 Task: Open Card Public Speaking Event Performance Review in Board Market Analysis for SWOT Analysis and Strategy Development to Workspace Inbound Marketing Agencies and add a team member Softage.1@softage.net, a label Red, a checklist Hotel Management, an attachment from your google drive, a color Red and finally, add a card description 'Conduct customer research for new customer journey mapping and optimization' and a comment 'Given the potential impact of this task on our company brand reputation, let us ensure that we approach it with a focus on quality and excellence.'. Add a start date 'Jan 09, 1900' with a due date 'Jan 16, 1900'
Action: Mouse moved to (743, 209)
Screenshot: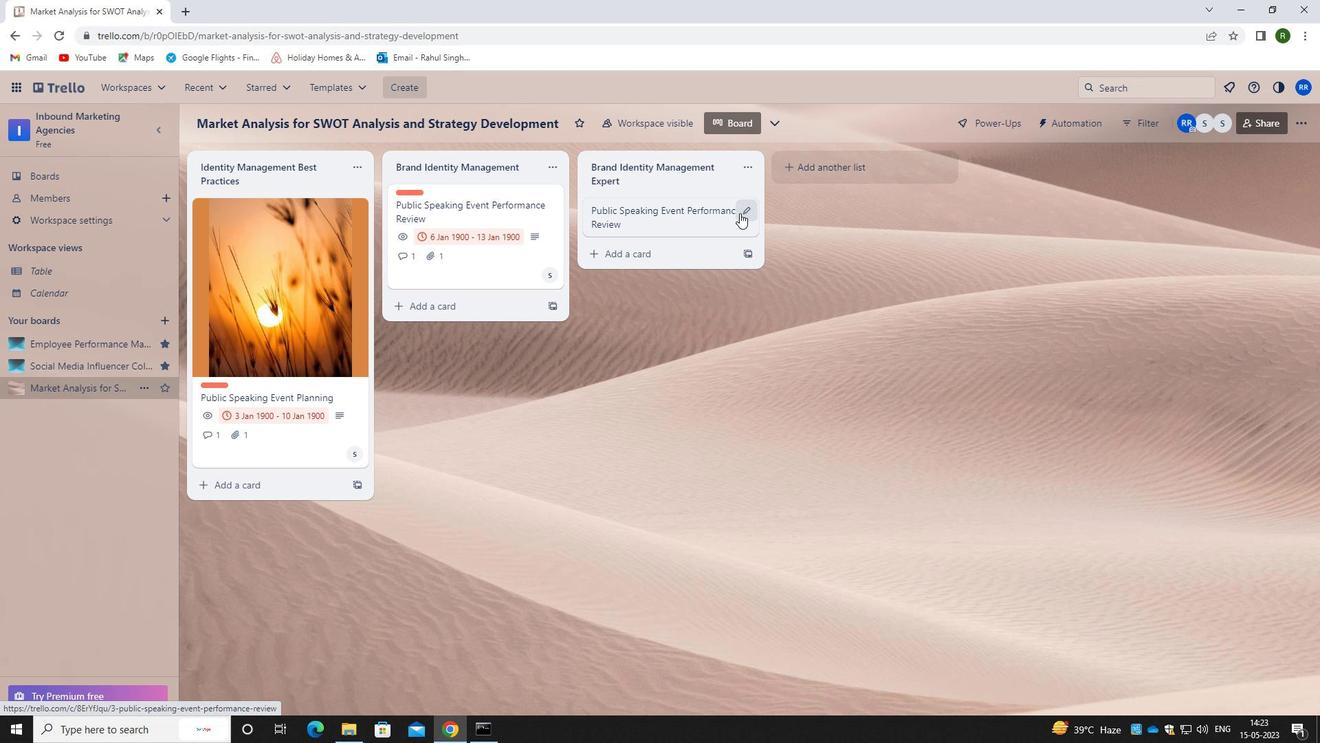 
Action: Mouse pressed left at (743, 209)
Screenshot: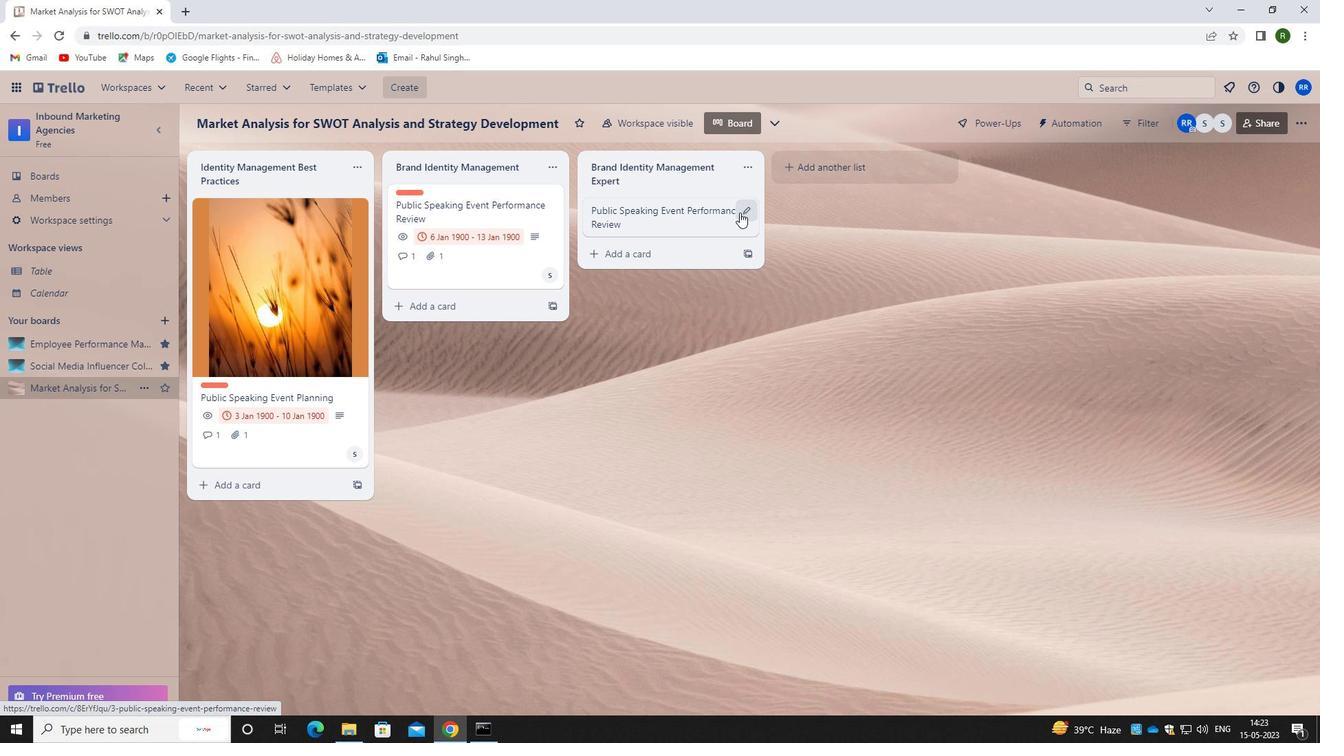 
Action: Mouse moved to (812, 209)
Screenshot: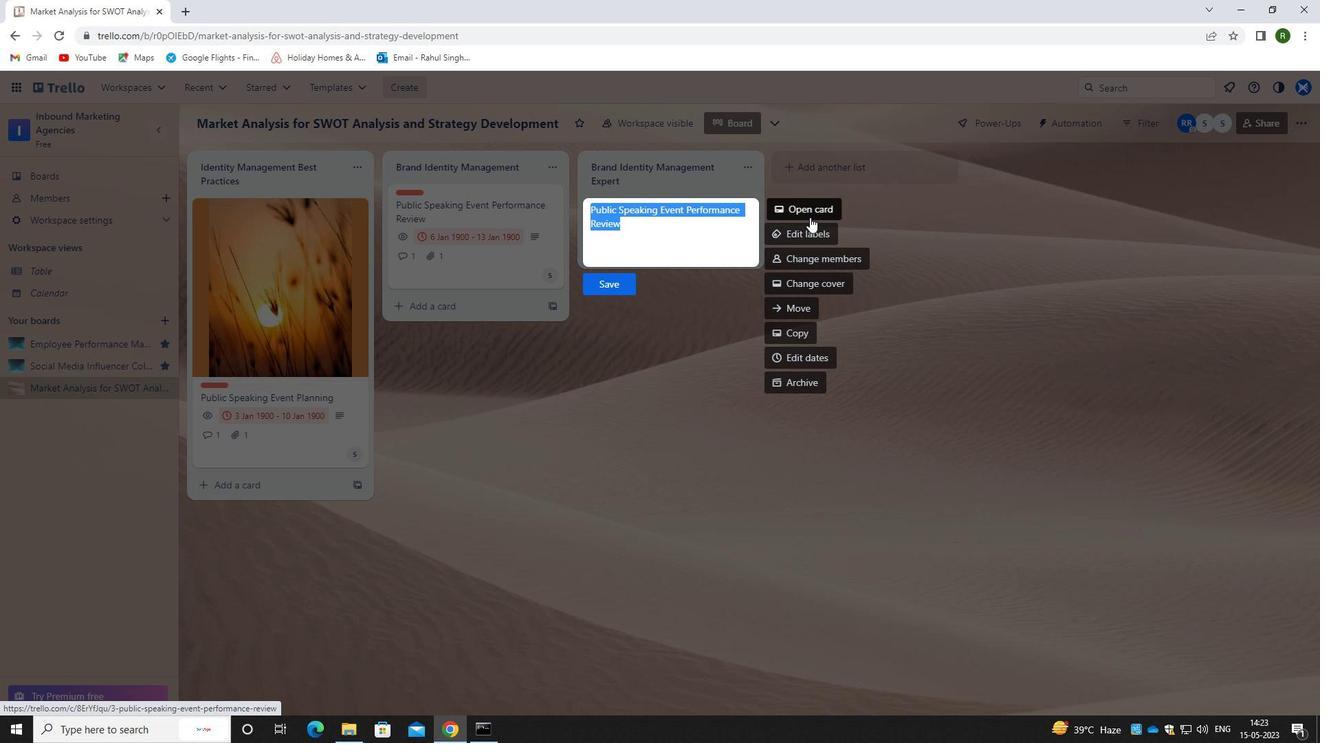 
Action: Mouse pressed left at (812, 209)
Screenshot: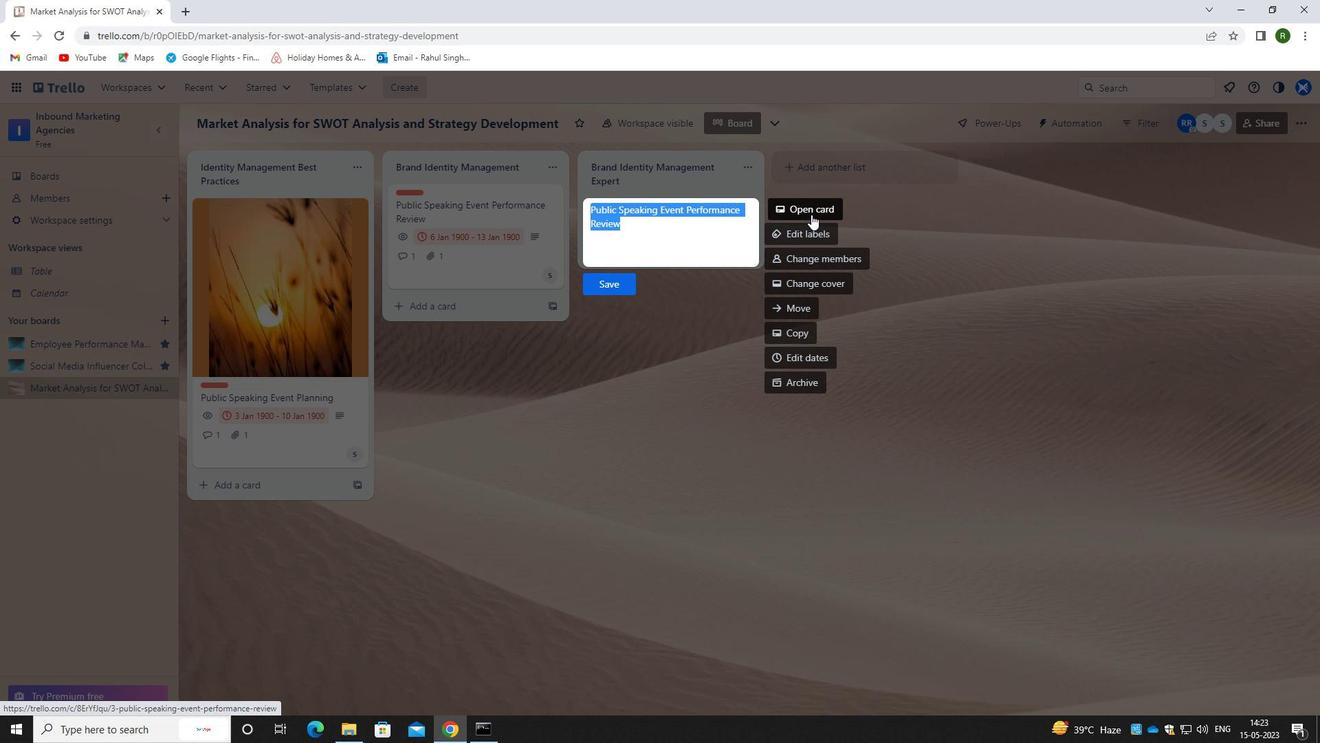 
Action: Mouse moved to (821, 236)
Screenshot: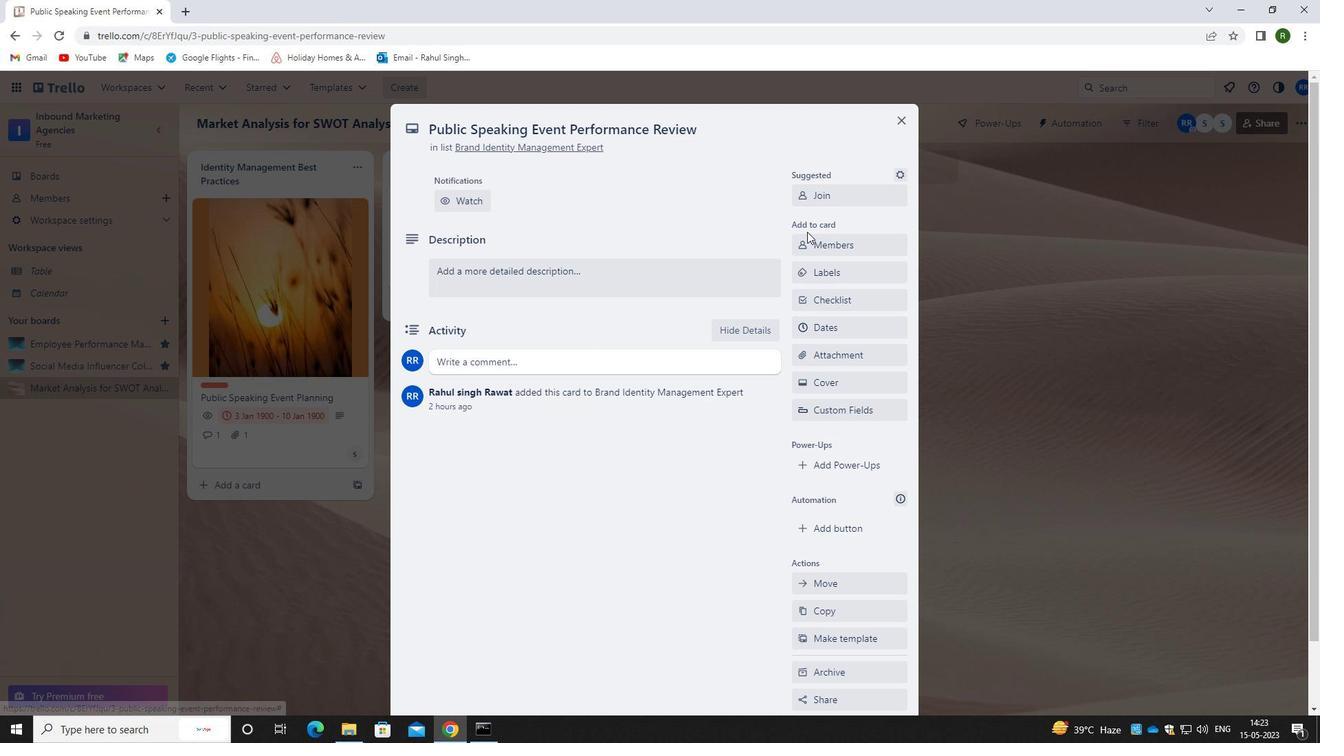 
Action: Mouse pressed left at (821, 236)
Screenshot: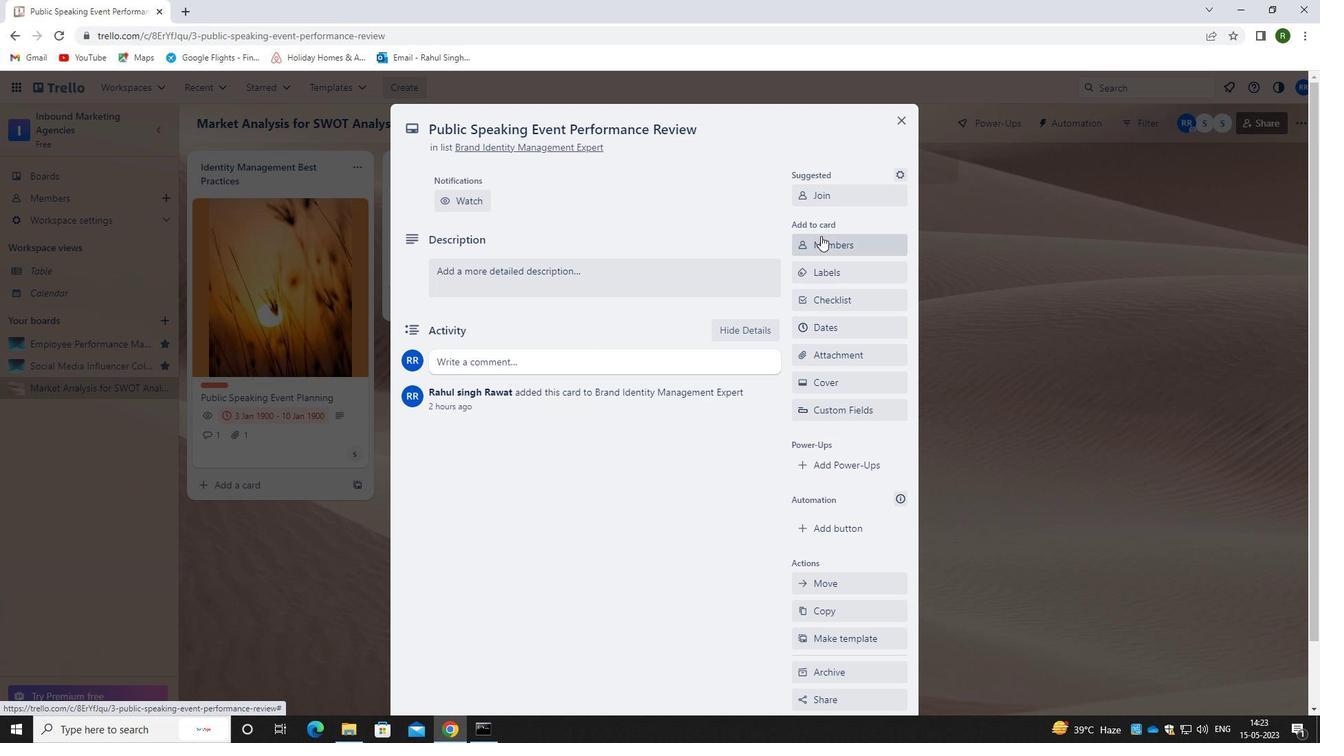 
Action: Mouse moved to (840, 313)
Screenshot: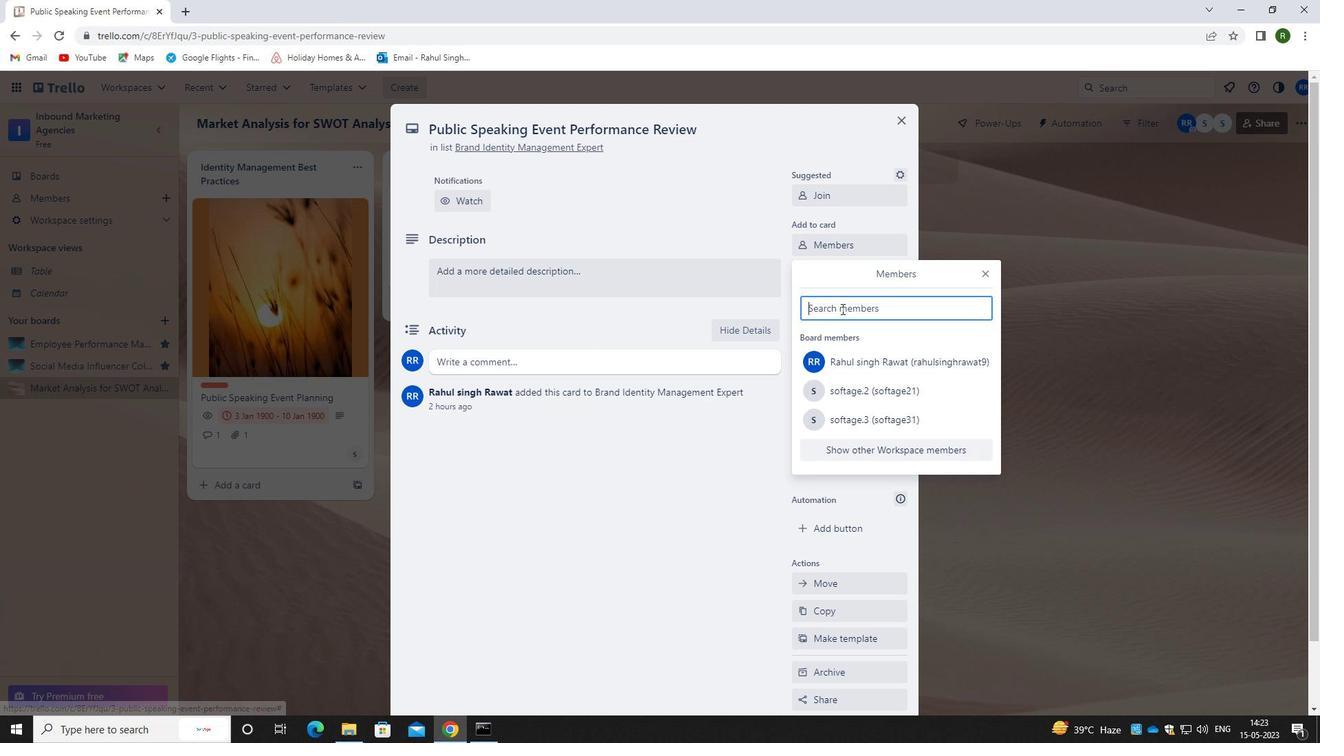 
Action: Key pressed <Key.caps_lock>s<Key.caps_lock>oftage.1<Key.shift>@SOFTAGE.NET
Screenshot: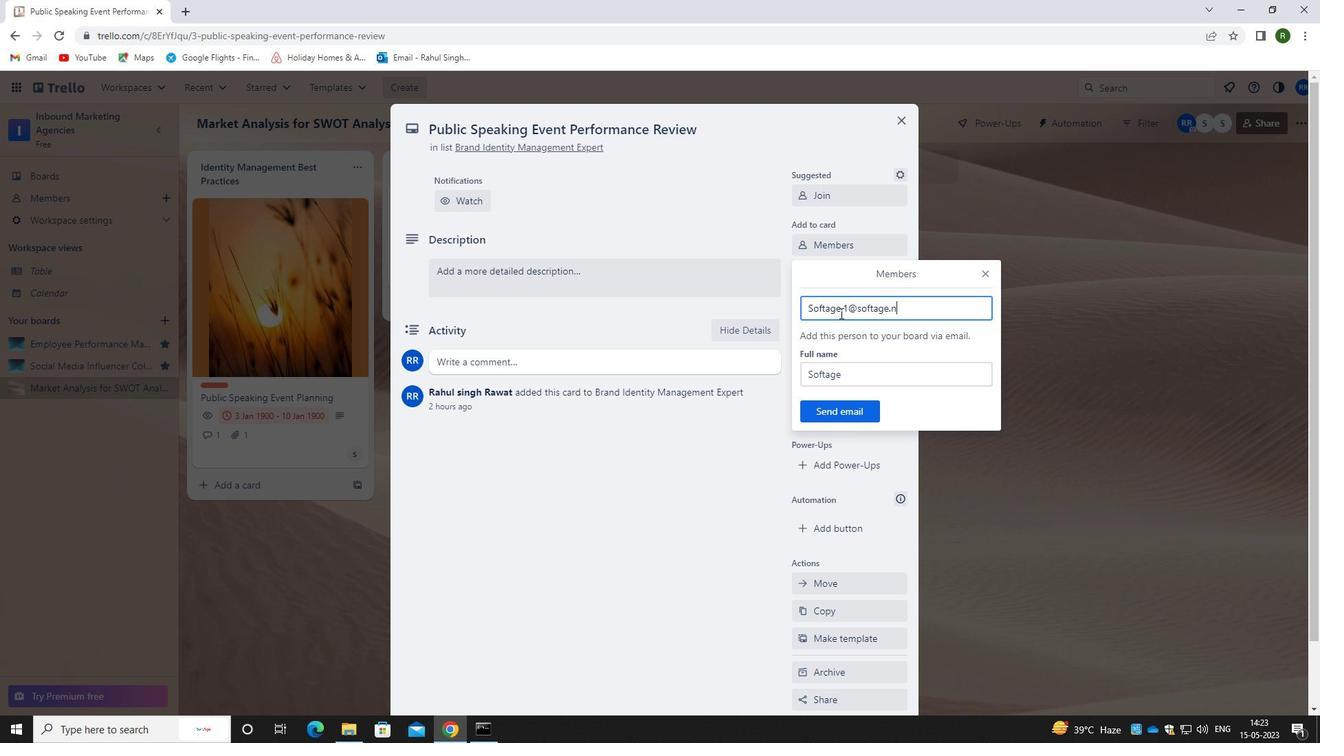 
Action: Mouse moved to (829, 399)
Screenshot: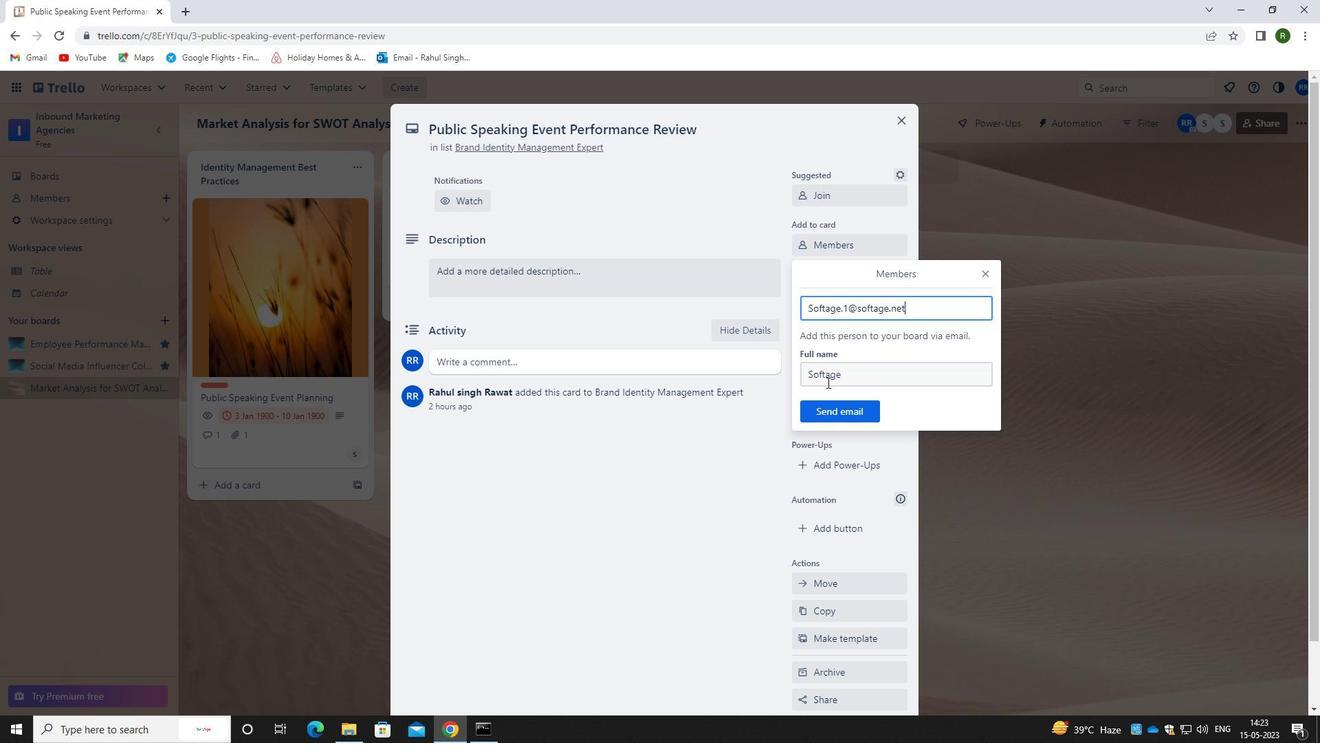 
Action: Mouse pressed left at (829, 399)
Screenshot: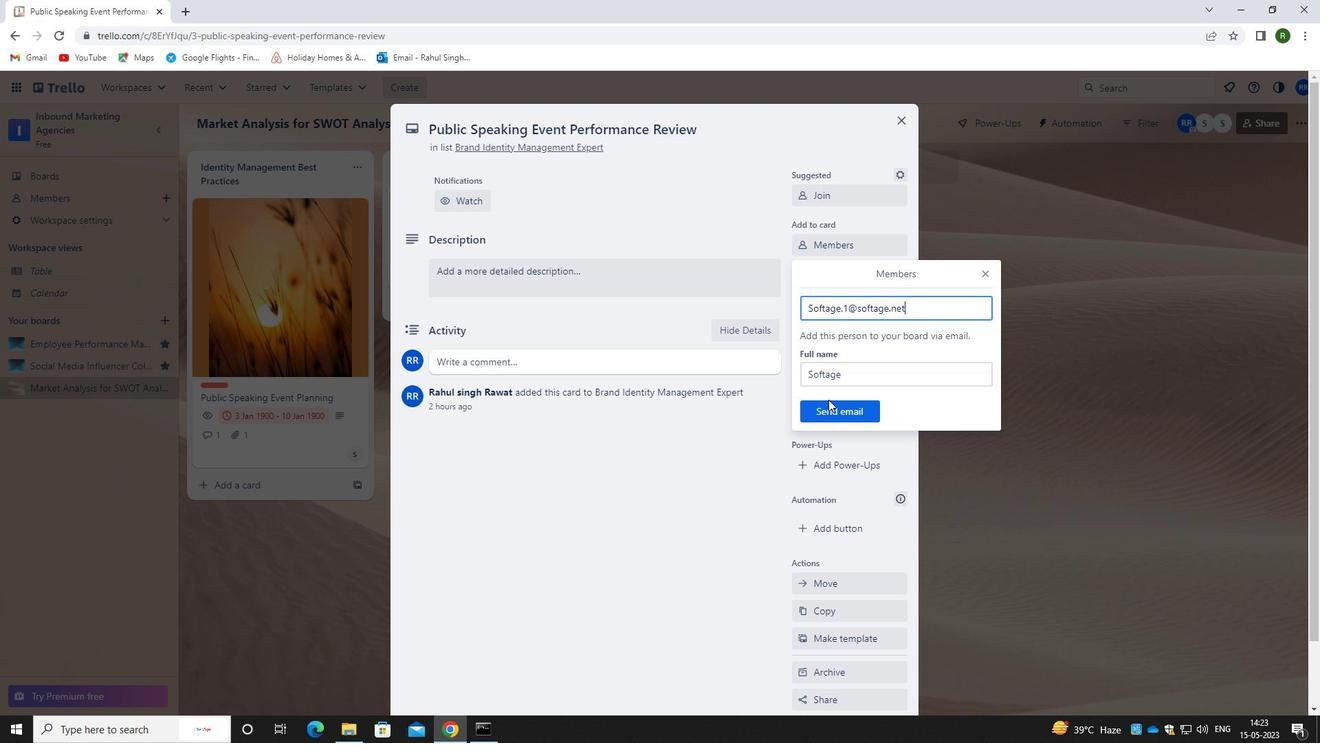 
Action: Mouse moved to (831, 405)
Screenshot: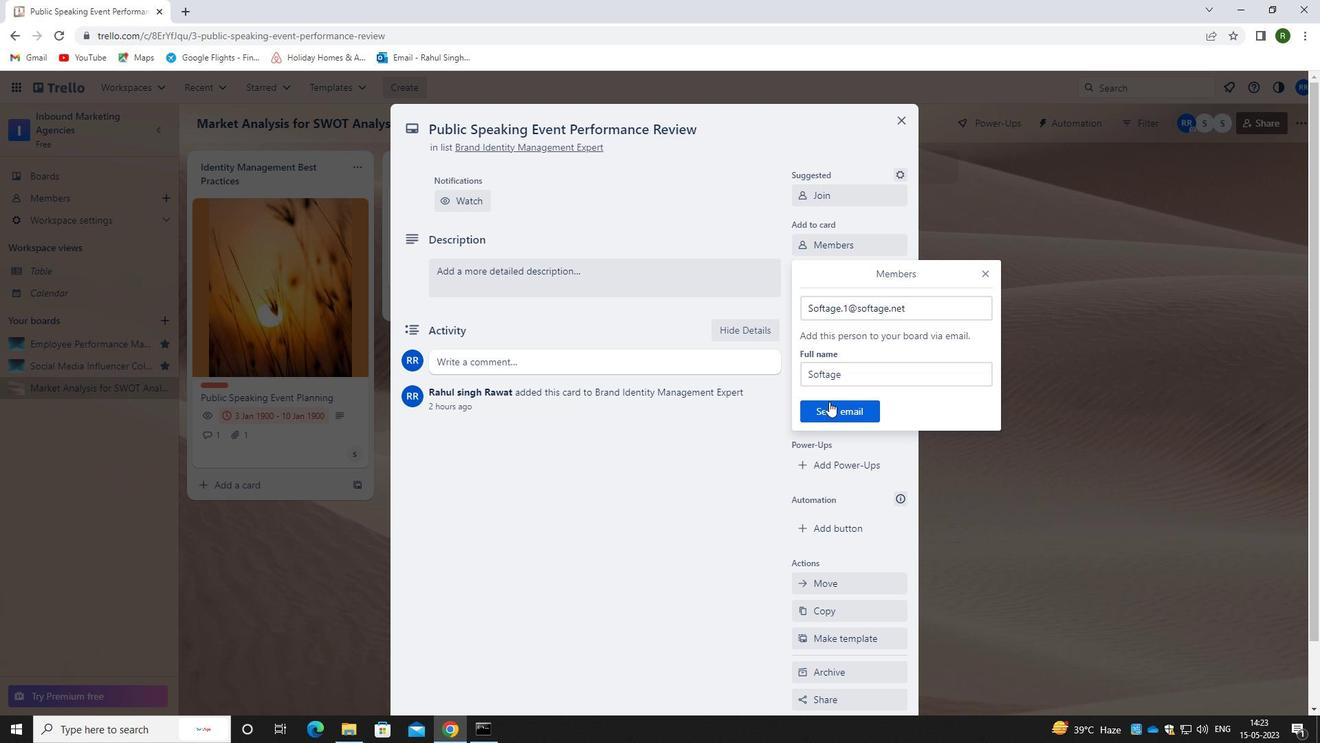 
Action: Mouse pressed left at (831, 405)
Screenshot: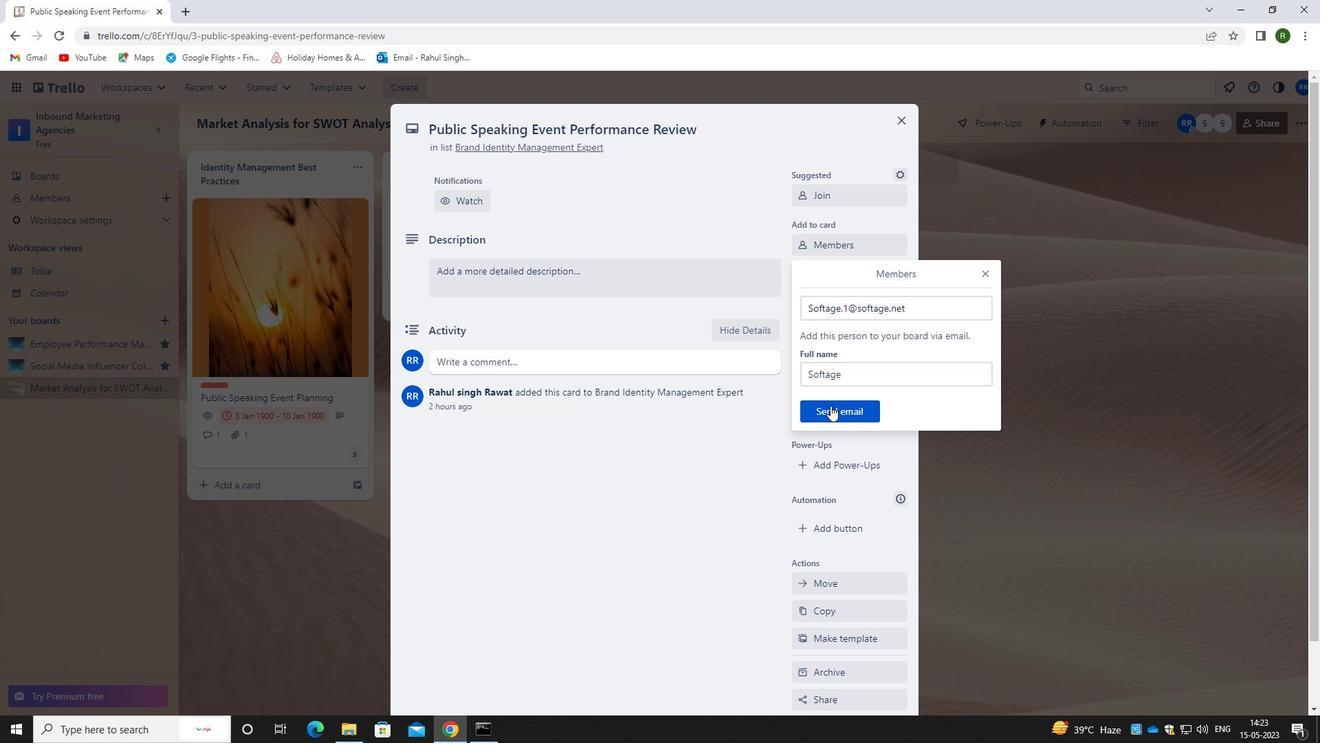 
Action: Mouse moved to (827, 274)
Screenshot: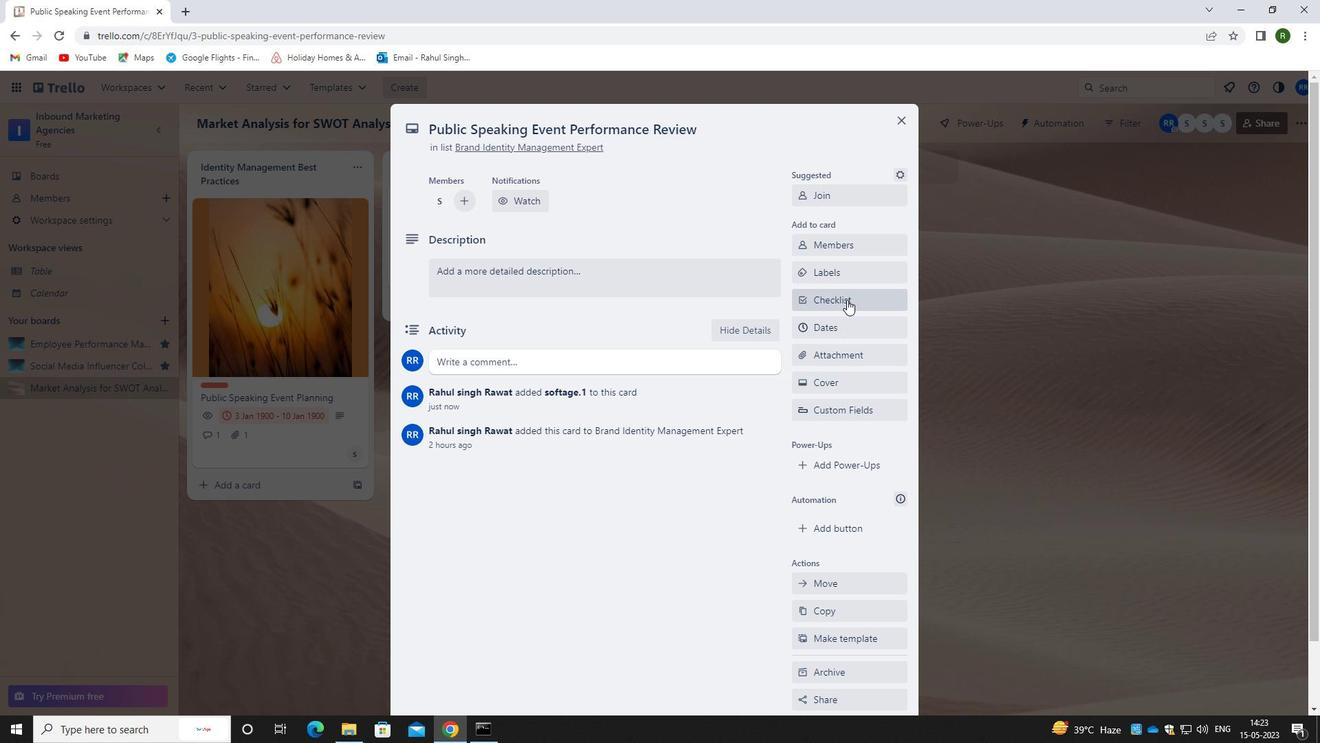 
Action: Mouse pressed left at (827, 274)
Screenshot: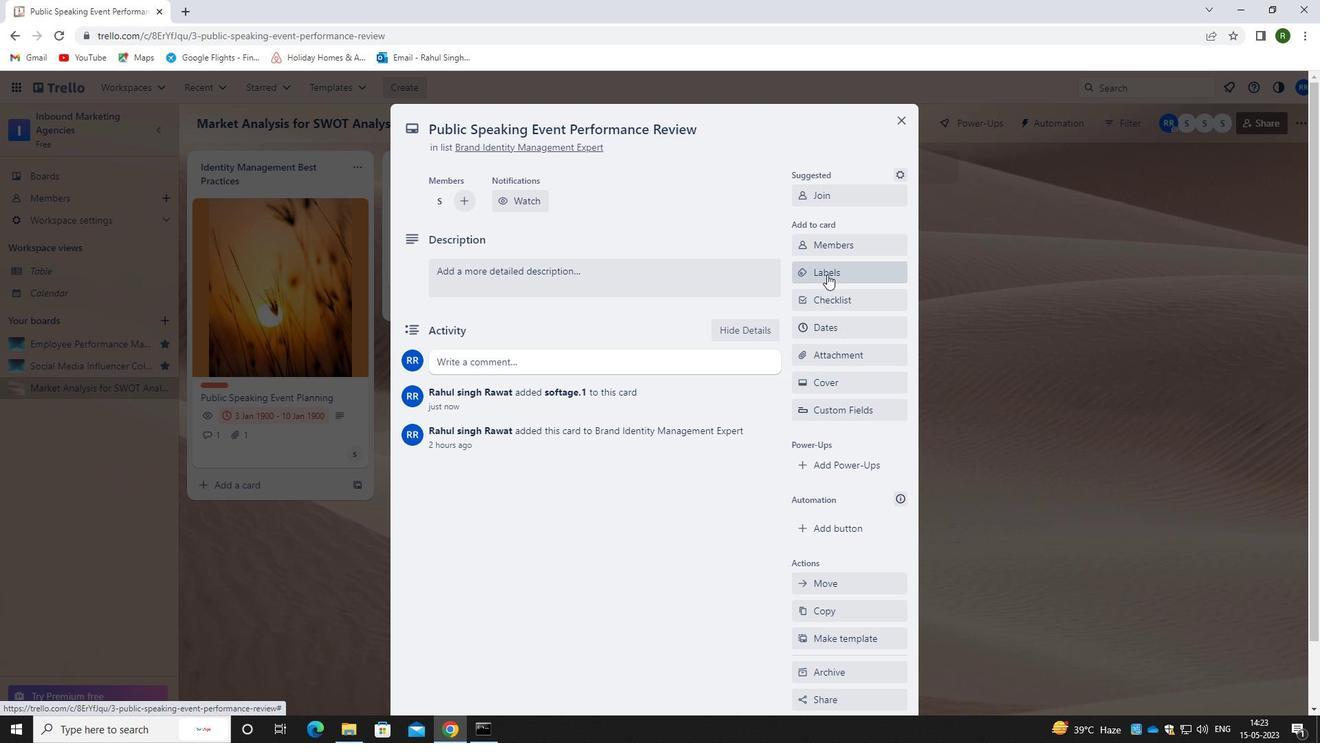 
Action: Mouse moved to (826, 344)
Screenshot: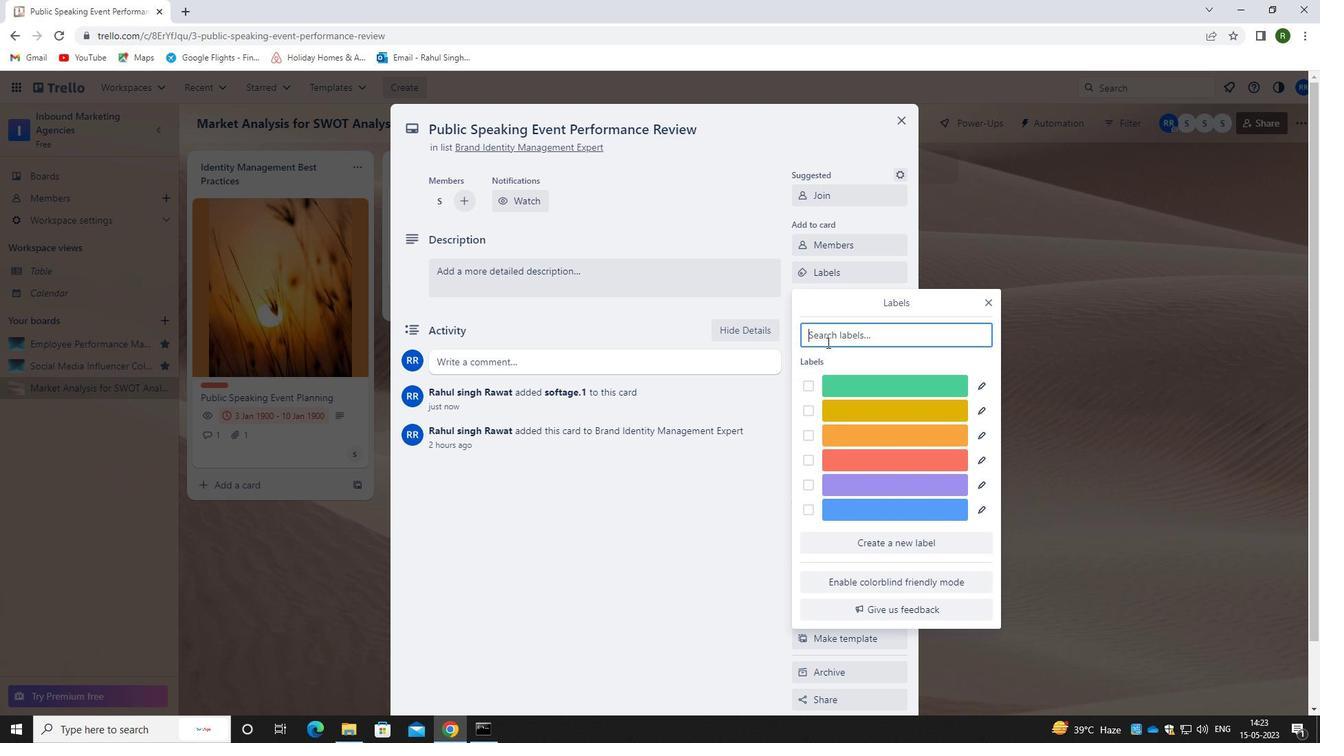 
Action: Key pressed RED
Screenshot: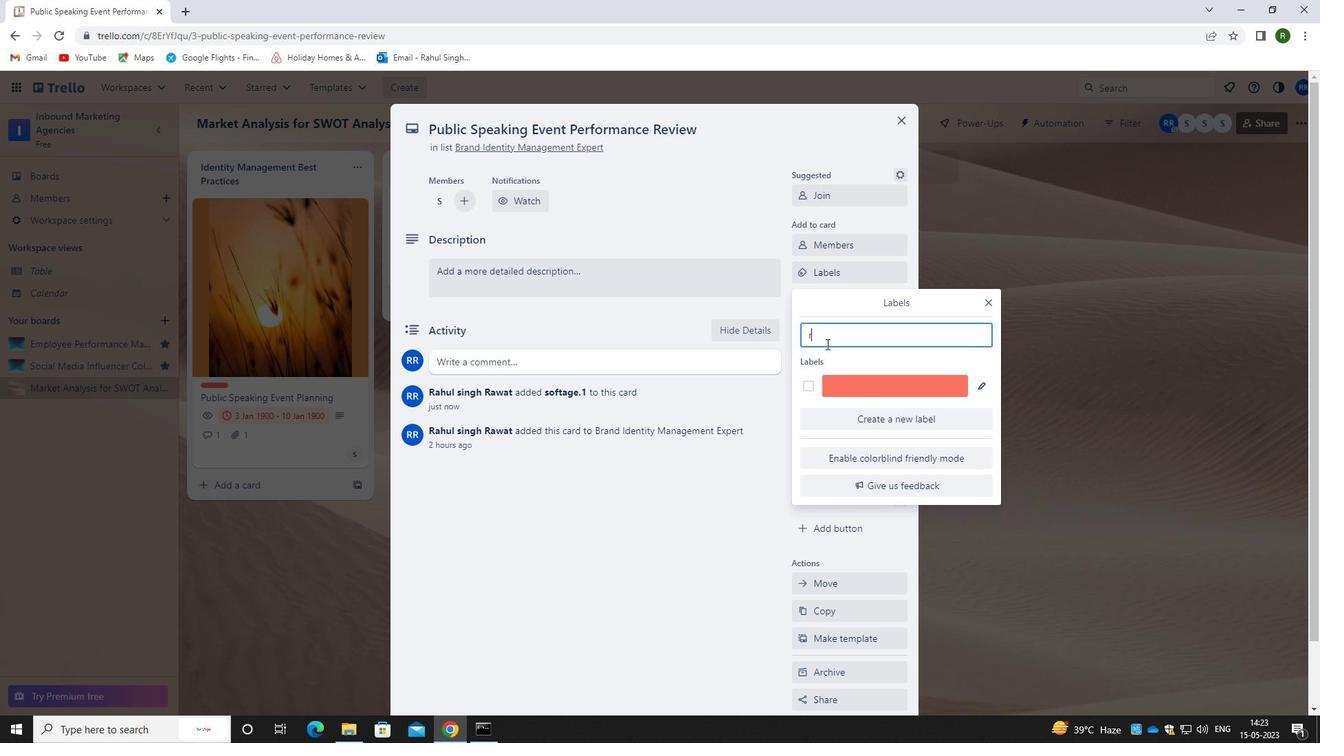 
Action: Mouse moved to (807, 388)
Screenshot: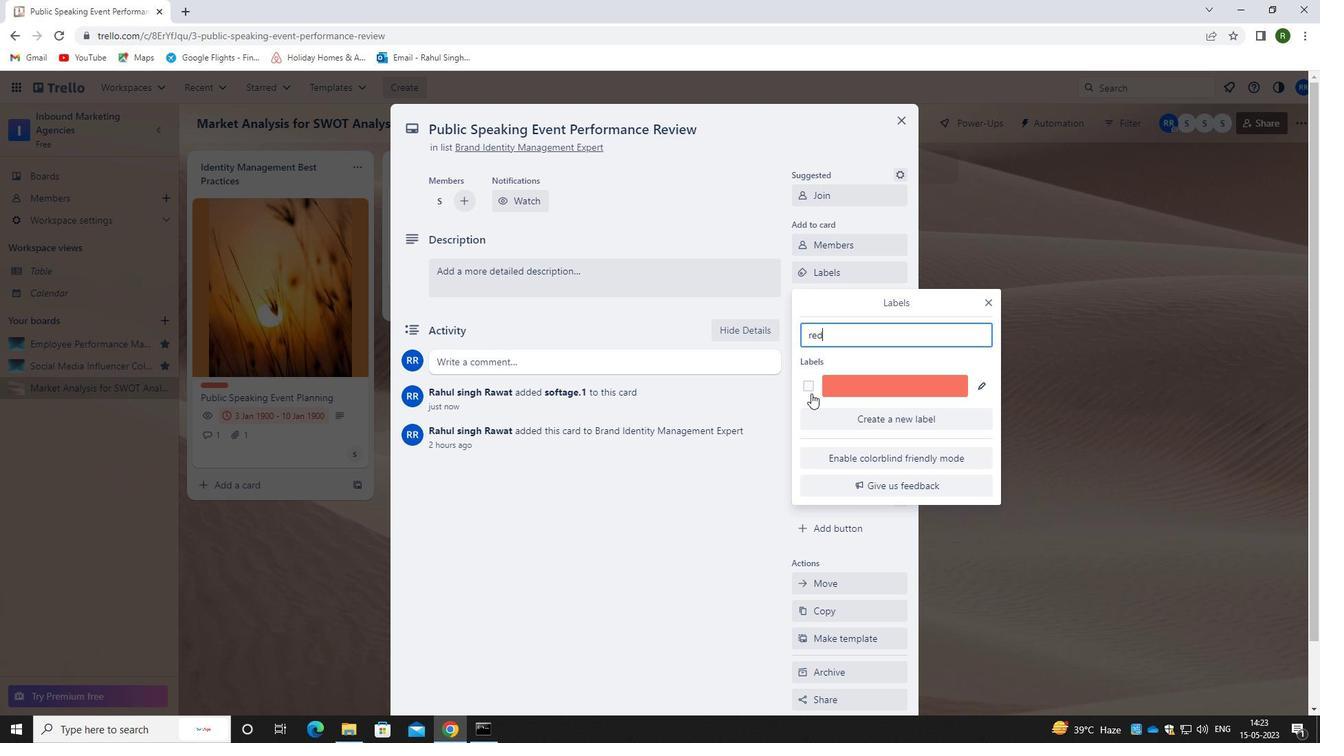 
Action: Mouse pressed left at (807, 388)
Screenshot: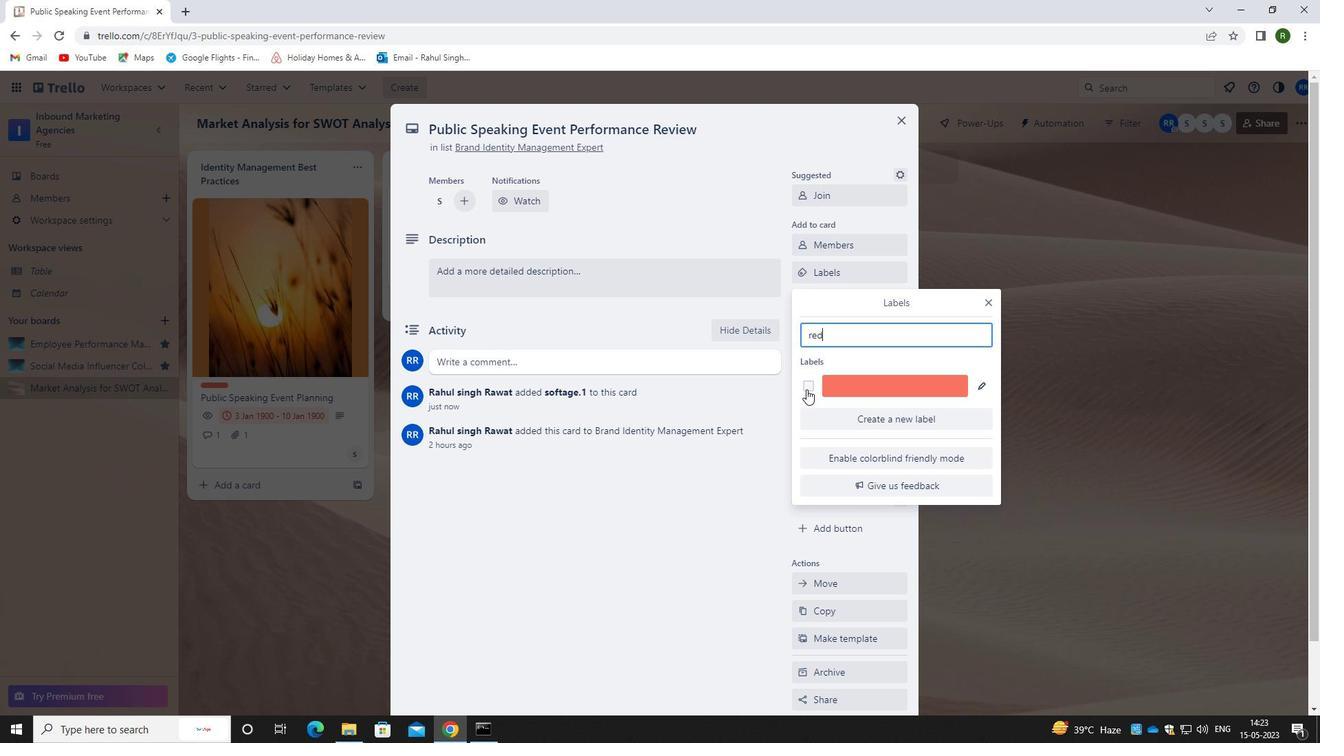 
Action: Mouse moved to (753, 485)
Screenshot: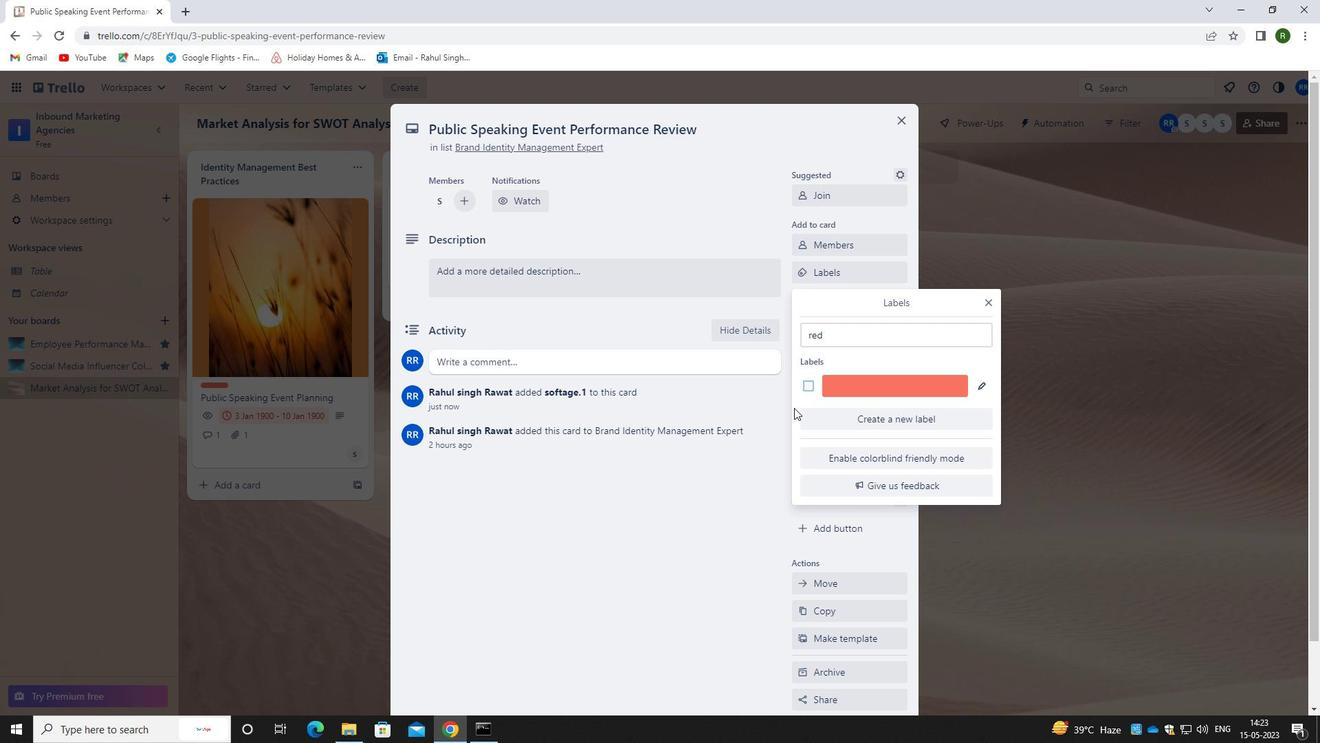 
Action: Mouse pressed left at (753, 485)
Screenshot: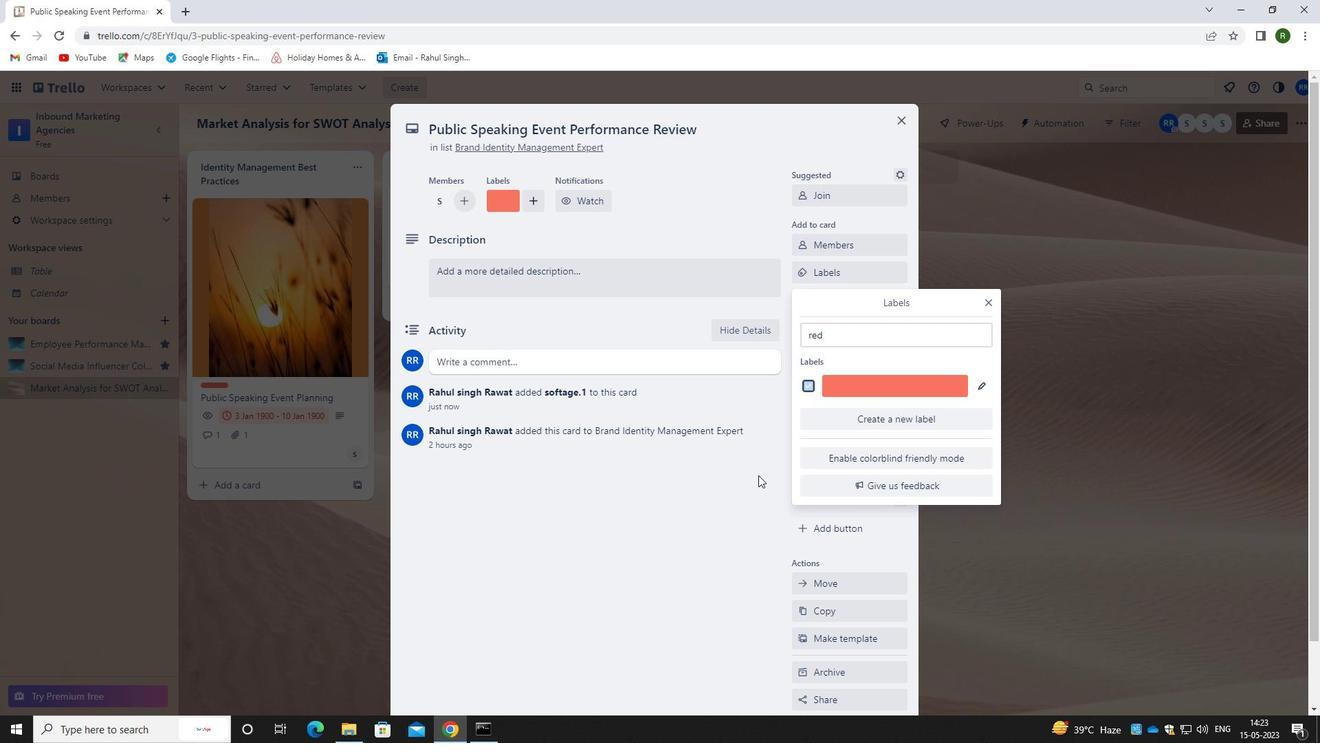 
Action: Mouse moved to (840, 295)
Screenshot: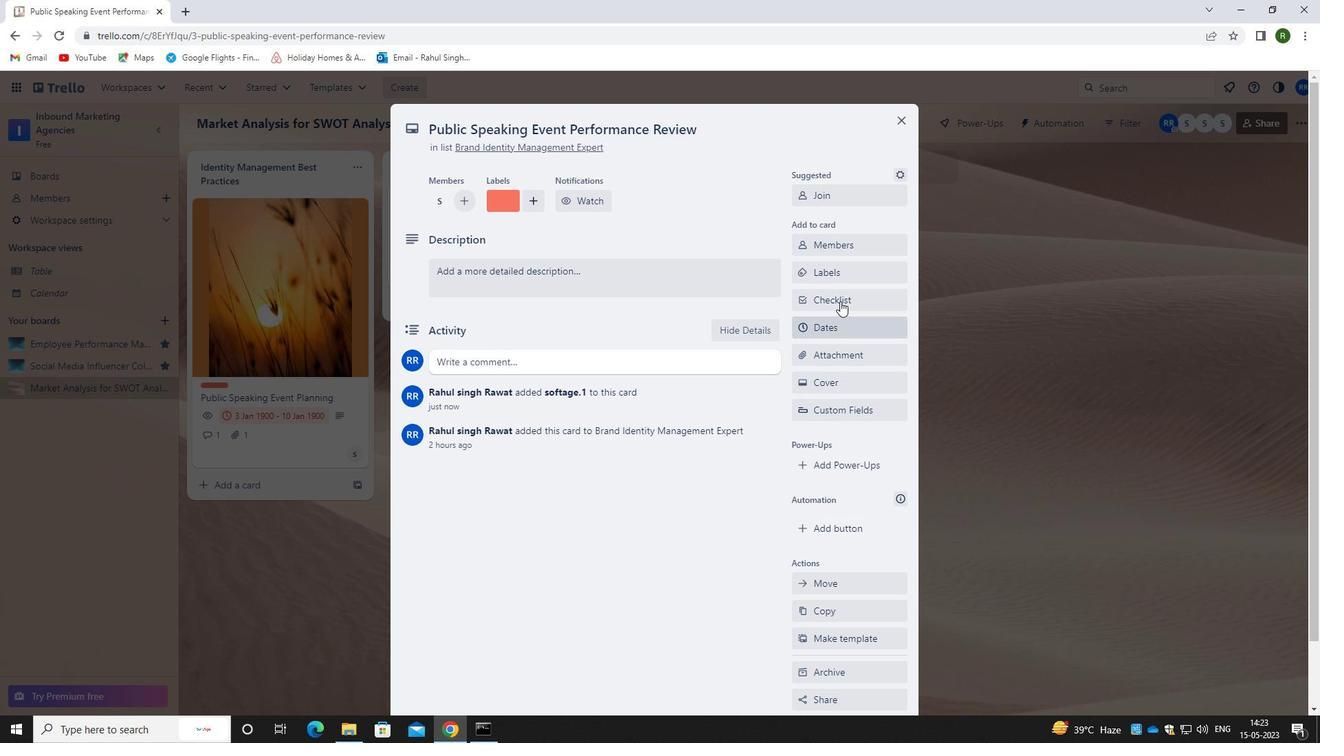 
Action: Mouse pressed left at (840, 295)
Screenshot: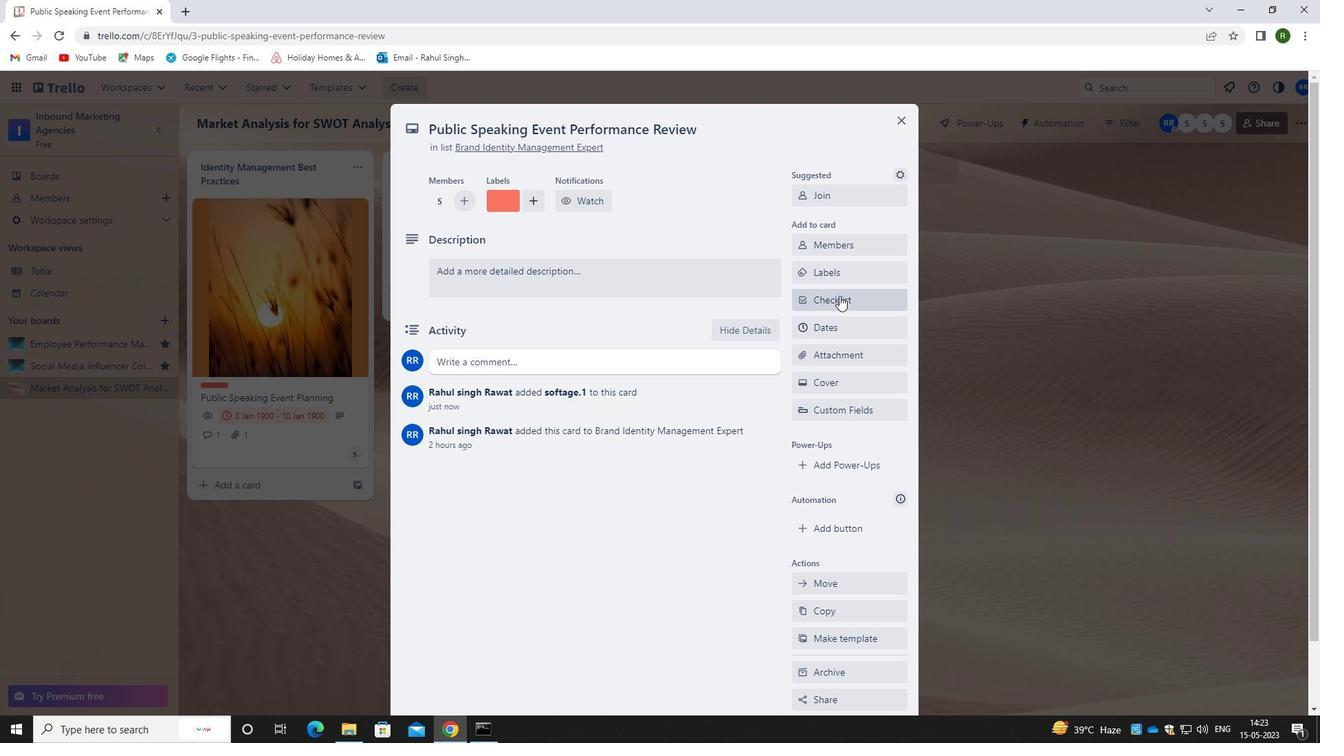 
Action: Mouse moved to (829, 324)
Screenshot: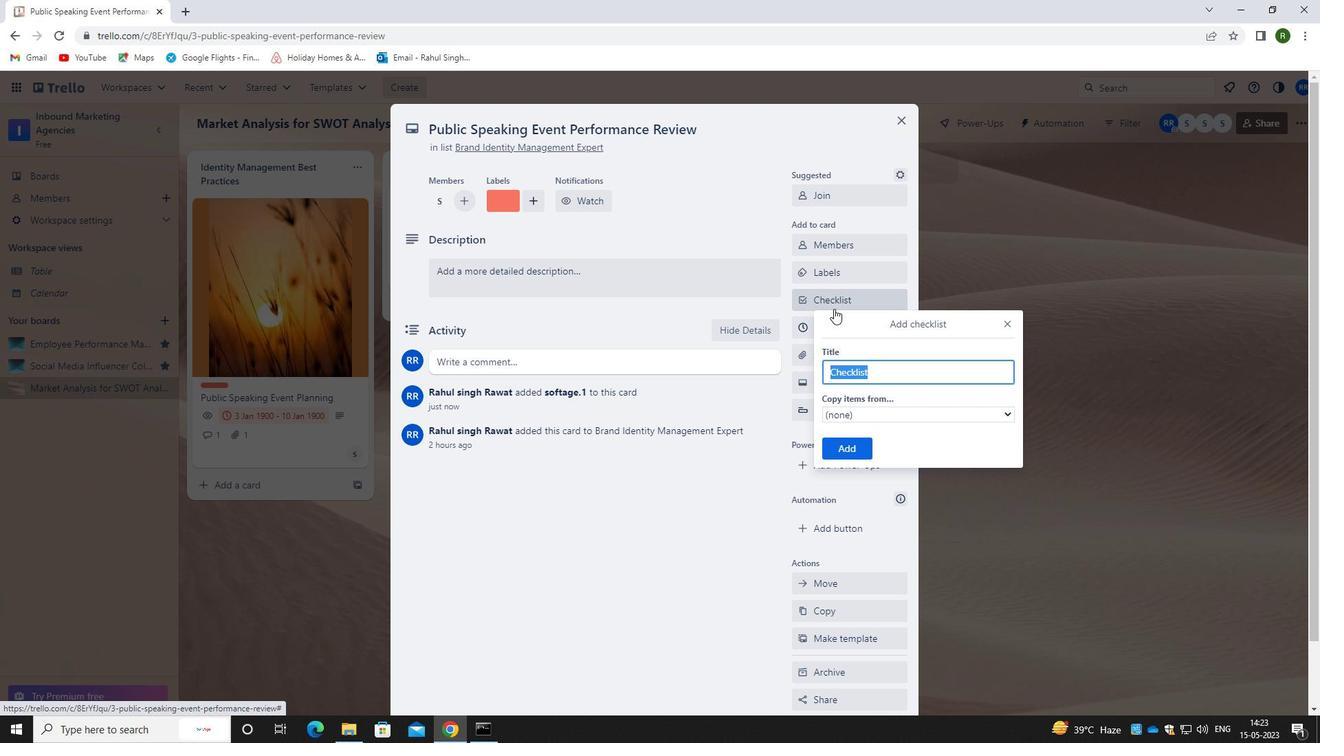 
Action: Key pressed <Key.backspace><Key.caps_lock>H<Key.caps_lock>OTEL<Key.space><Key.caps_lock>M<Key.caps_lock>AN
Screenshot: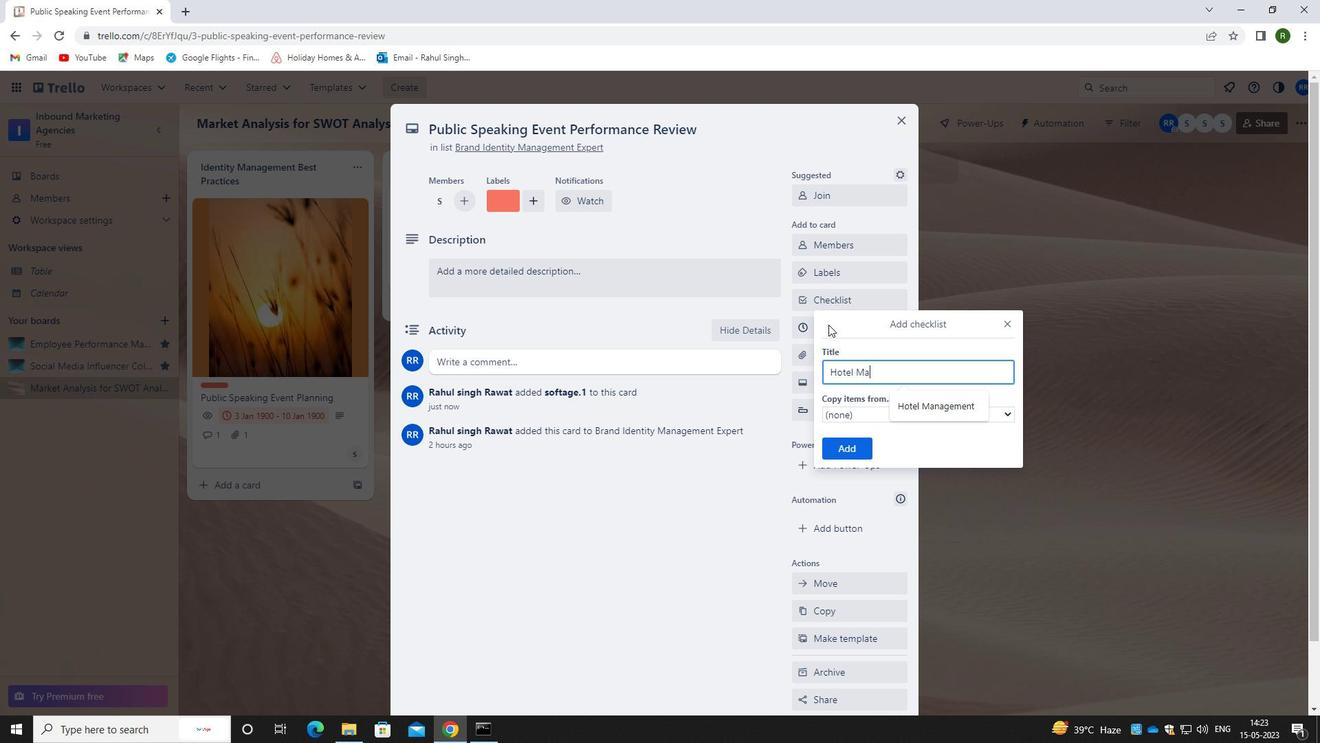 
Action: Mouse moved to (939, 412)
Screenshot: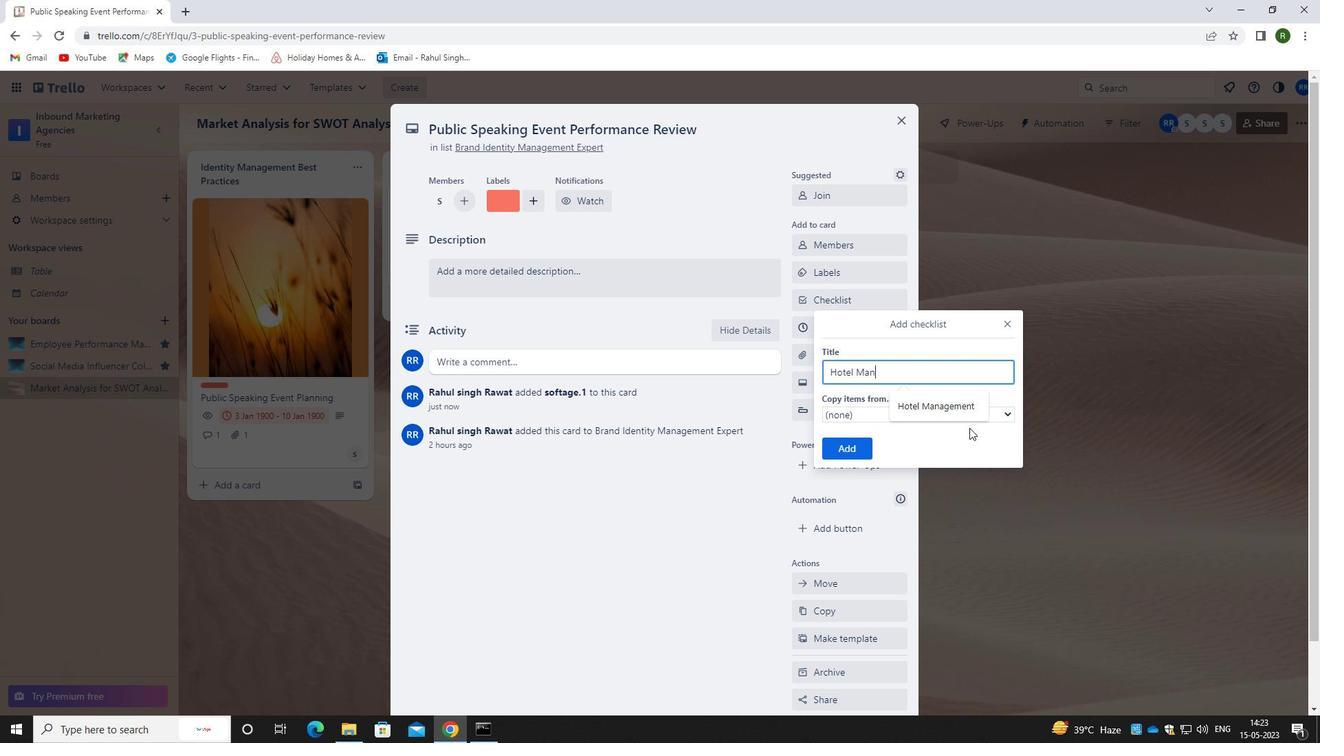 
Action: Mouse pressed left at (939, 412)
Screenshot: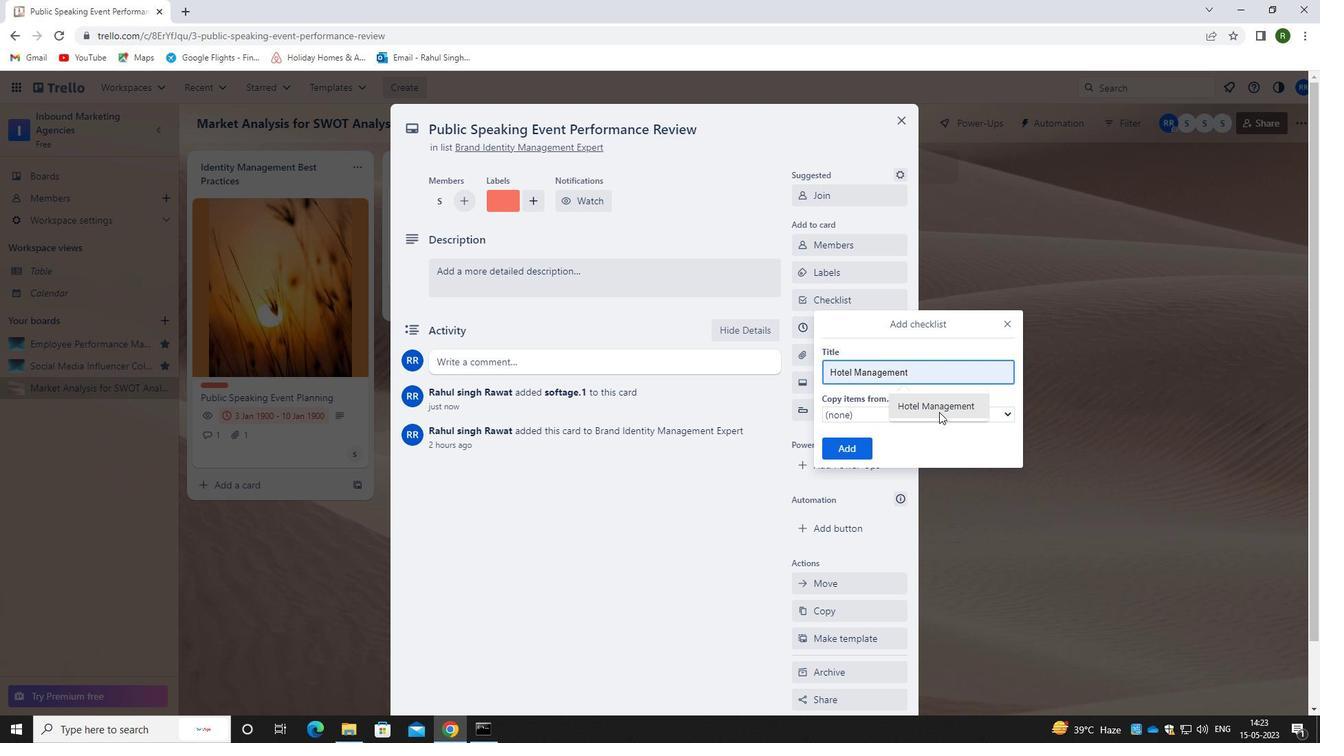 
Action: Mouse moved to (850, 446)
Screenshot: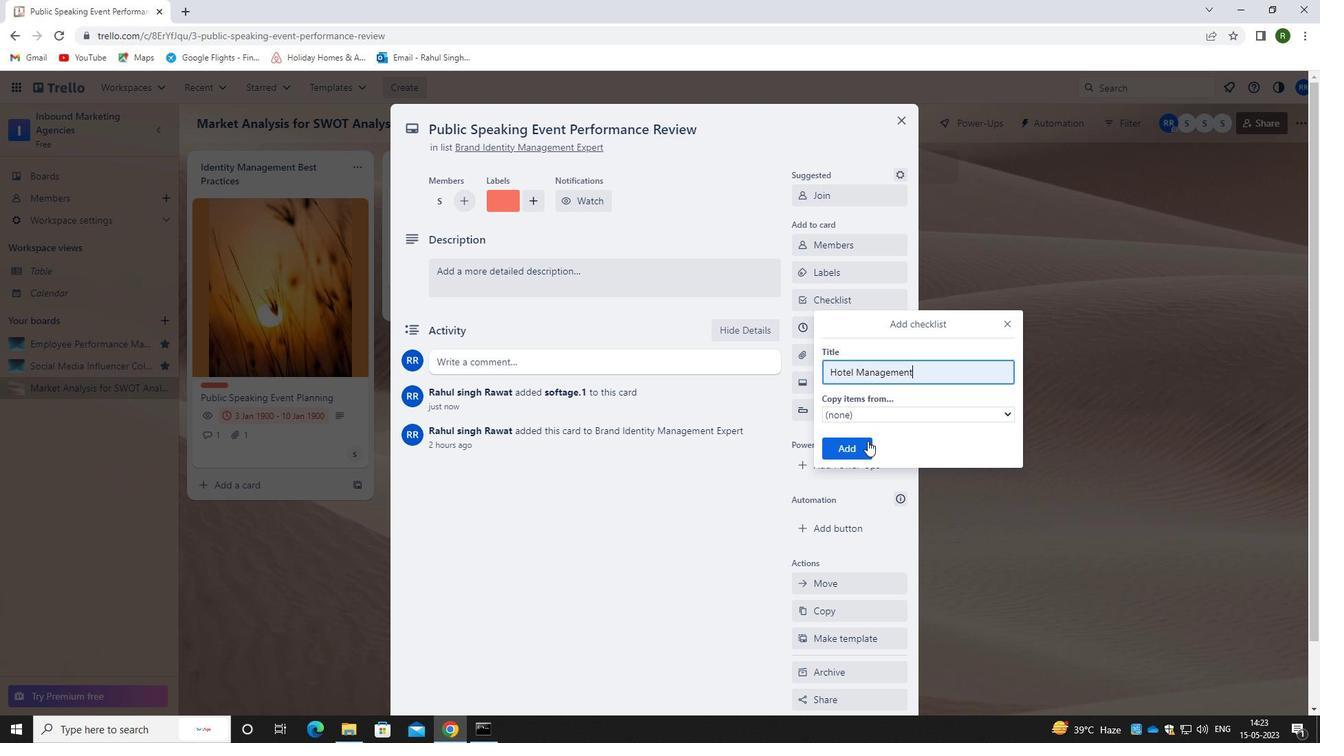 
Action: Mouse pressed left at (850, 446)
Screenshot: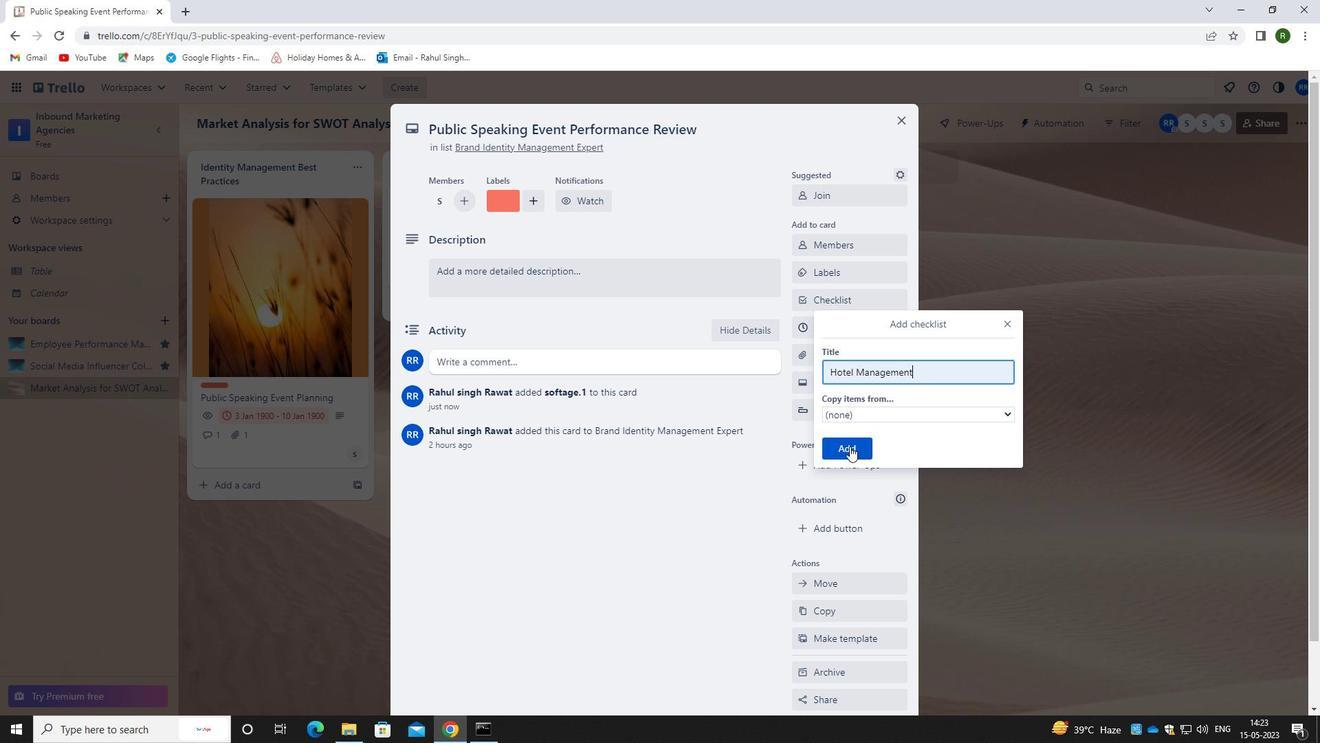 
Action: Mouse moved to (845, 348)
Screenshot: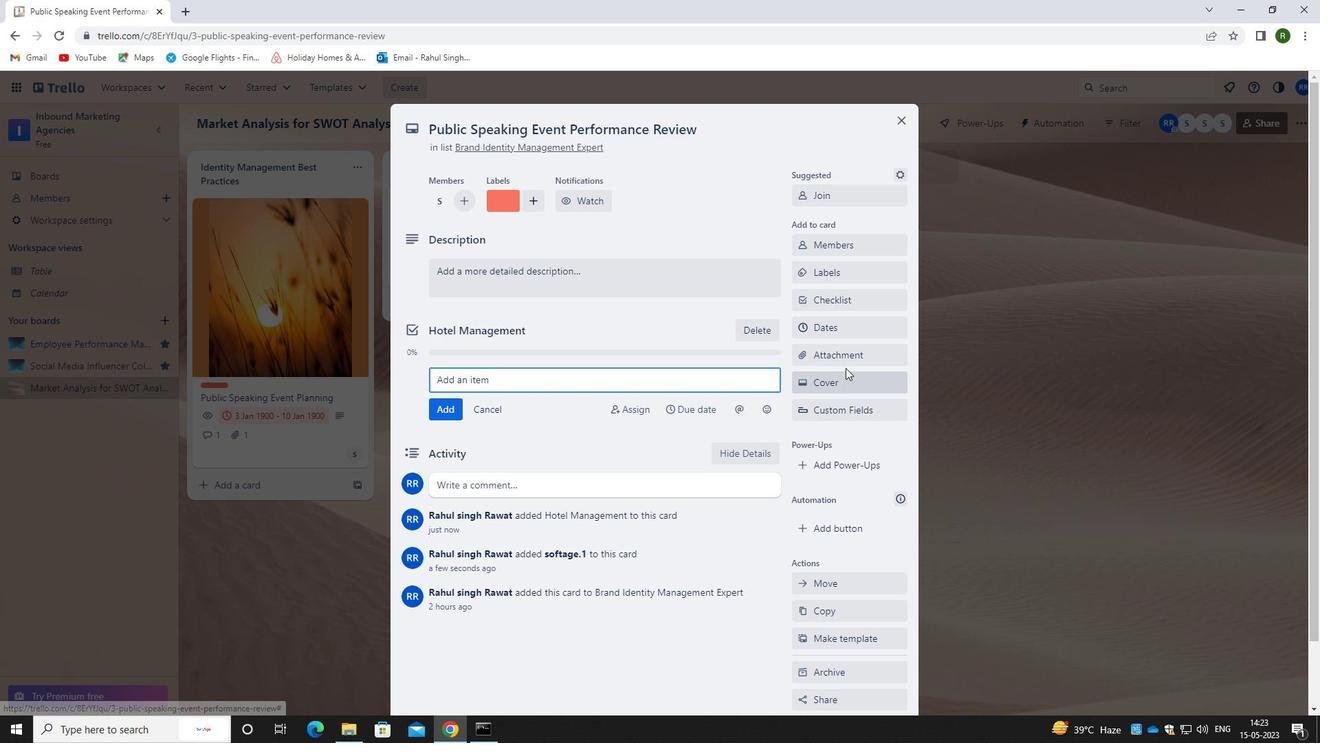 
Action: Mouse pressed left at (845, 348)
Screenshot: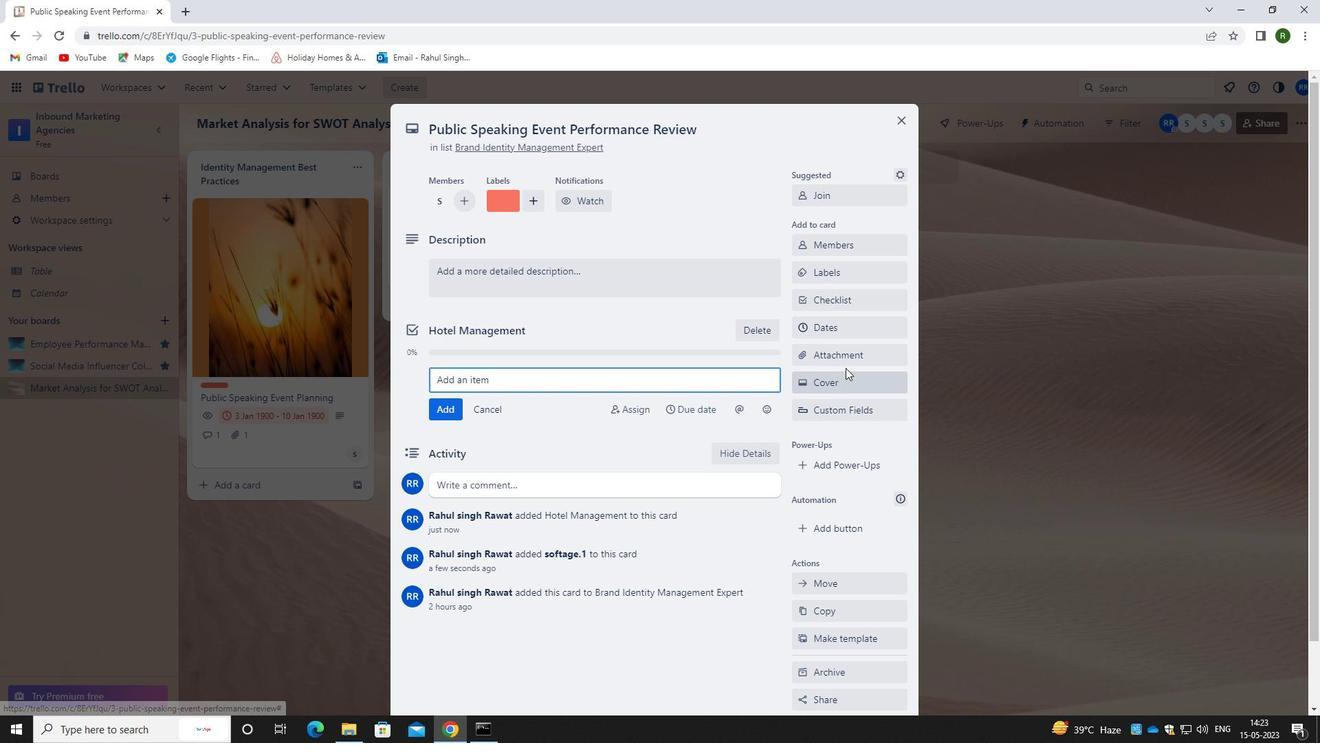 
Action: Mouse moved to (846, 459)
Screenshot: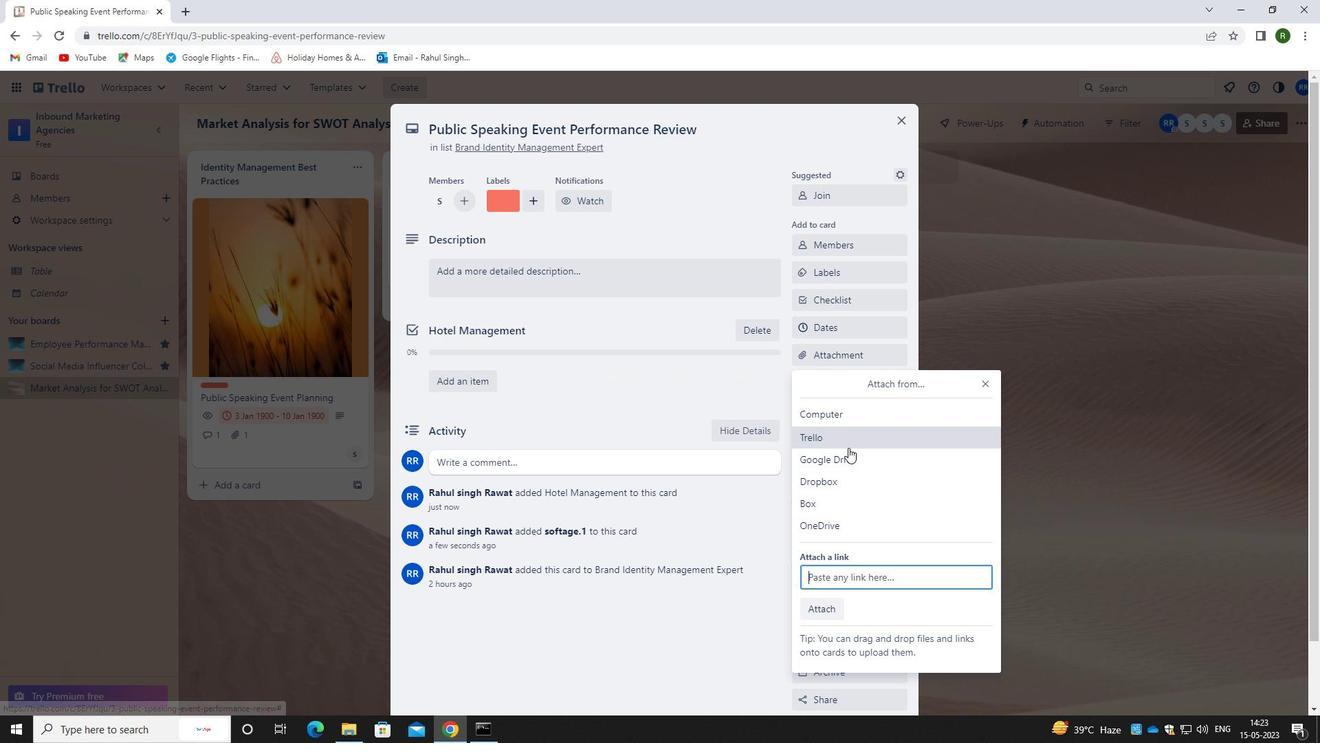 
Action: Mouse pressed left at (846, 459)
Screenshot: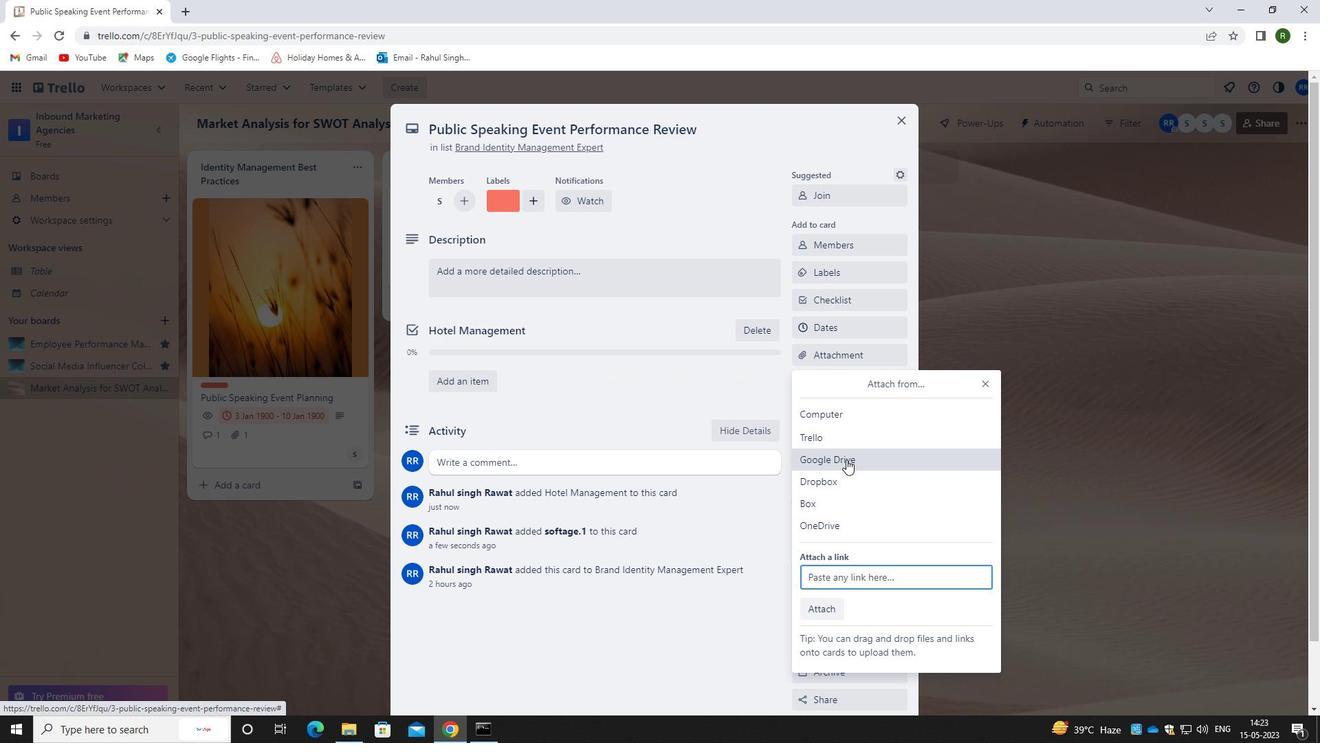 
Action: Mouse moved to (390, 516)
Screenshot: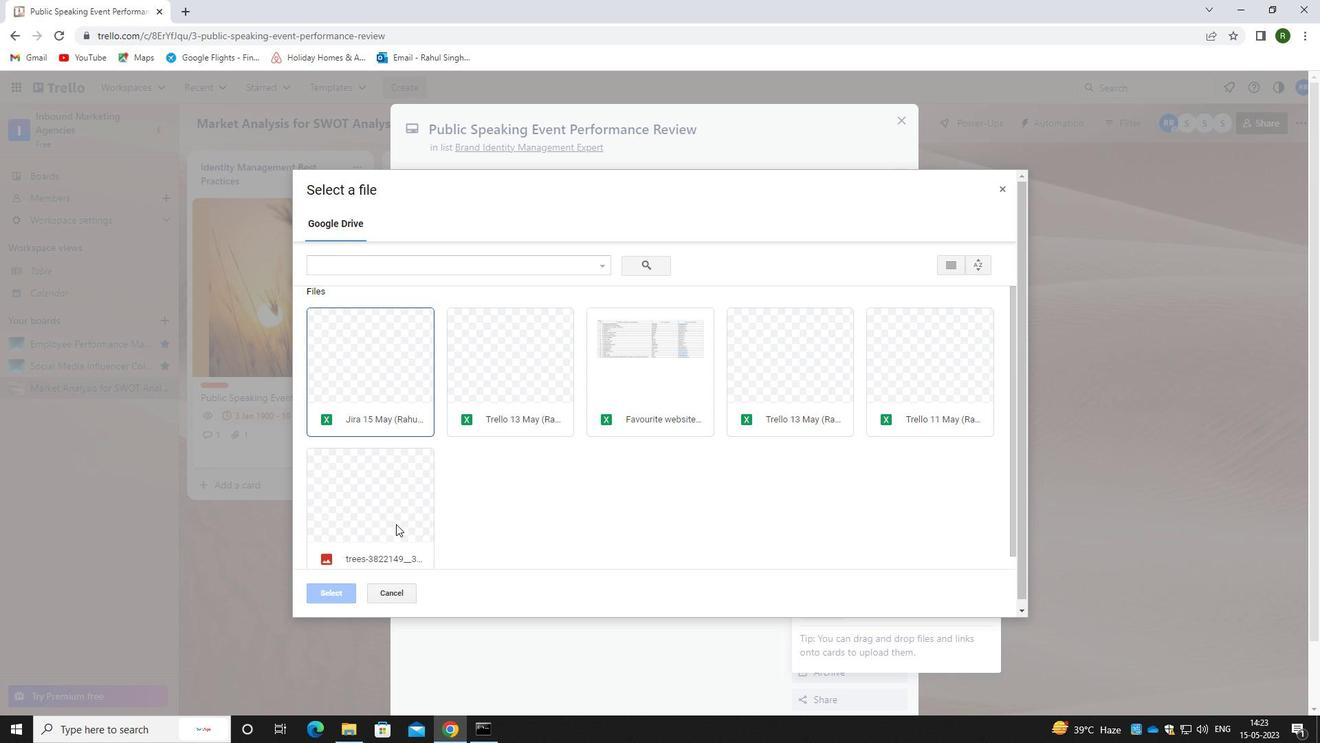 
Action: Mouse pressed left at (390, 516)
Screenshot: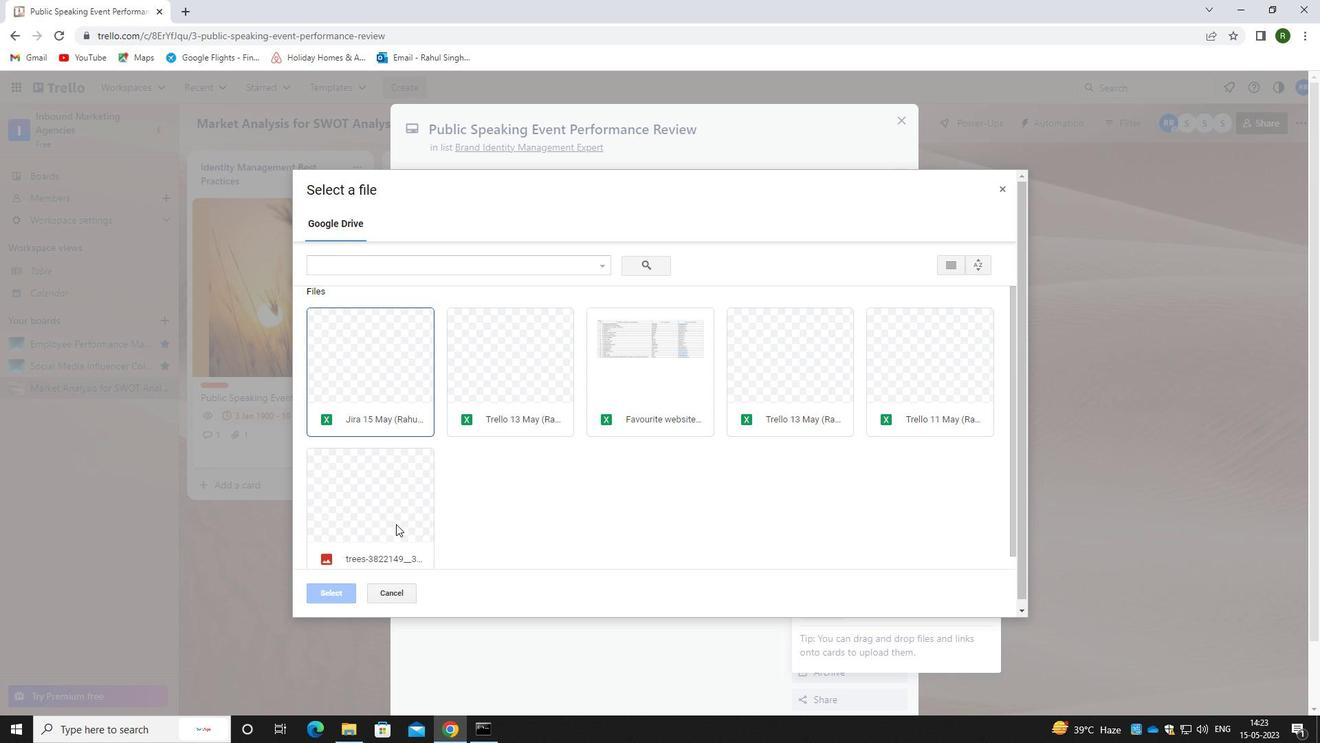 
Action: Mouse moved to (321, 595)
Screenshot: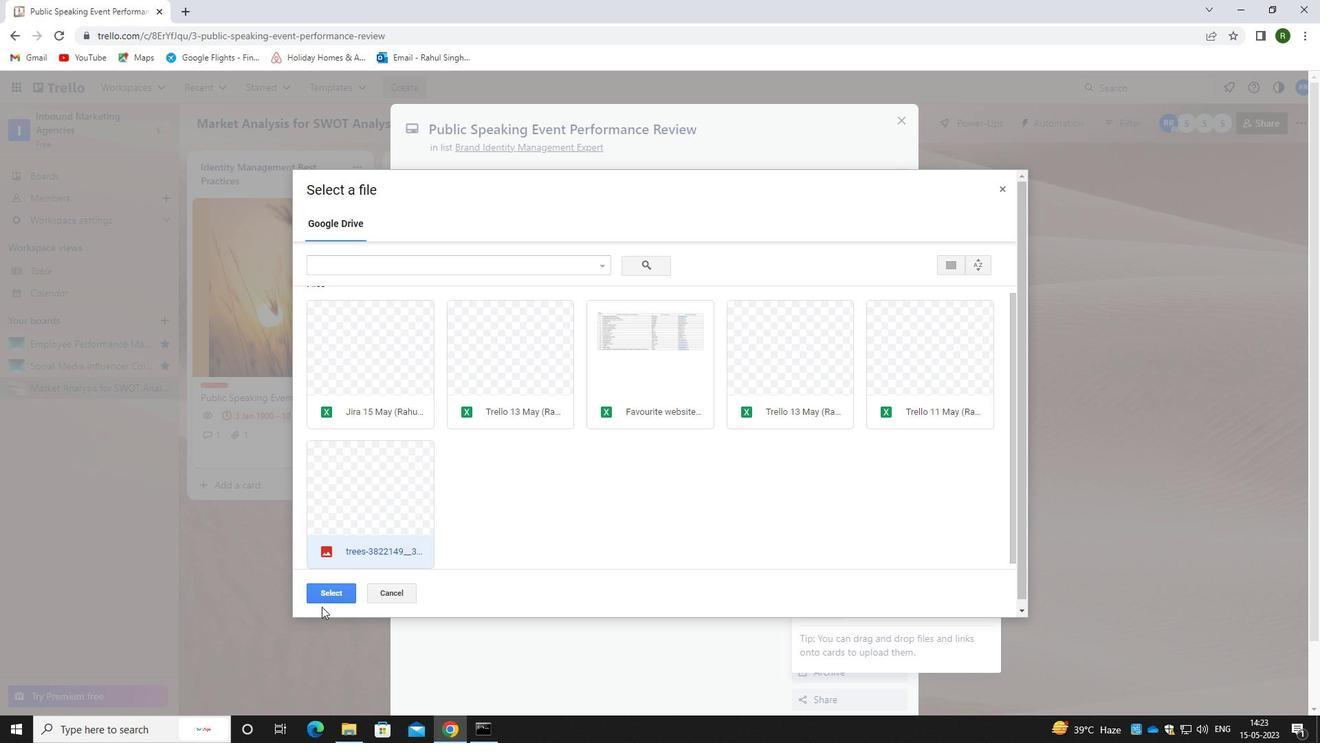 
Action: Mouse pressed left at (321, 595)
Screenshot: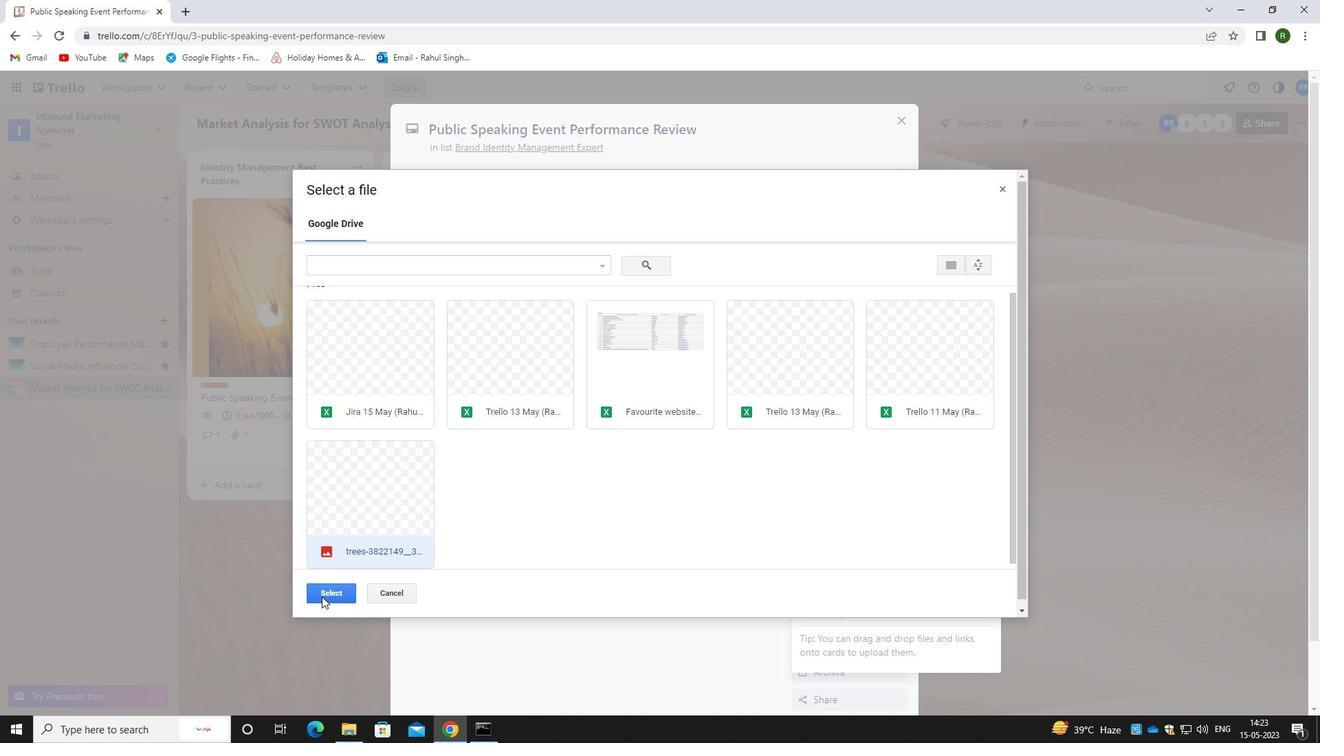 
Action: Mouse moved to (575, 281)
Screenshot: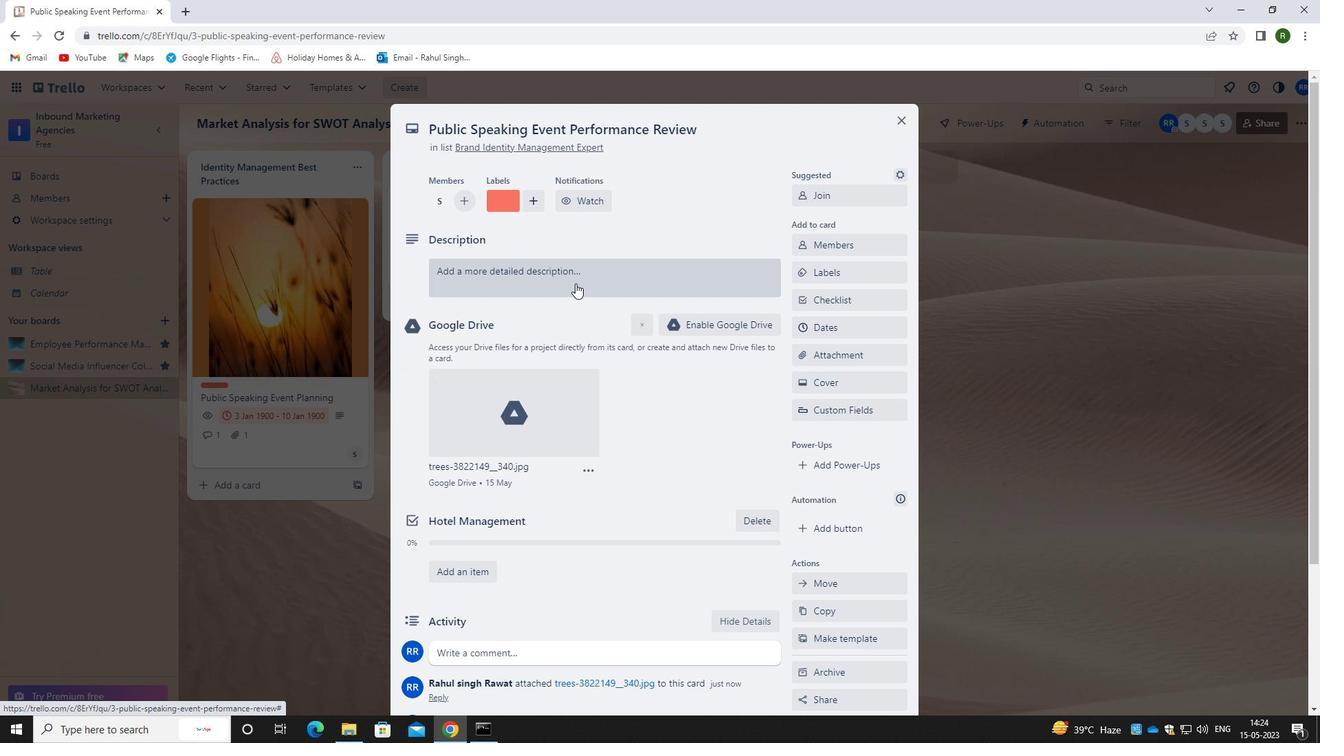 
Action: Mouse pressed left at (575, 281)
Screenshot: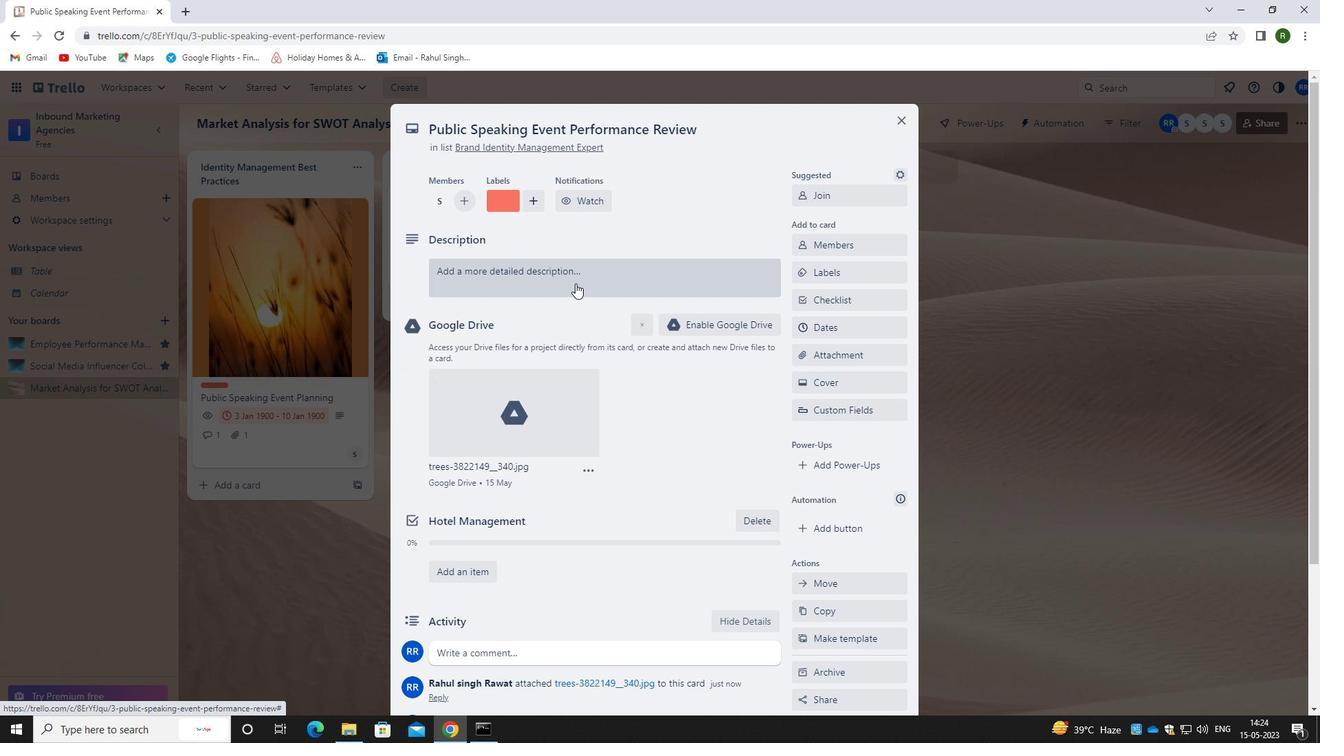 
Action: Mouse moved to (565, 352)
Screenshot: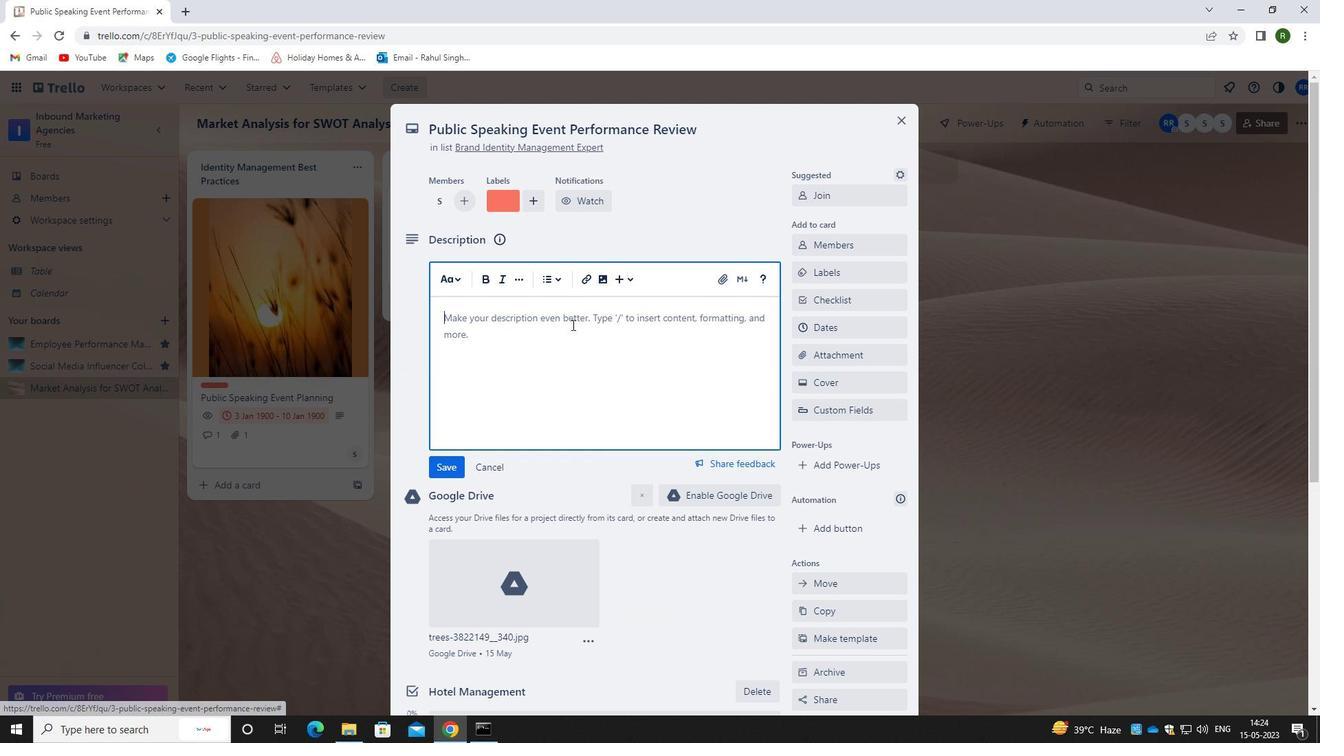 
Action: Mouse pressed left at (565, 352)
Screenshot: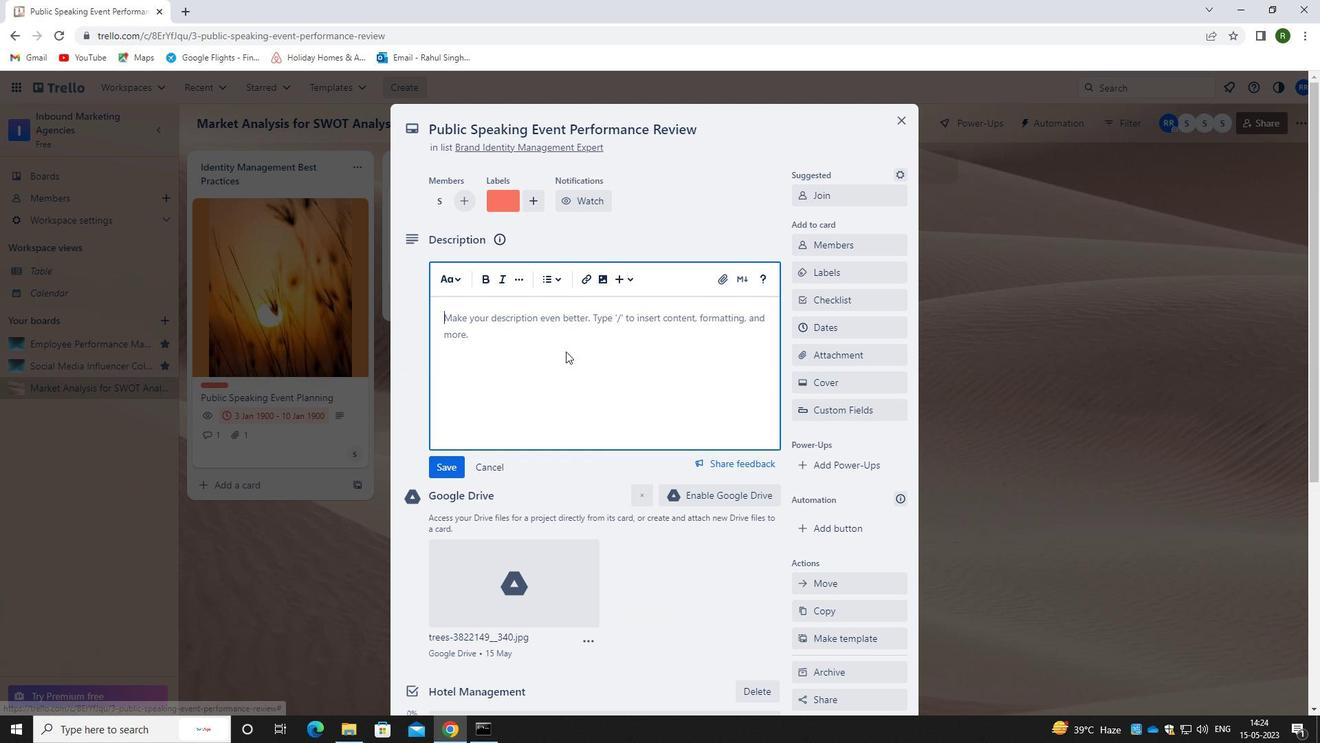 
Action: Key pressed <Key.caps_lock>C<Key.caps_lock>ONDUCT<Key.space>CUSTOMER<Key.space>RESER<Key.backspace>ARCH<Key.space>FOR<Key.space>NW<Key.backspace>EW<Key.space>CUSTOMER<Key.space>JOUN<Key.backspace>RNET<Key.backspace>Y<Key.space>MAPPING<Key.space>AND<Key.space>OPTIMIZATION.
Screenshot: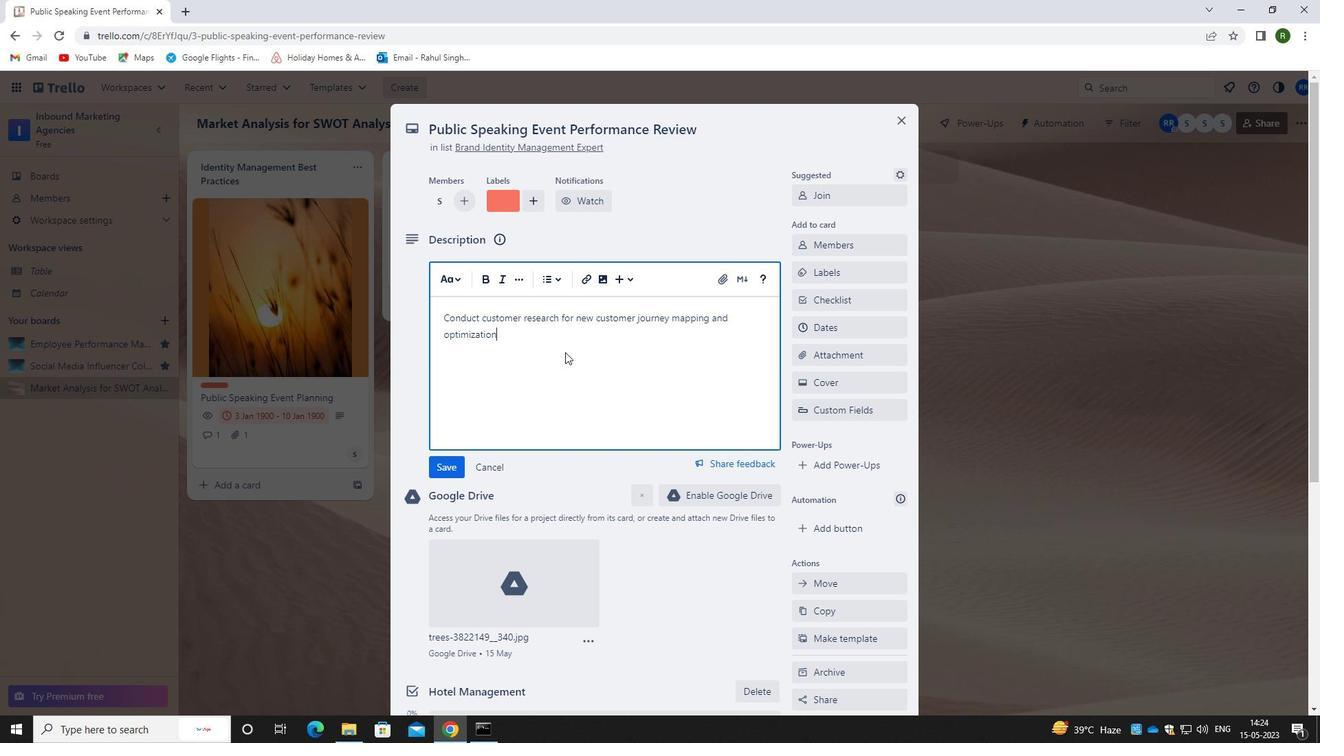 
Action: Mouse moved to (438, 474)
Screenshot: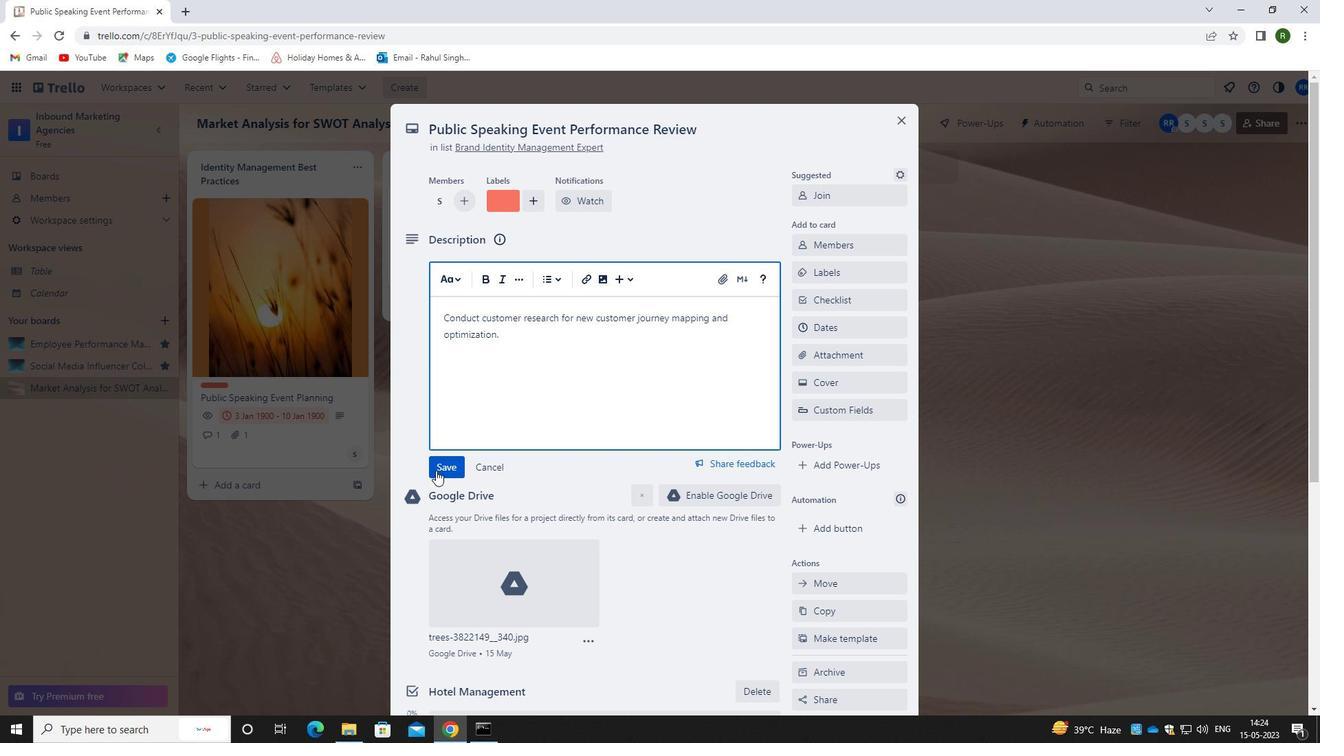 
Action: Mouse pressed left at (438, 474)
Screenshot: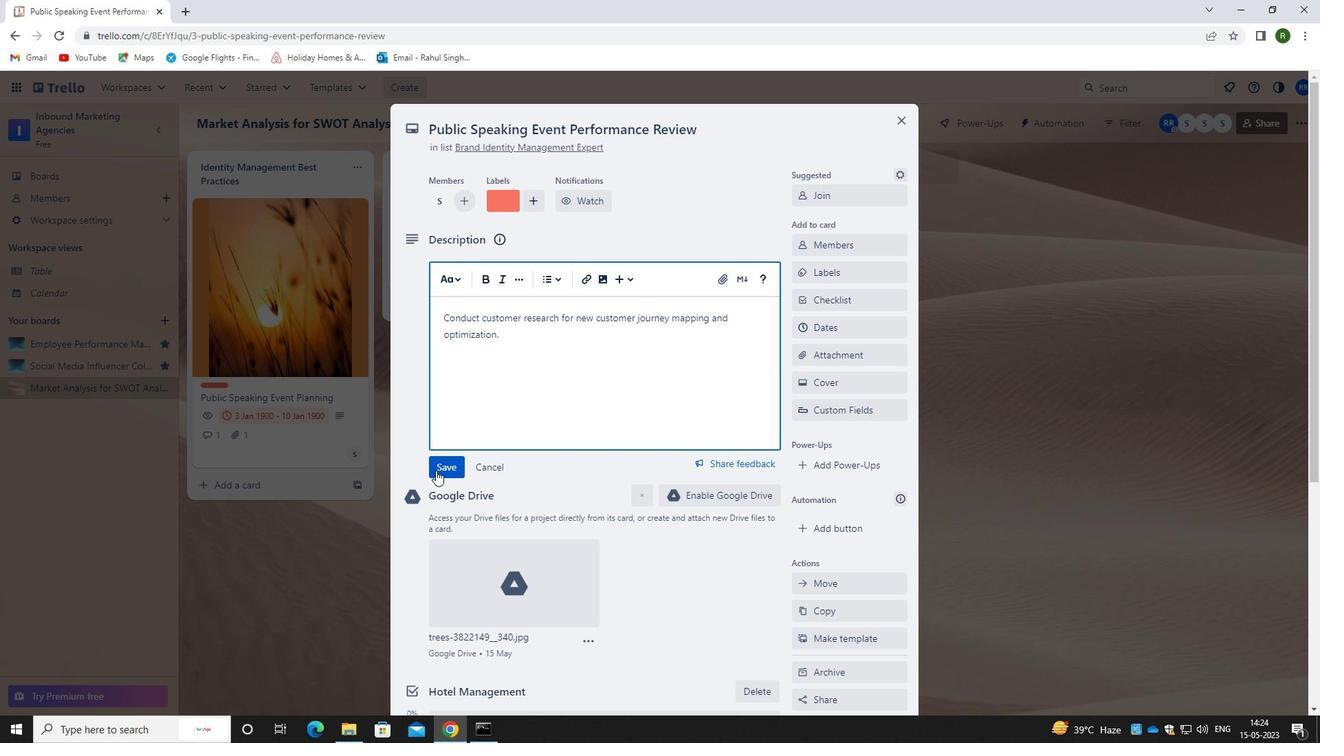 
Action: Mouse moved to (602, 393)
Screenshot: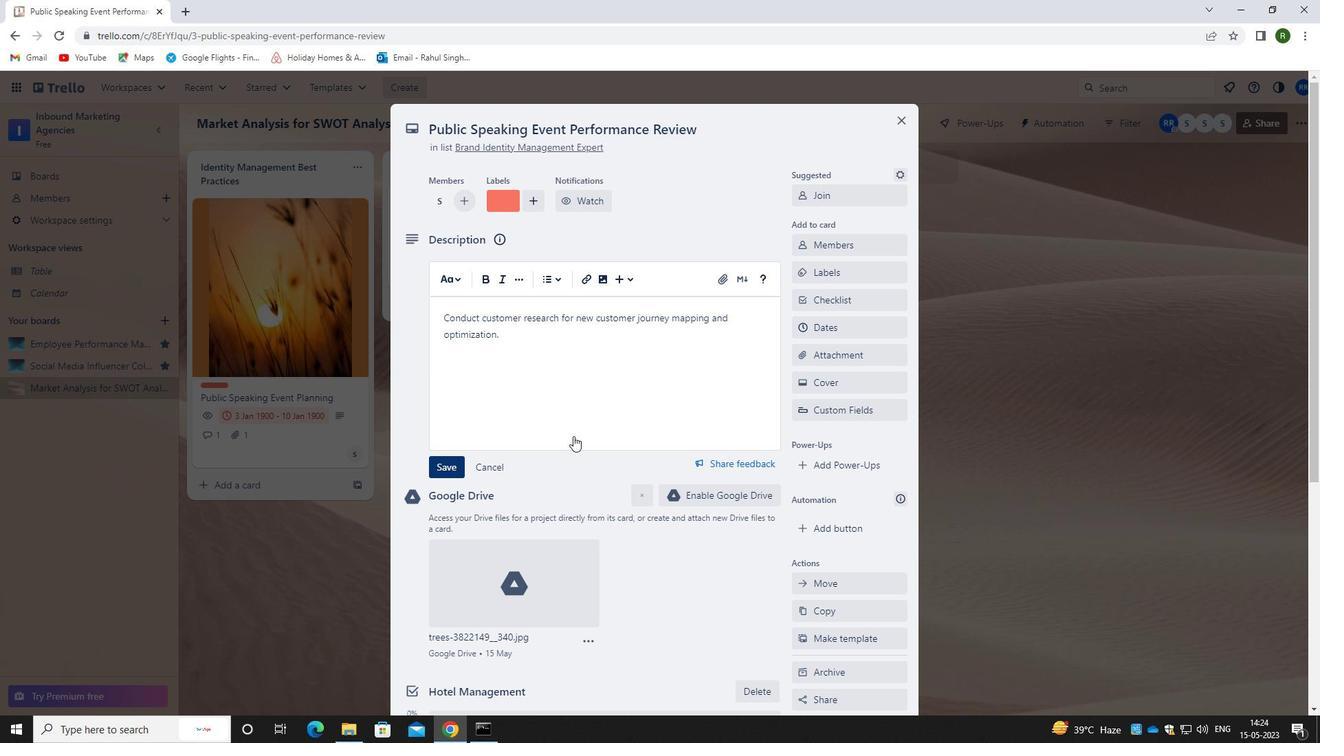 
Action: Mouse scrolled (602, 392) with delta (0, 0)
Screenshot: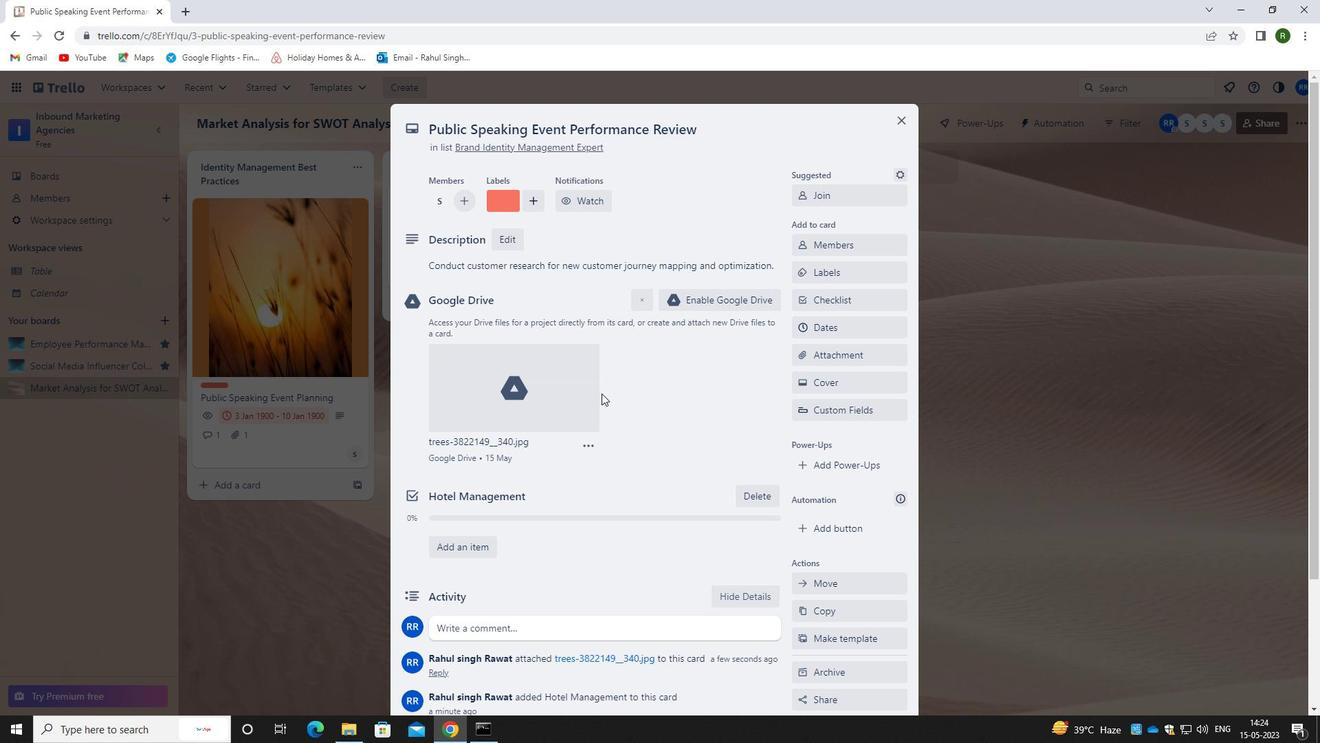 
Action: Mouse scrolled (602, 392) with delta (0, 0)
Screenshot: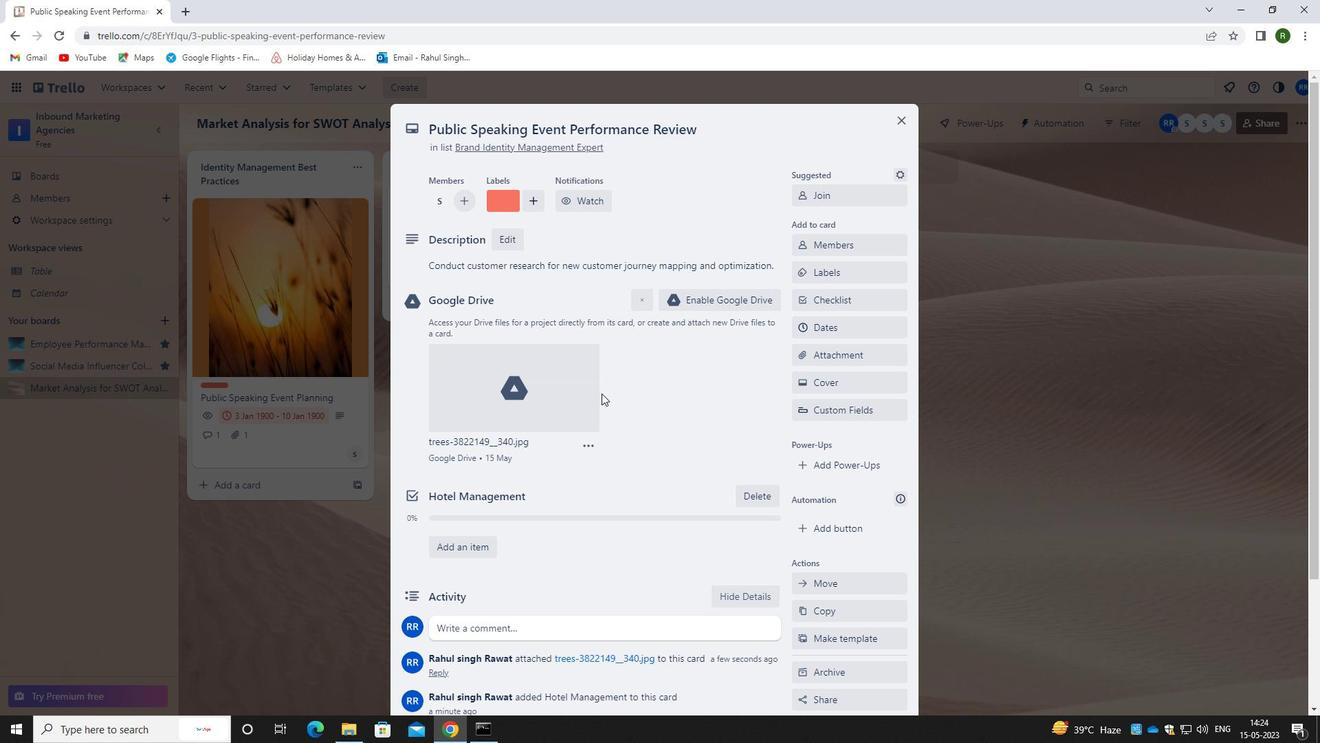 
Action: Mouse moved to (551, 493)
Screenshot: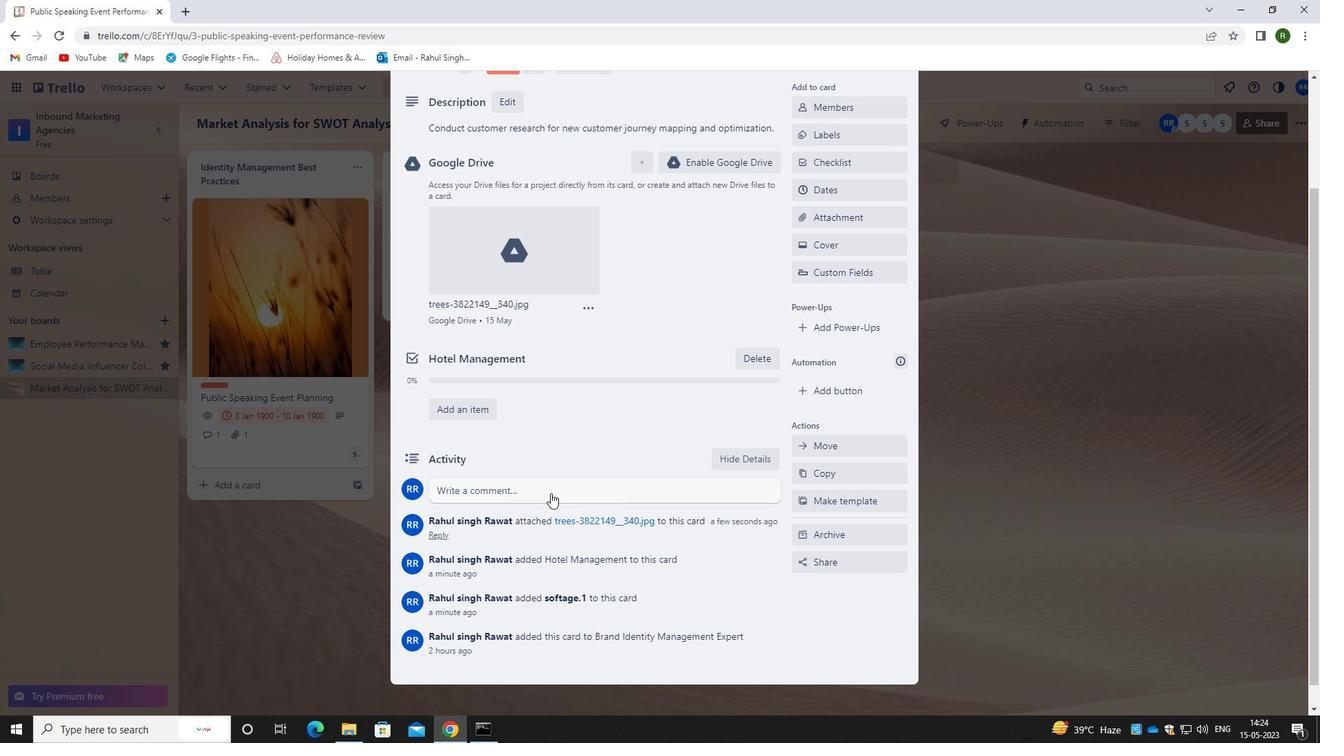 
Action: Mouse pressed left at (551, 493)
Screenshot: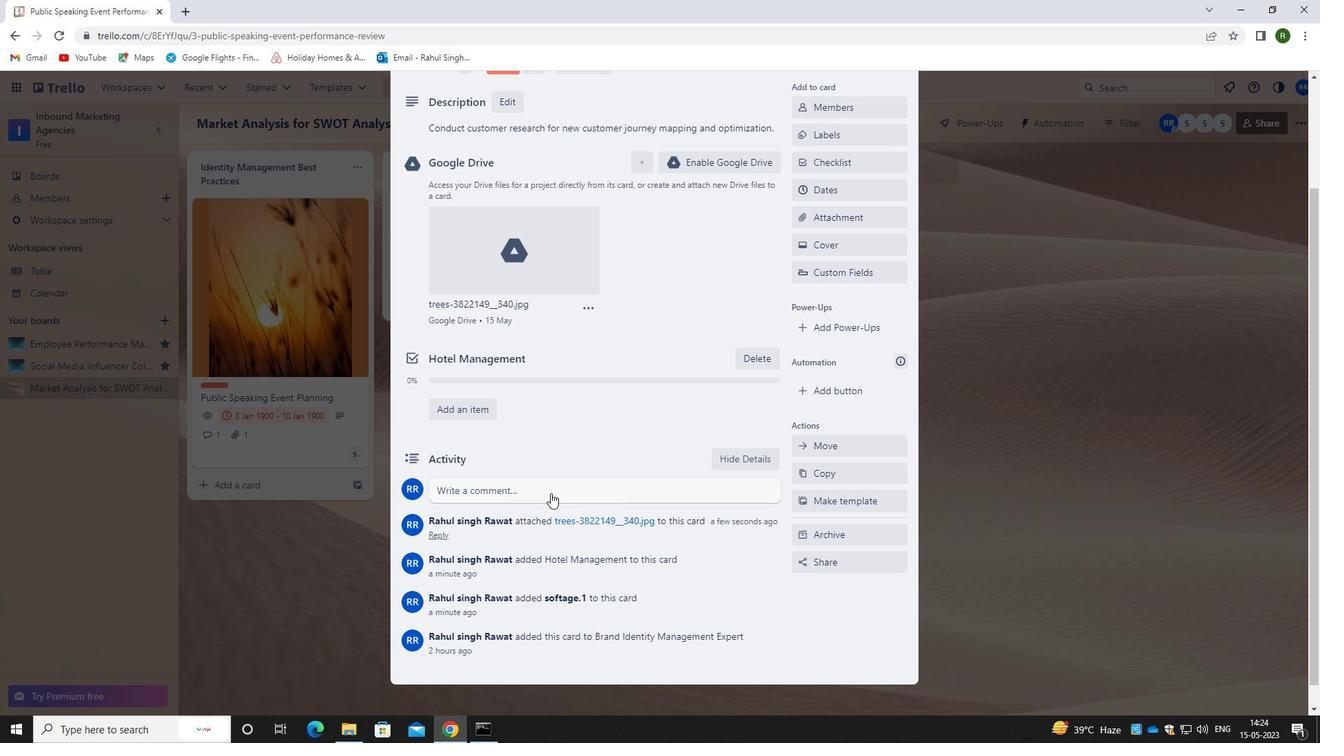 
Action: Mouse moved to (524, 542)
Screenshot: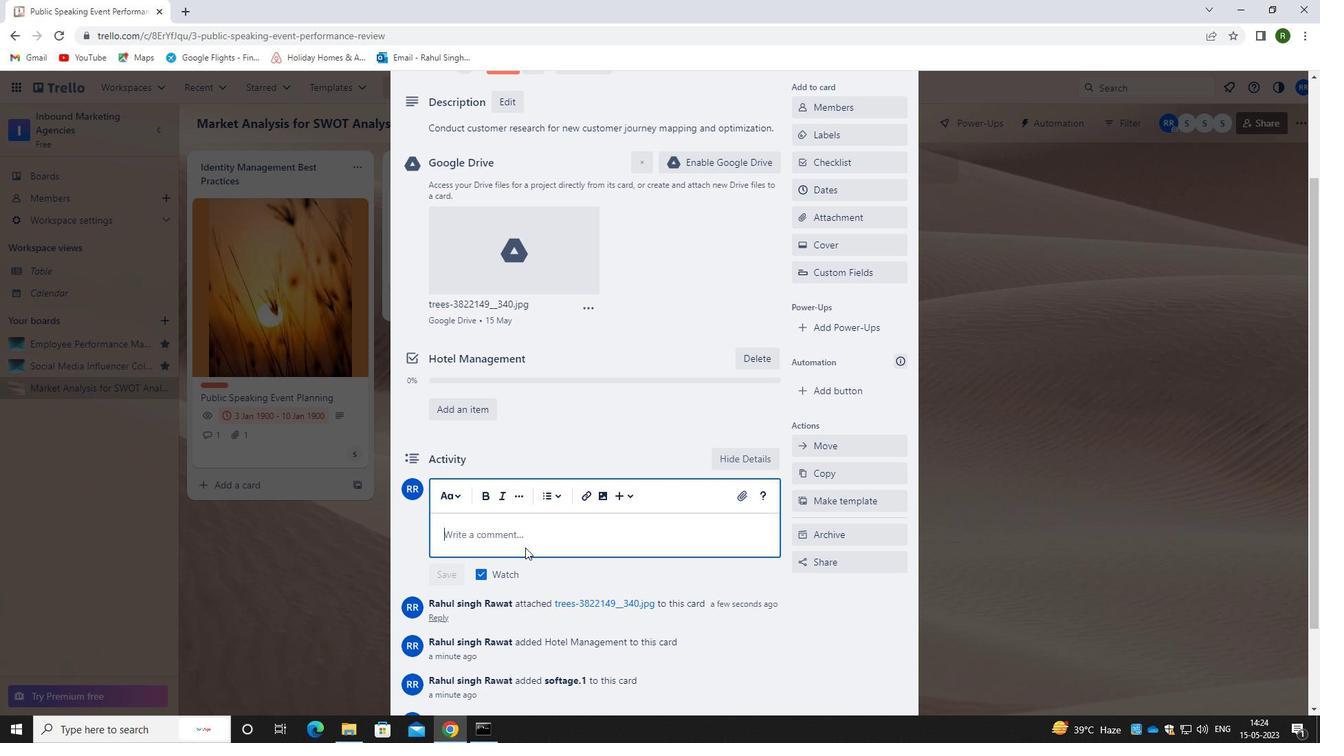 
Action: Mouse pressed left at (524, 542)
Screenshot: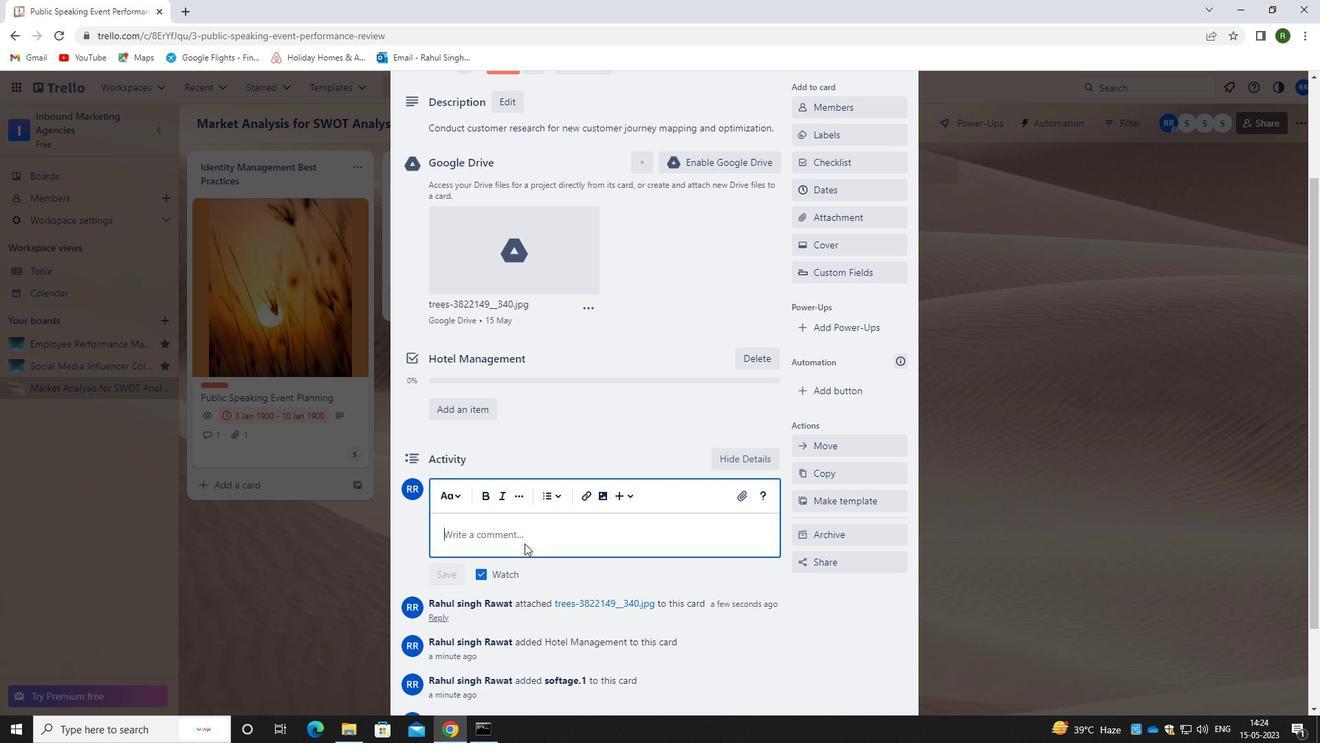 
Action: Mouse scrolled (524, 543) with delta (0, 0)
Screenshot: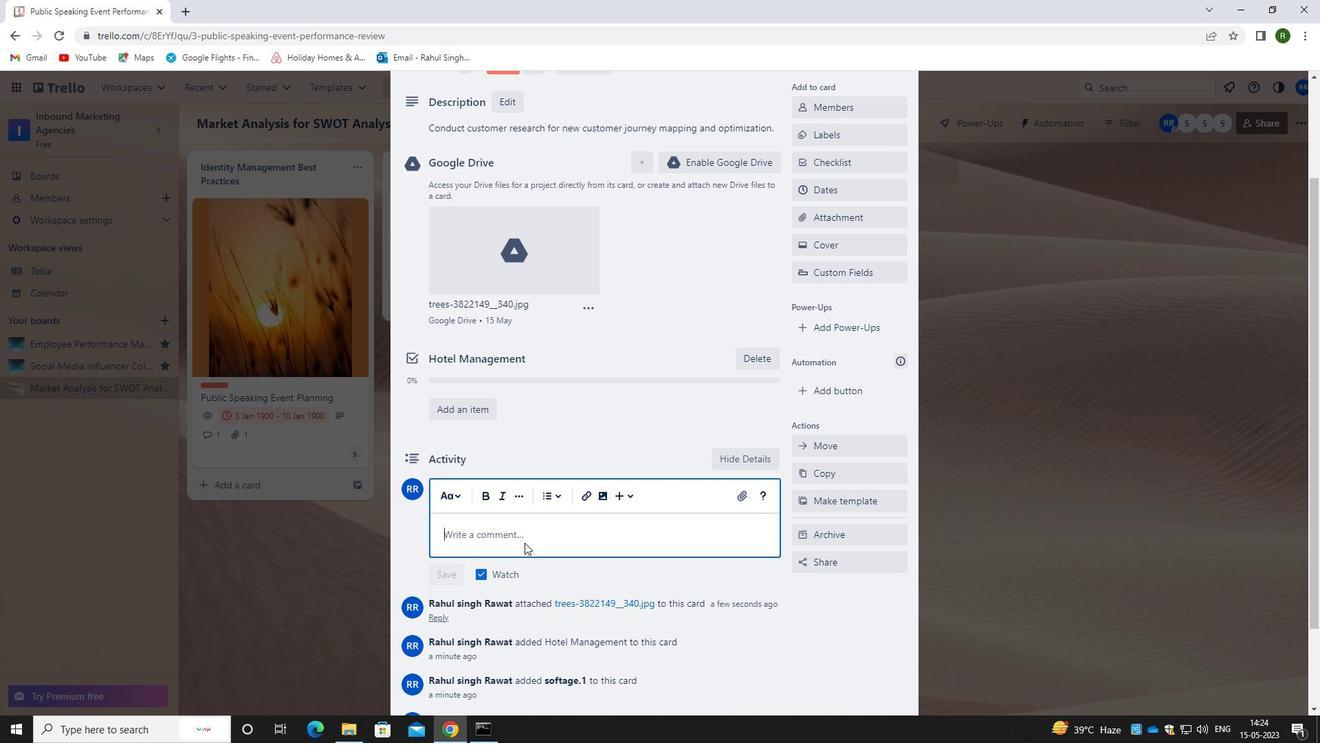 
Action: Mouse moved to (509, 594)
Screenshot: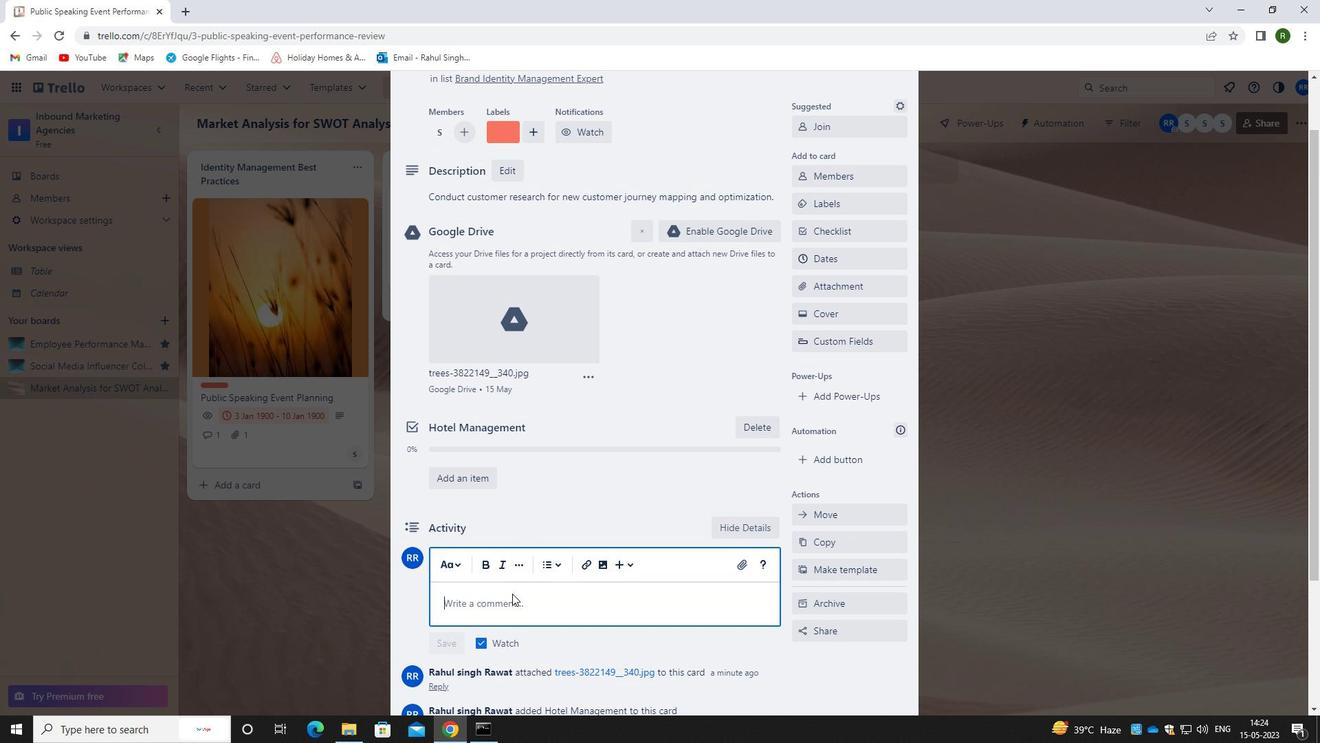 
Action: Key pressed <Key.caps_lock>G<Key.caps_lock>IVEN<Key.space>THE<Key.space>POTENTIAL<Key.space>IMPACT<Key.space>OF<Key.space>THIS<Key.space>TASK<Key.space>ON<Key.space>OUR<Key.space>COMPANY<Key.space>BRAND<Key.space>REPUTATION,<Key.space>LET<Key.space>US<Key.space>ENSURE<Key.space>THAT<Key.space>WE<Key.space>APPROACH<Key.space>IT<Key.space>WITH<Key.space>A<Key.space>FOCUS<Key.space>ON<Key.space>QUALITY<Key.space>AND<Key.space>EXV<Key.backspace>CELLENCE.
Screenshot: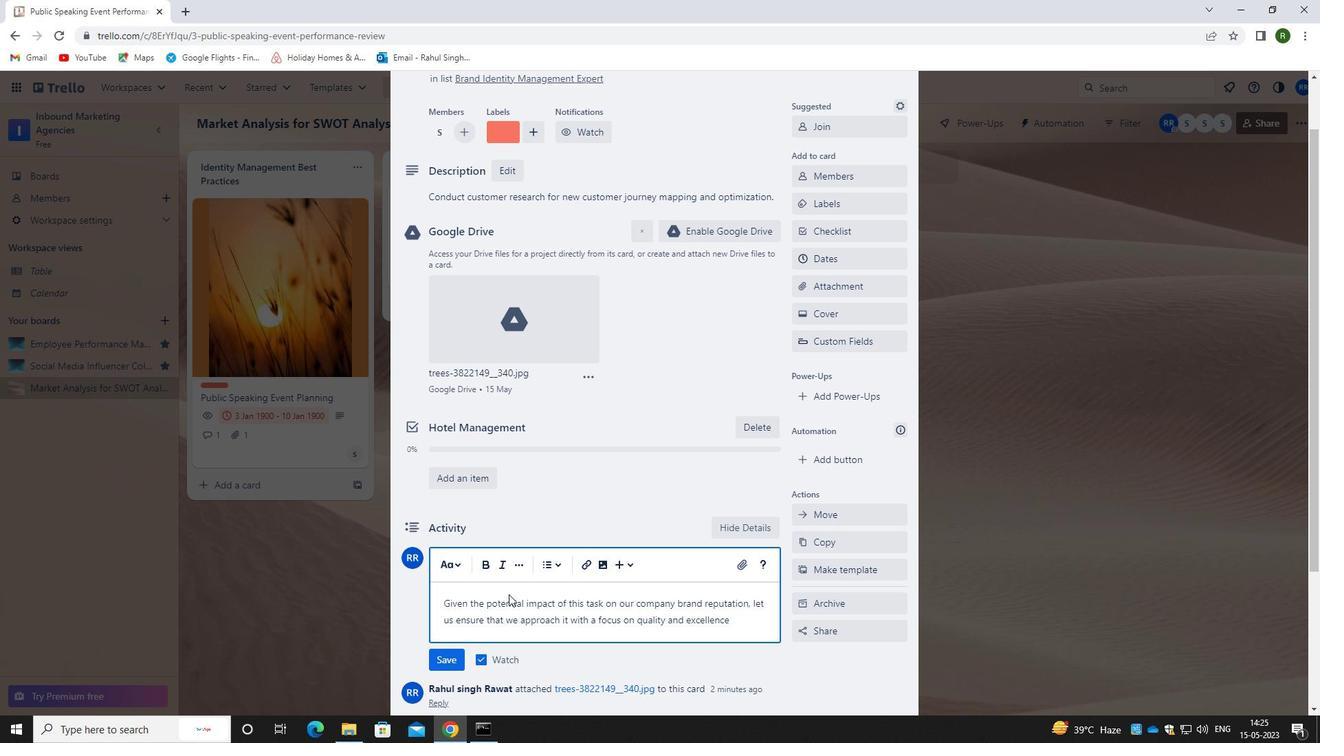 
Action: Mouse moved to (584, 505)
Screenshot: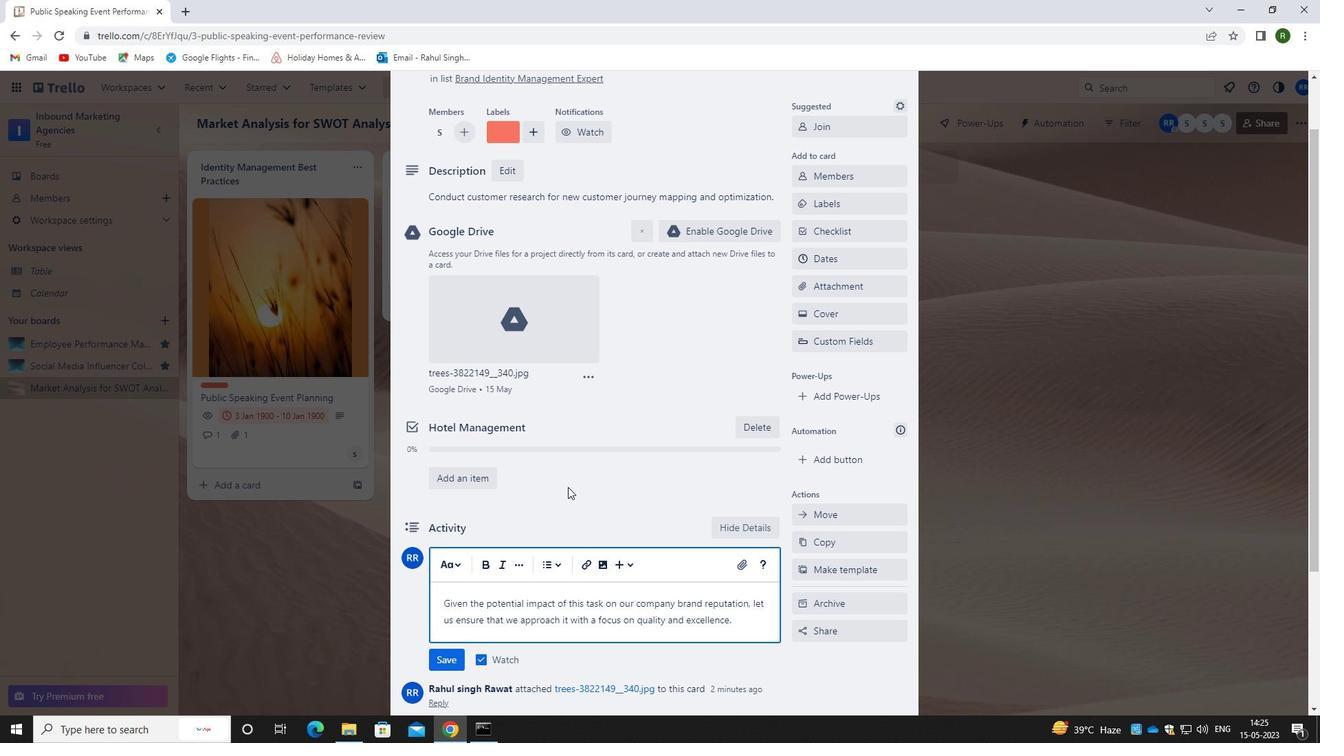 
Action: Mouse scrolled (584, 504) with delta (0, 0)
Screenshot: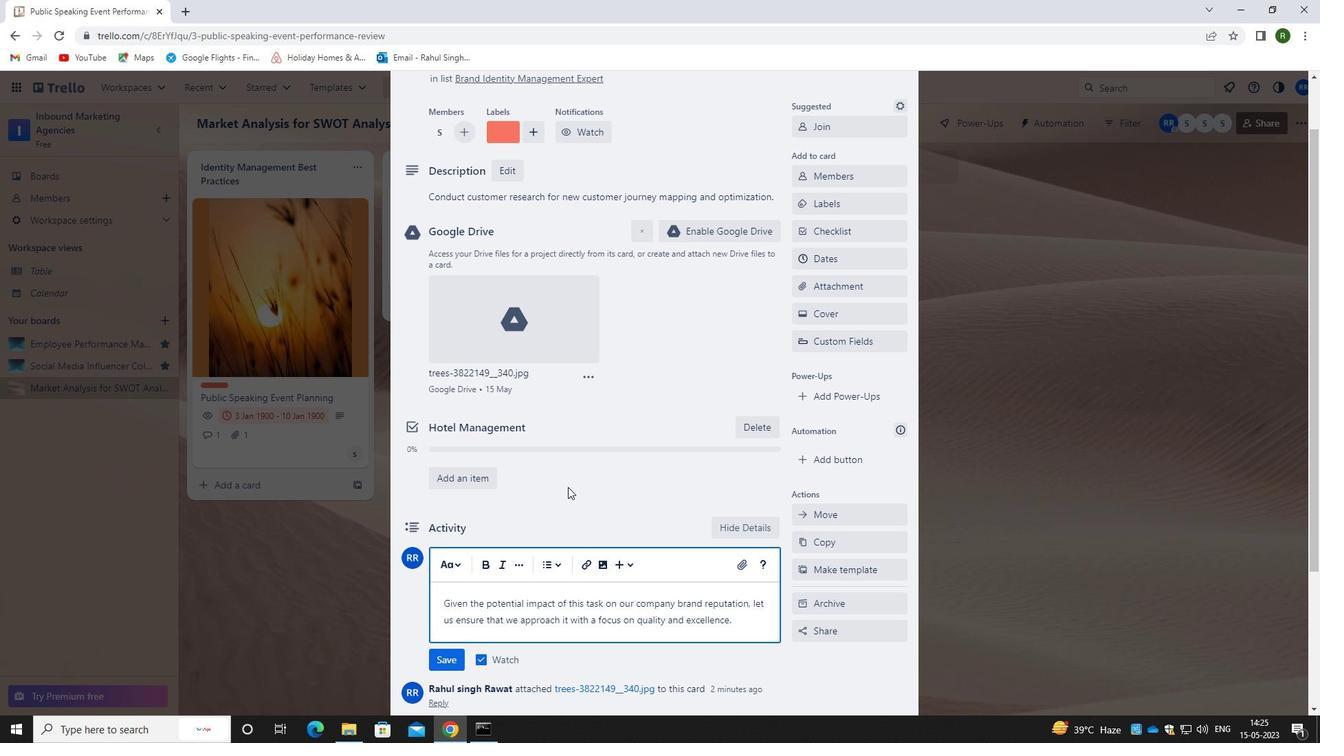 
Action: Mouse moved to (586, 507)
Screenshot: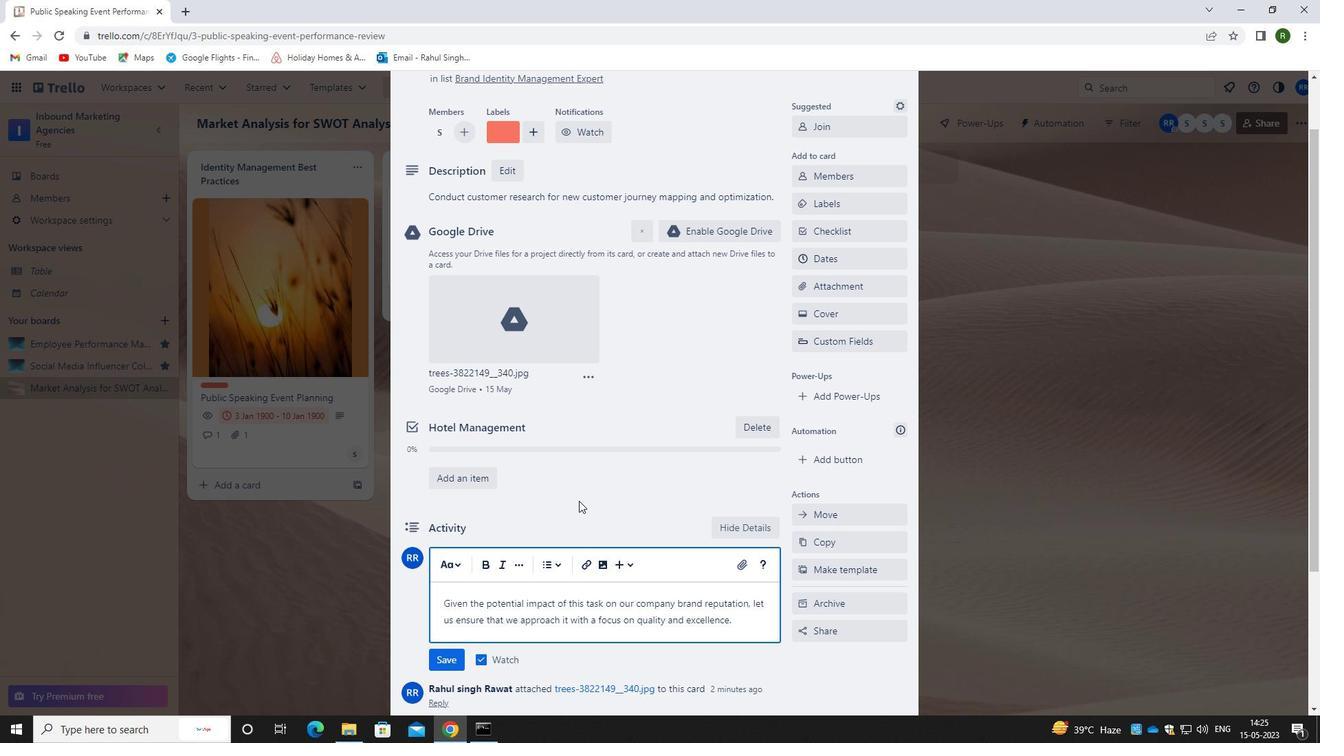 
Action: Mouse scrolled (586, 507) with delta (0, 0)
Screenshot: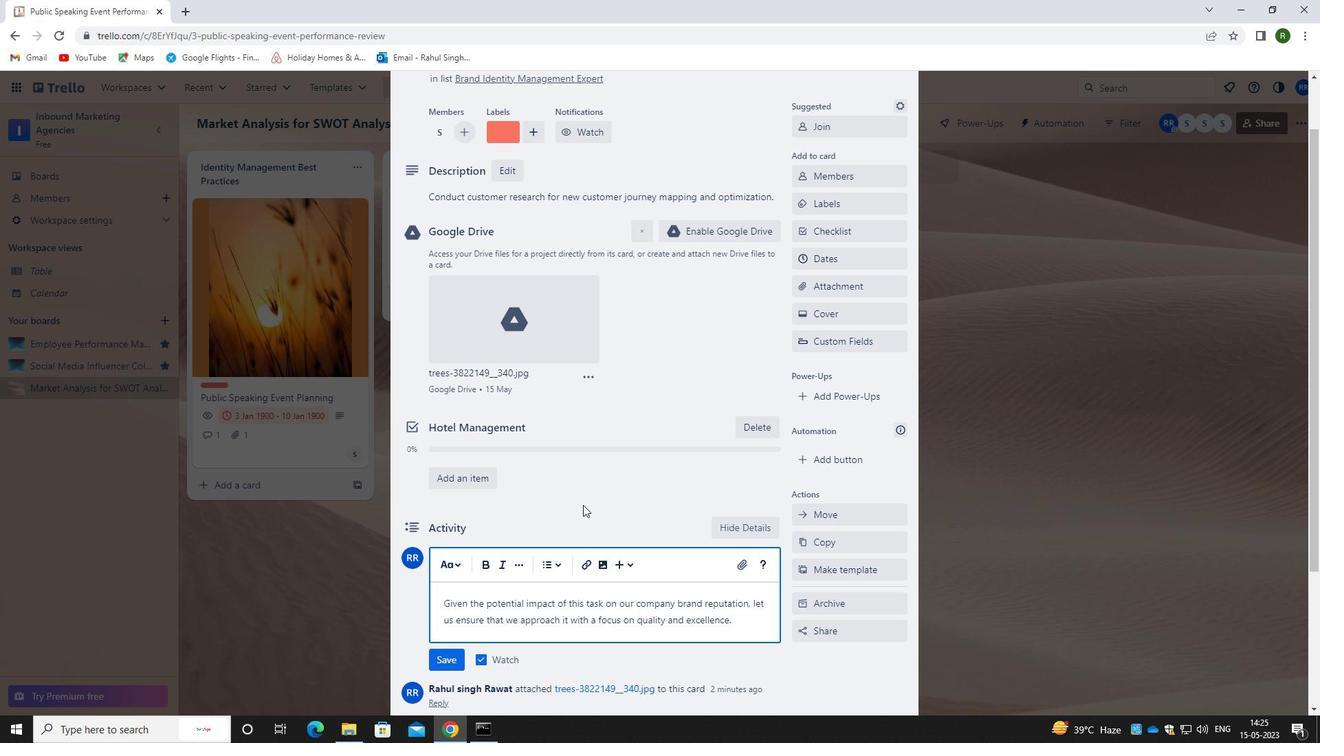 
Action: Mouse moved to (448, 517)
Screenshot: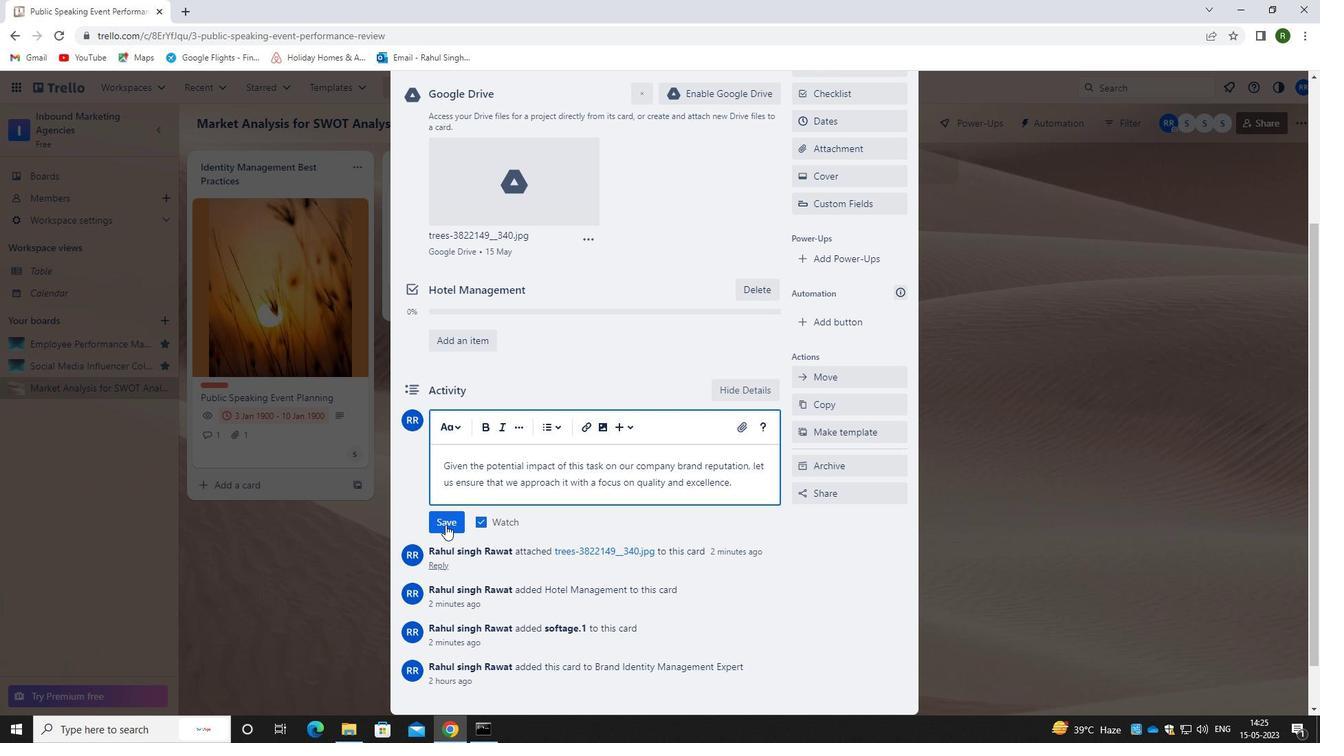 
Action: Mouse pressed left at (448, 517)
Screenshot: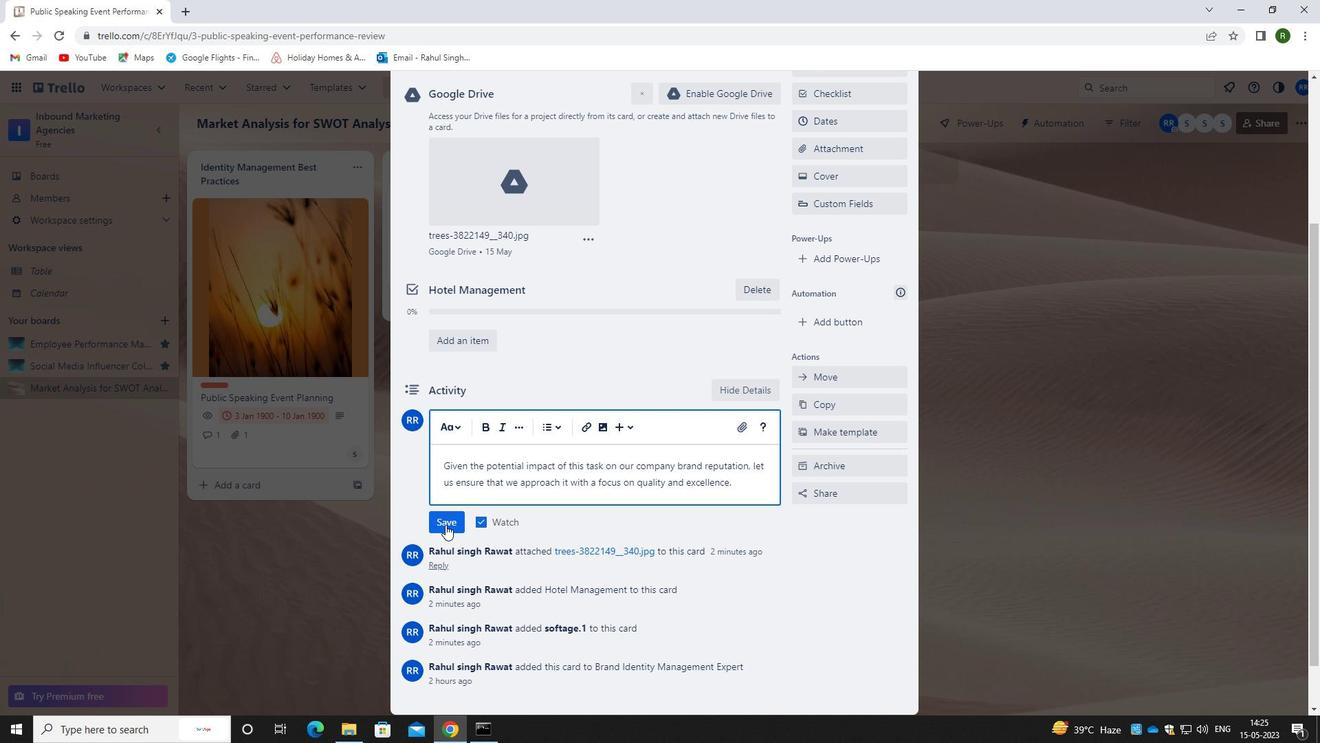 
Action: Mouse moved to (719, 489)
Screenshot: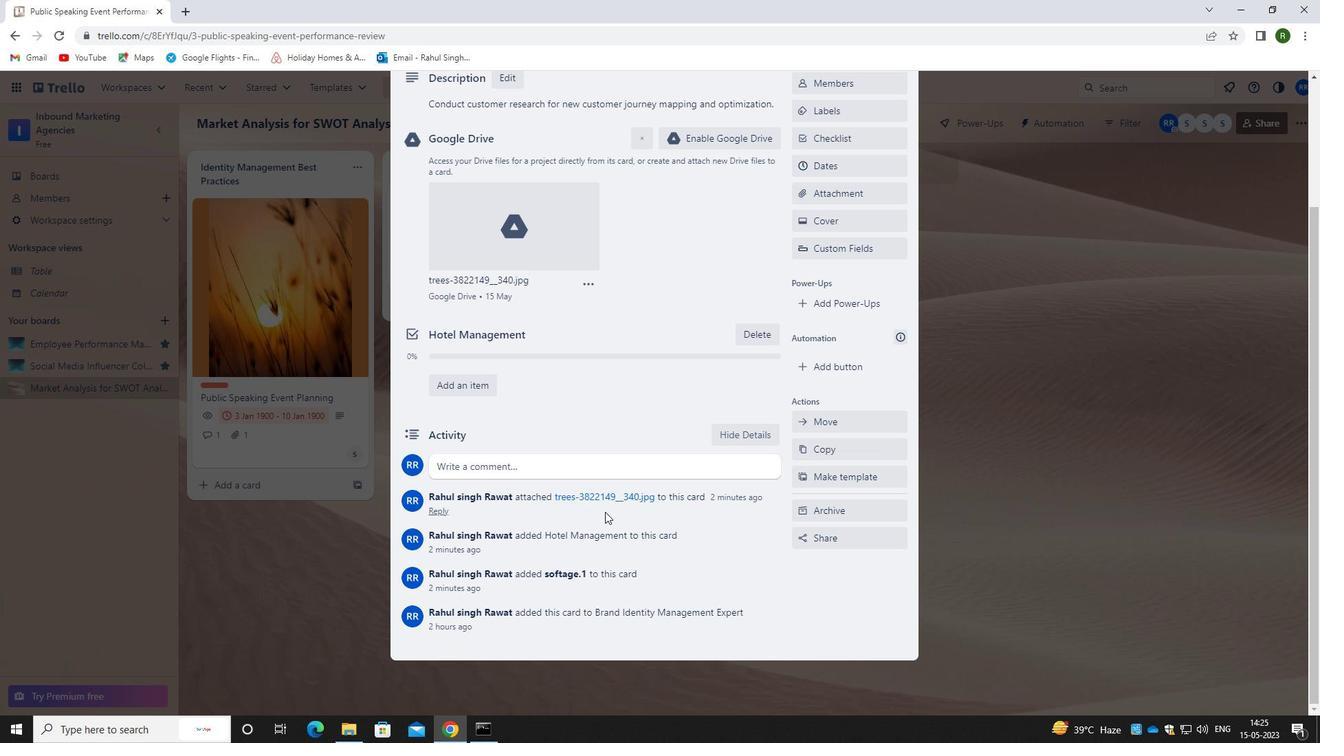 
Action: Mouse scrolled (719, 489) with delta (0, 0)
Screenshot: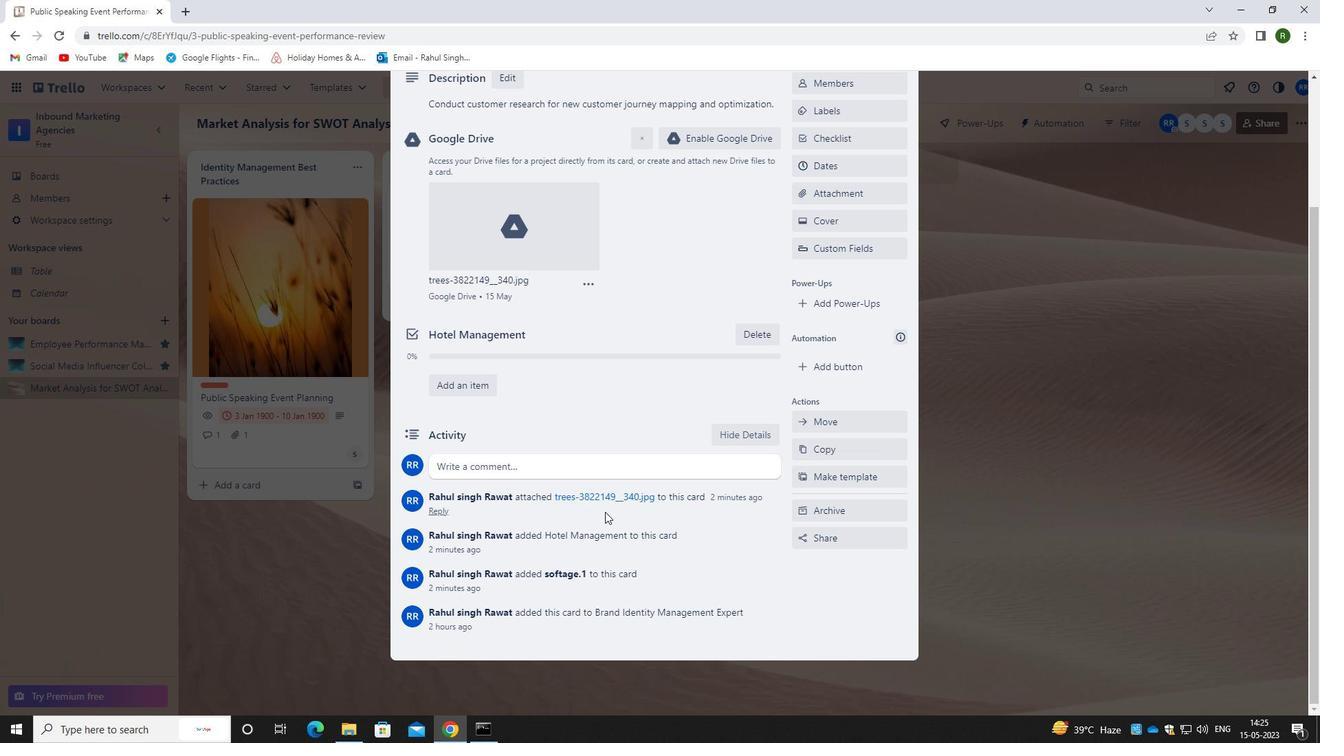 
Action: Mouse moved to (720, 488)
Screenshot: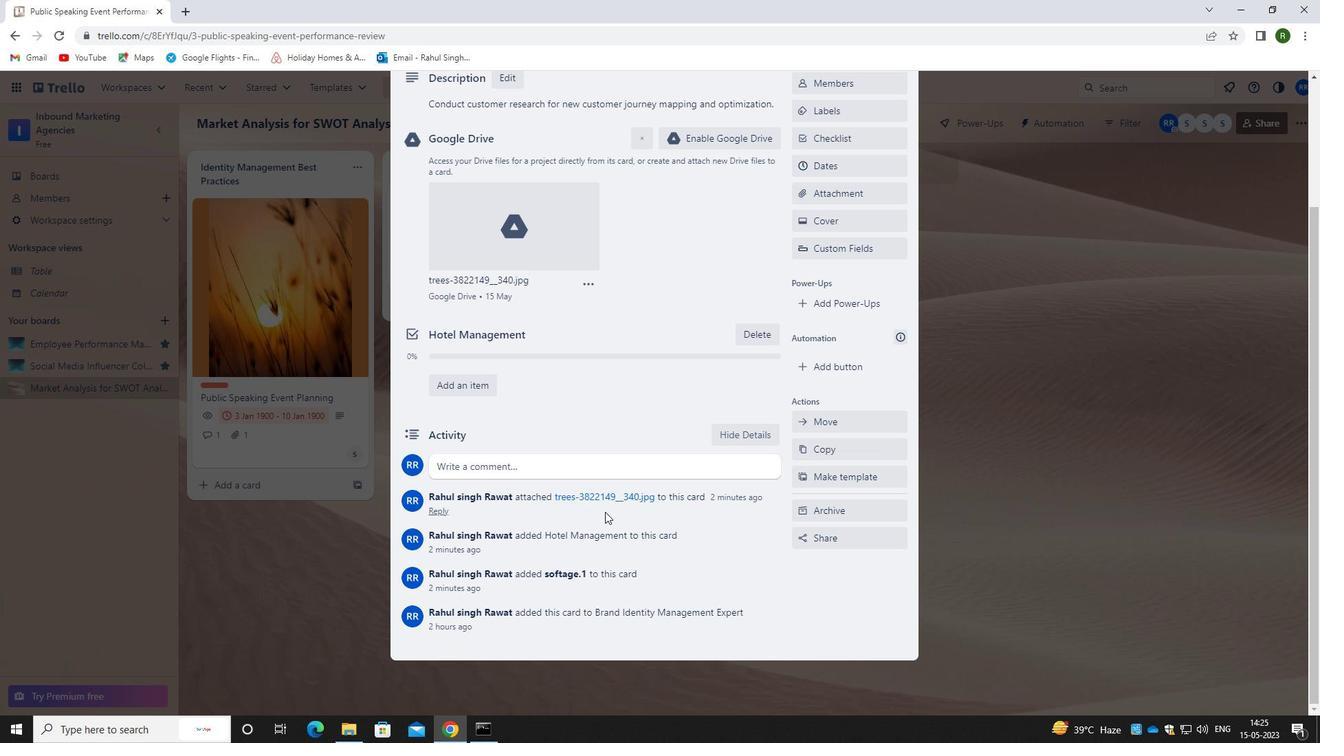 
Action: Mouse scrolled (720, 489) with delta (0, 0)
Screenshot: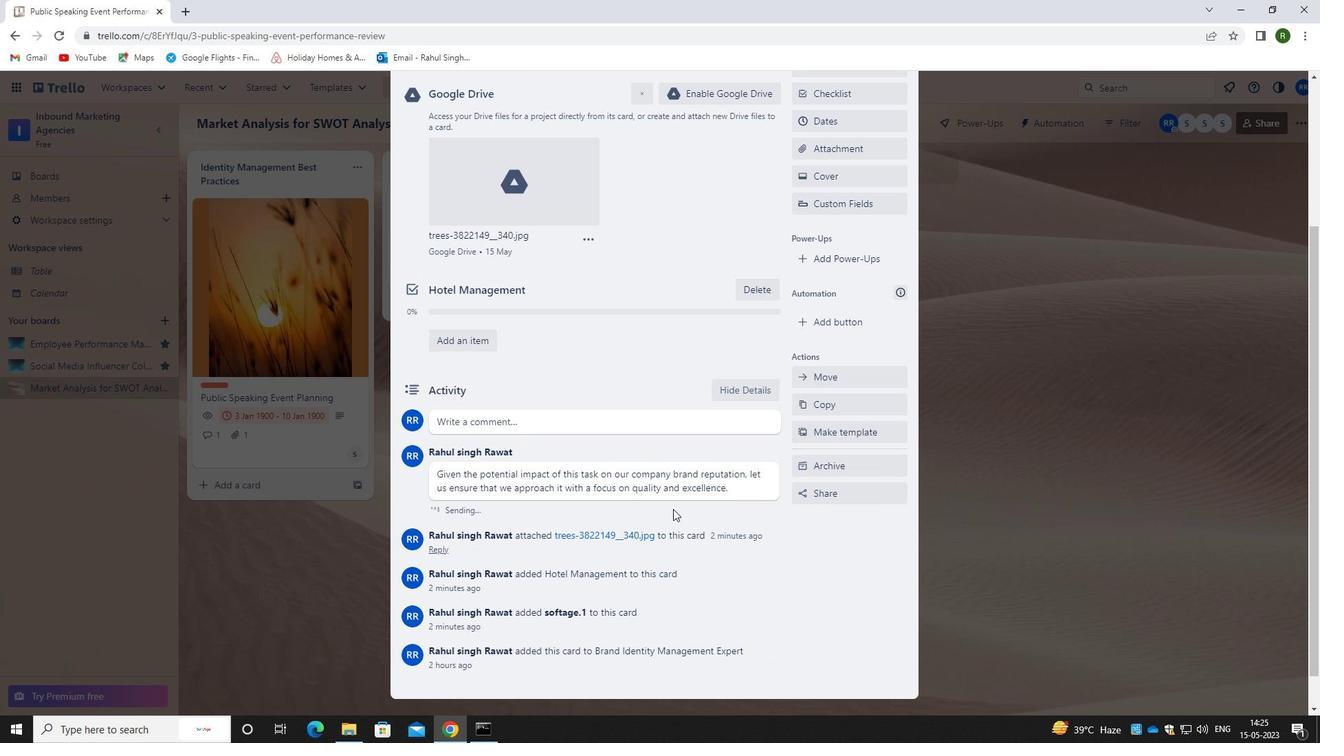 
Action: Mouse moved to (721, 487)
Screenshot: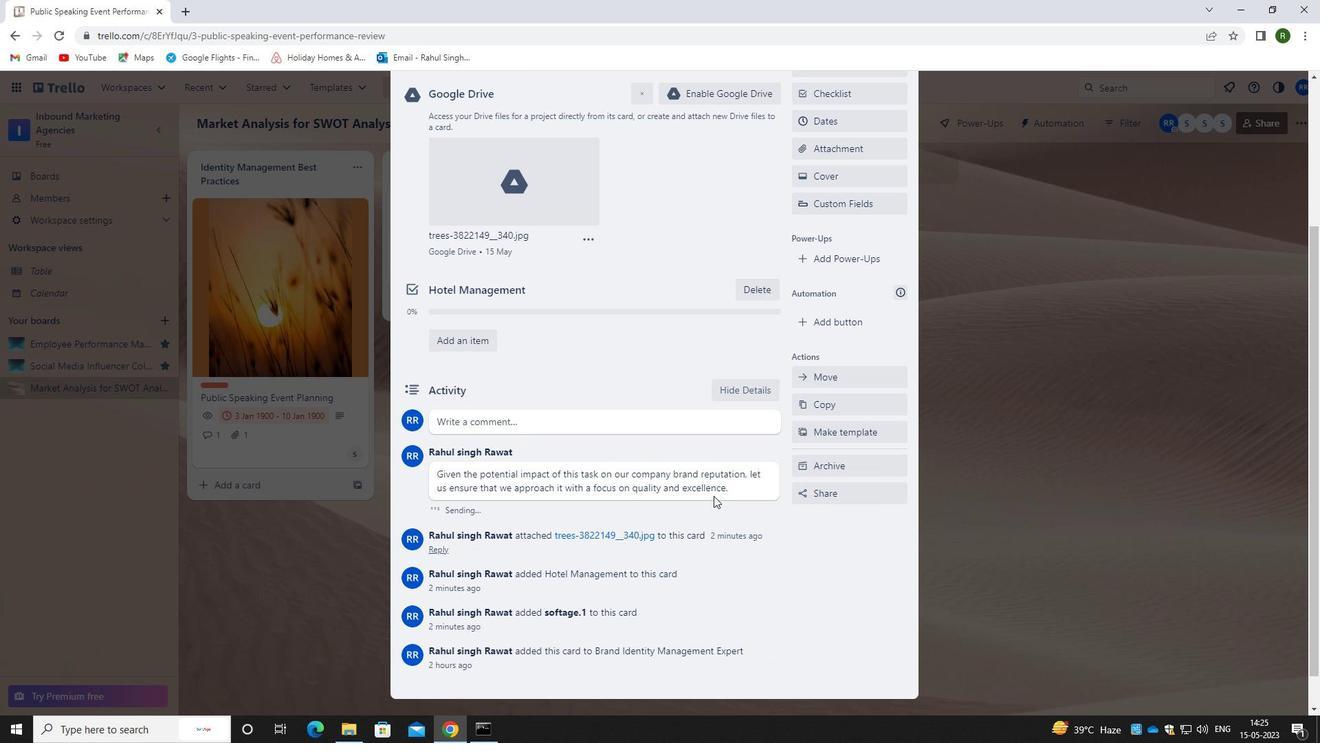
Action: Mouse scrolled (721, 488) with delta (0, 0)
Screenshot: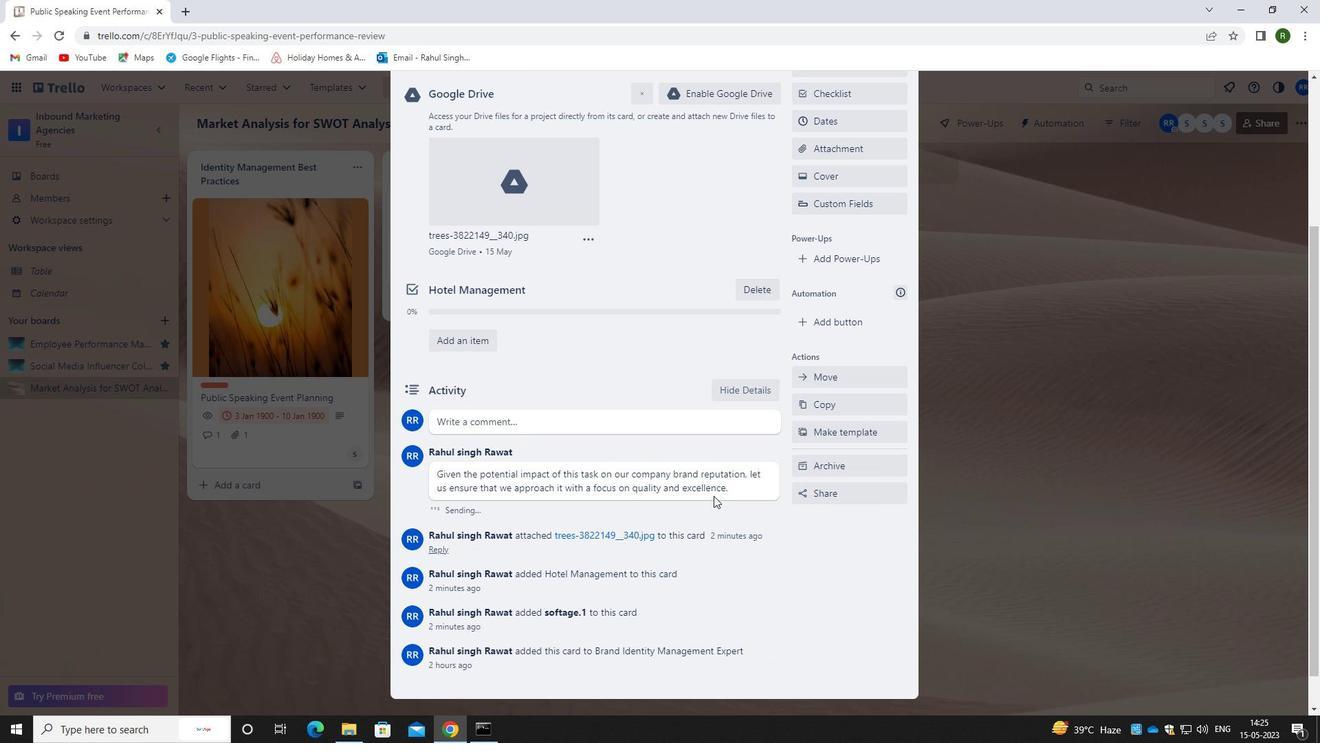 
Action: Mouse moved to (837, 323)
Screenshot: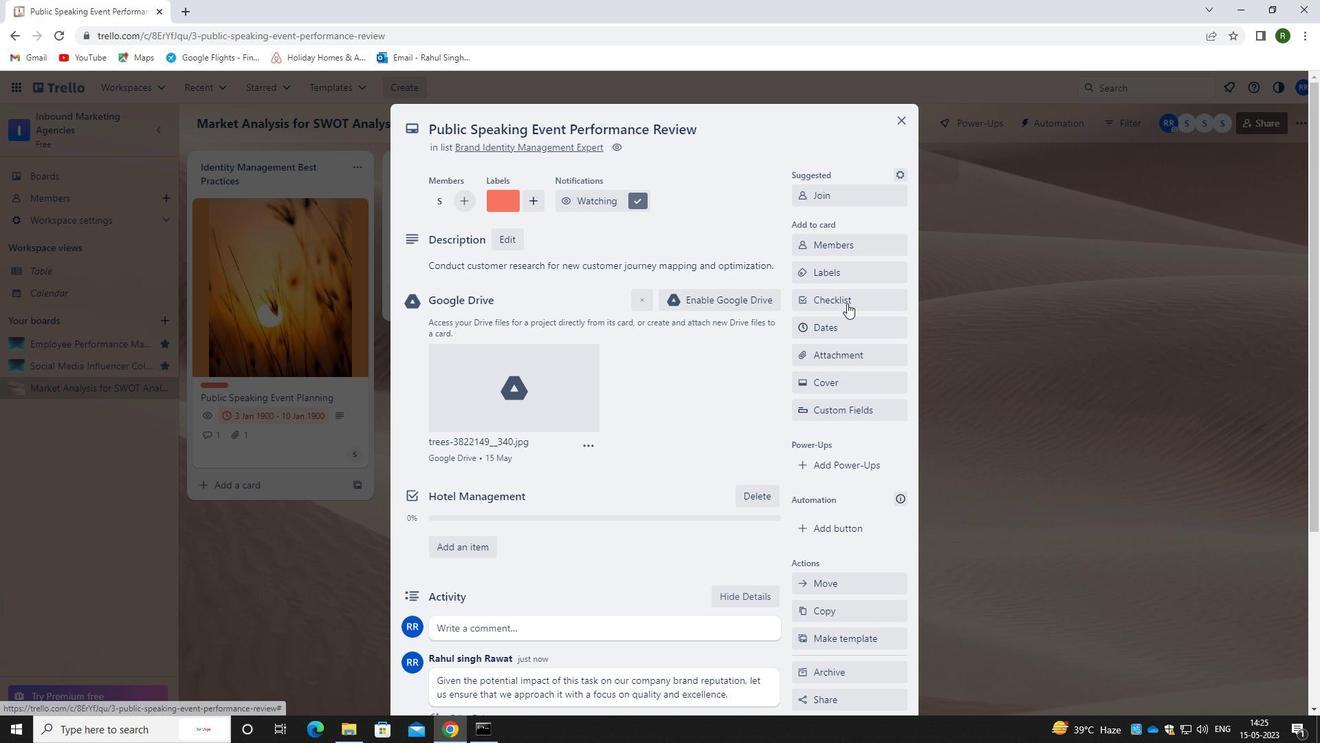 
Action: Mouse pressed left at (837, 323)
Screenshot: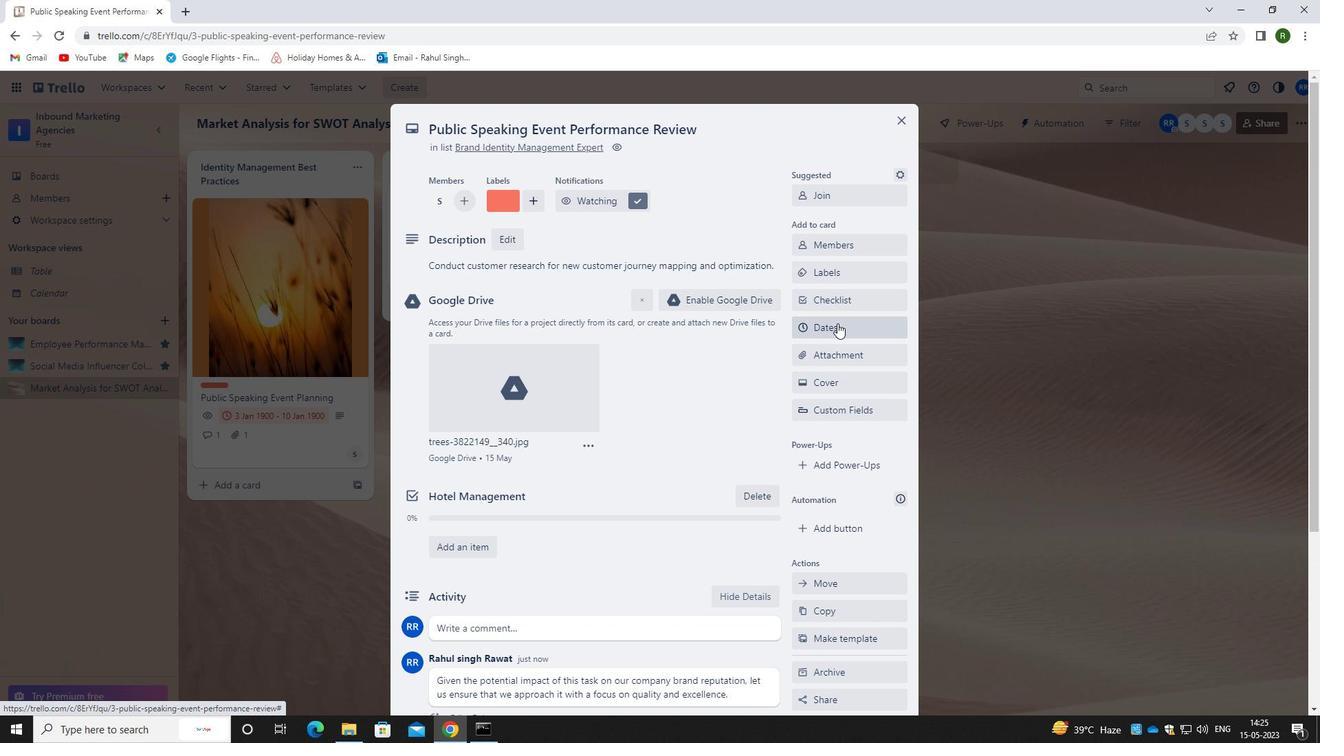 
Action: Mouse moved to (806, 368)
Screenshot: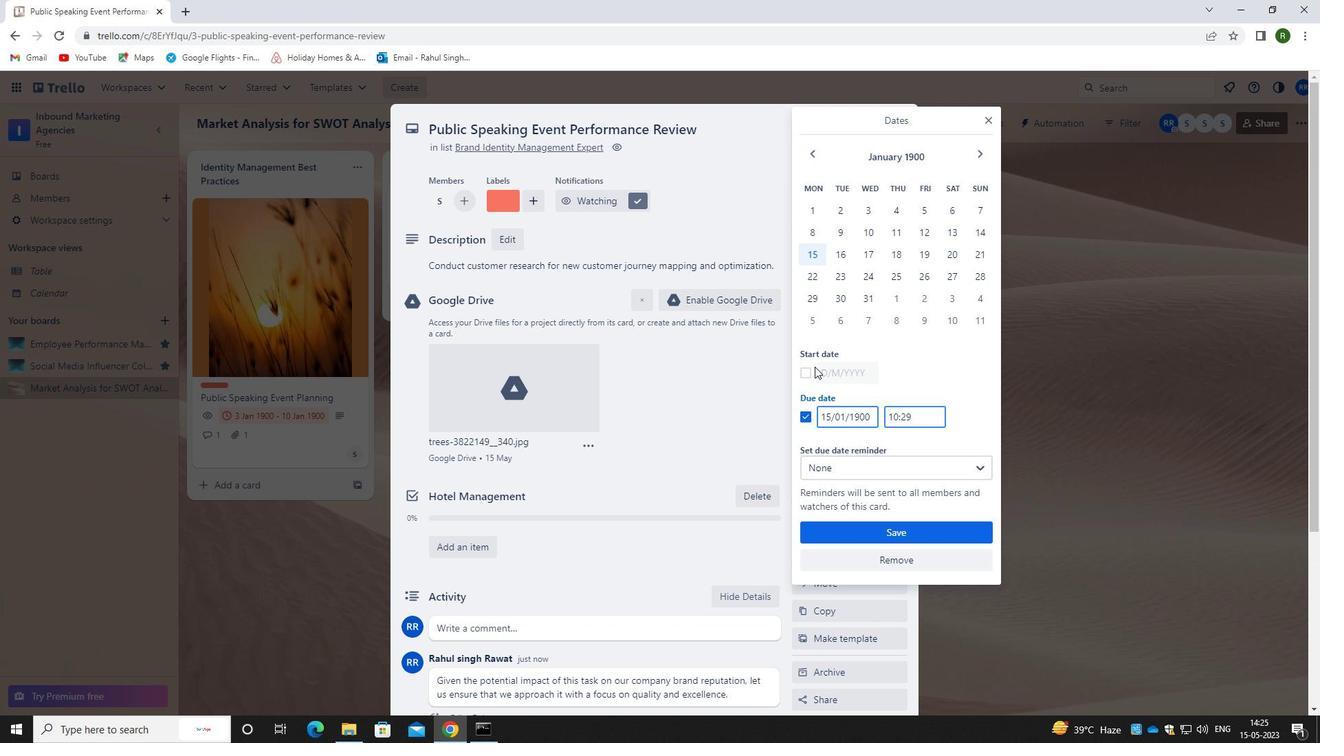 
Action: Mouse pressed left at (806, 368)
Screenshot: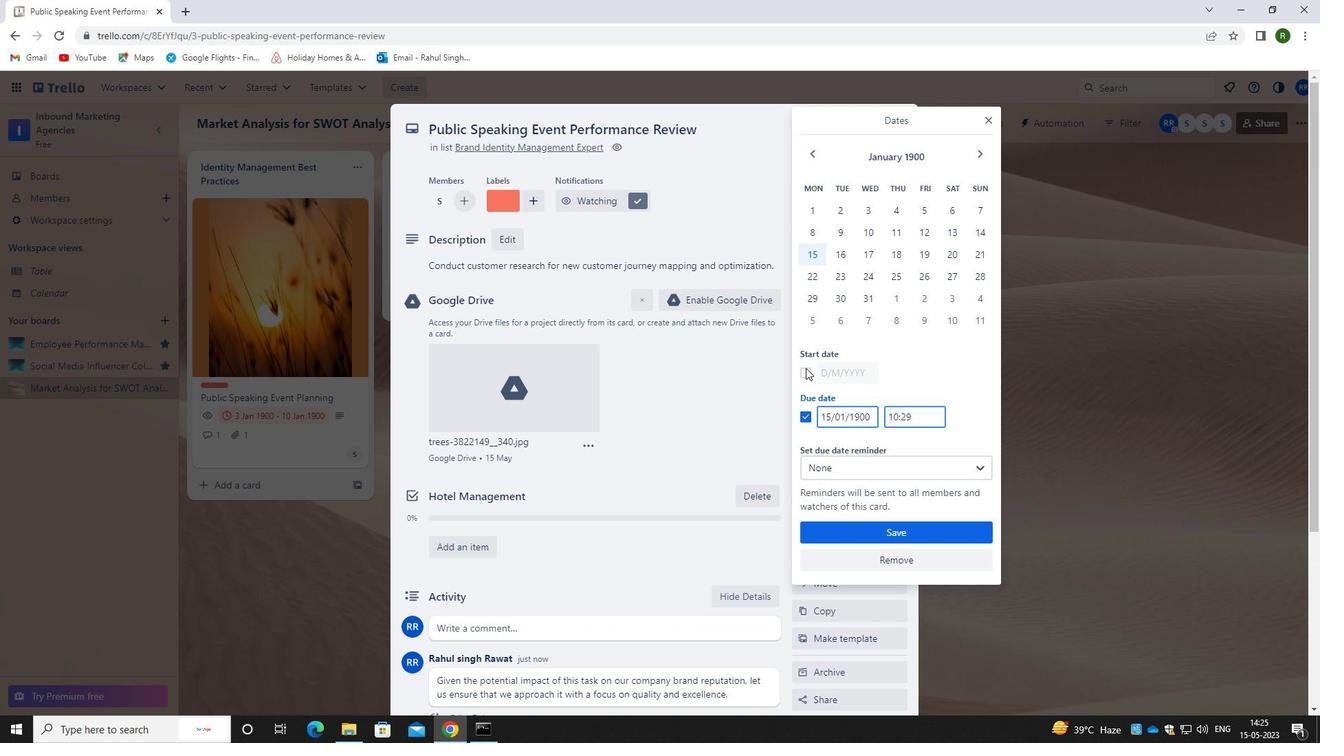 
Action: Mouse moved to (873, 369)
Screenshot: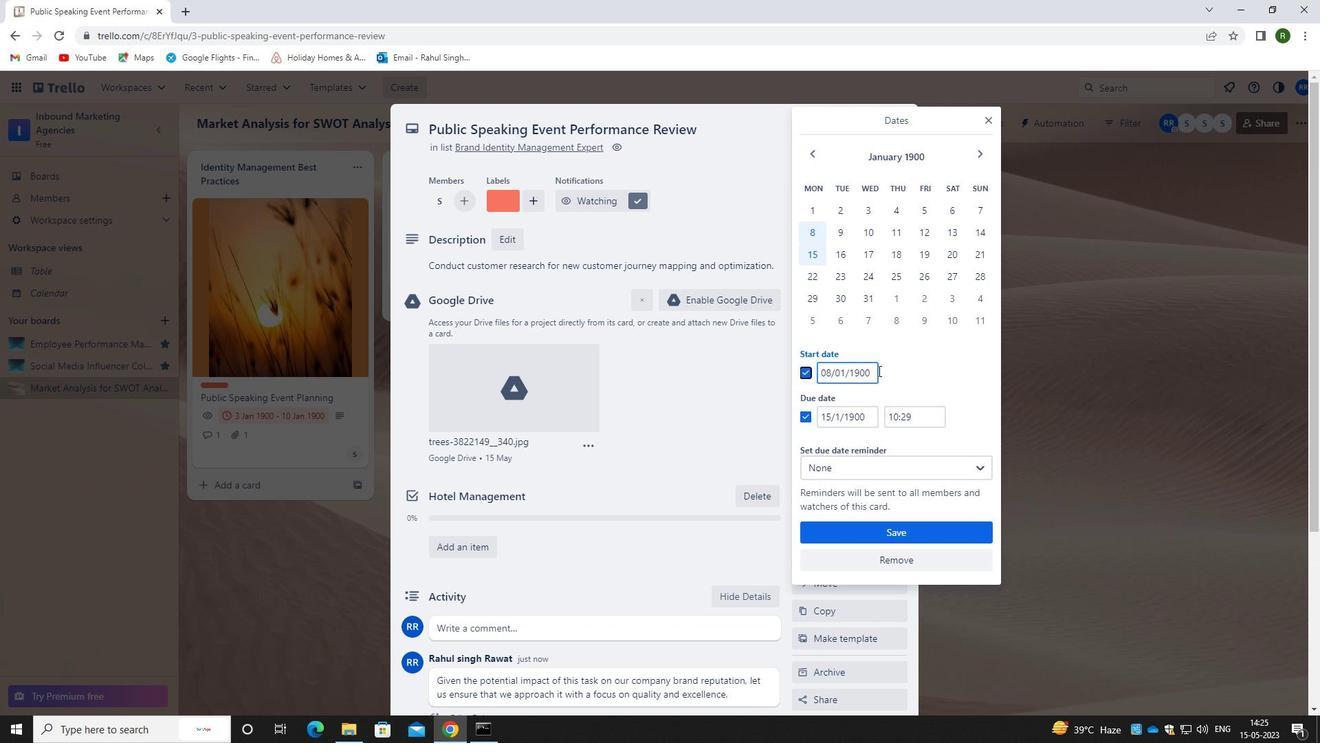 
Action: Mouse pressed left at (873, 369)
Screenshot: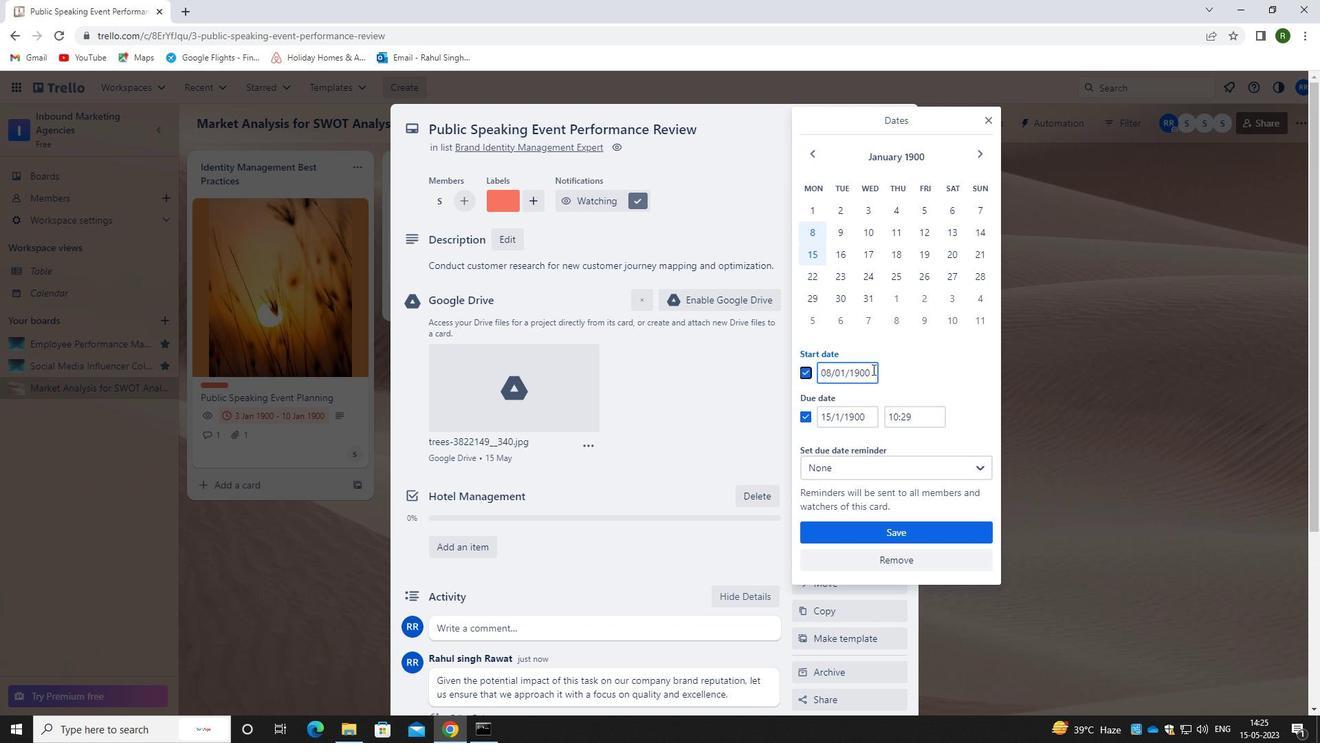 
Action: Mouse moved to (808, 368)
Screenshot: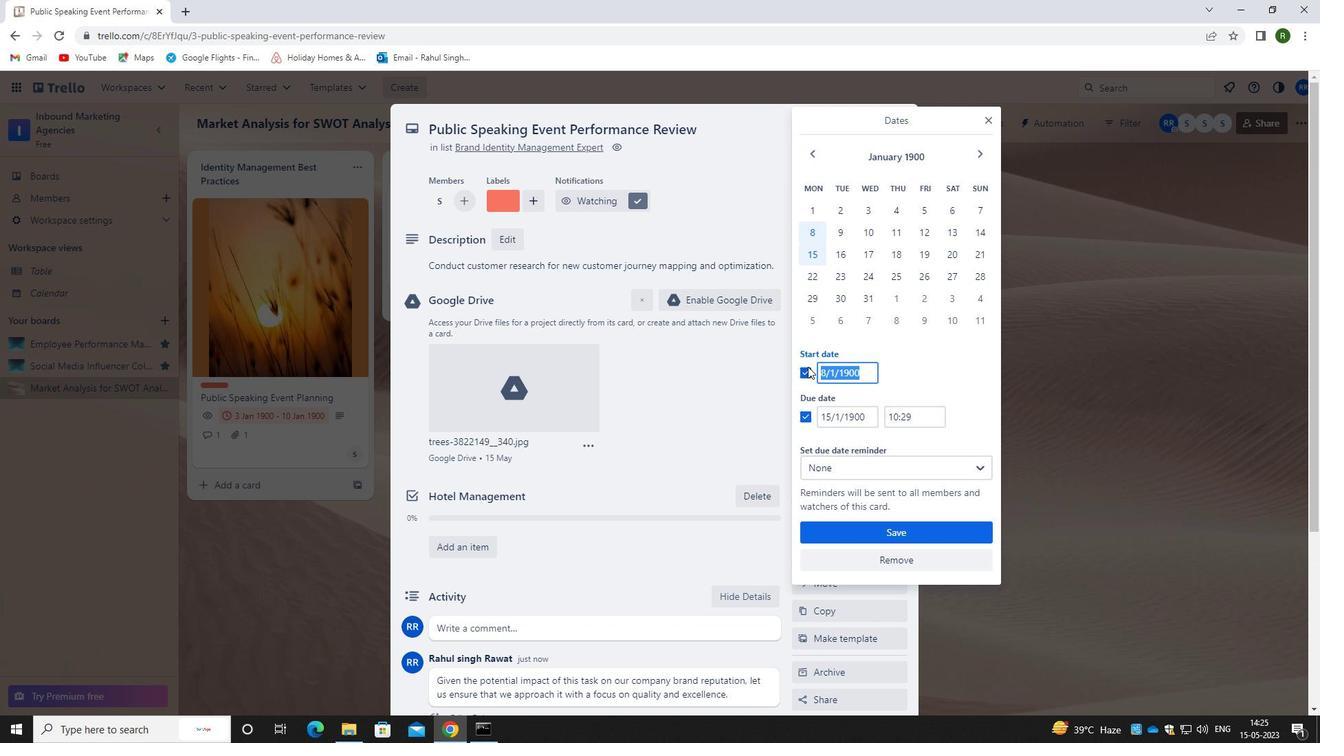 
Action: Key pressed 09/01/1900
Screenshot: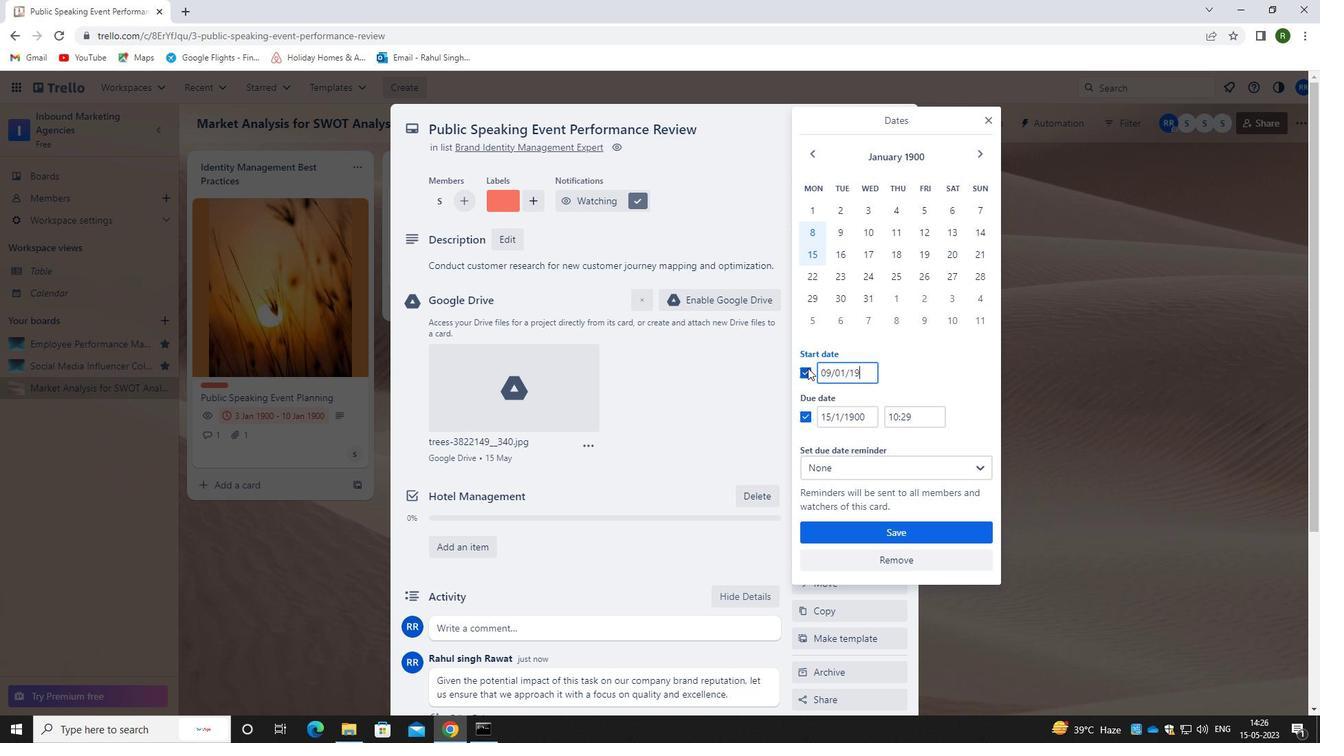 
Action: Mouse moved to (868, 416)
Screenshot: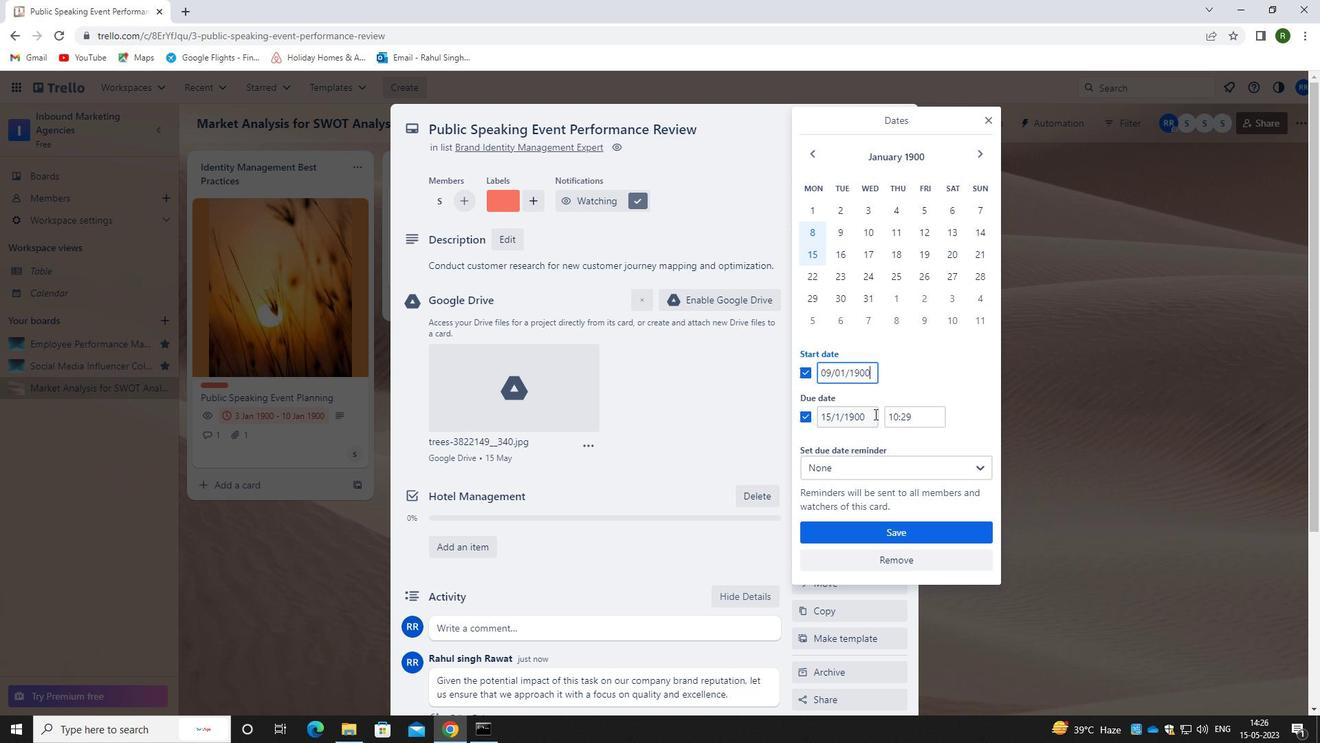 
Action: Mouse pressed left at (868, 416)
Screenshot: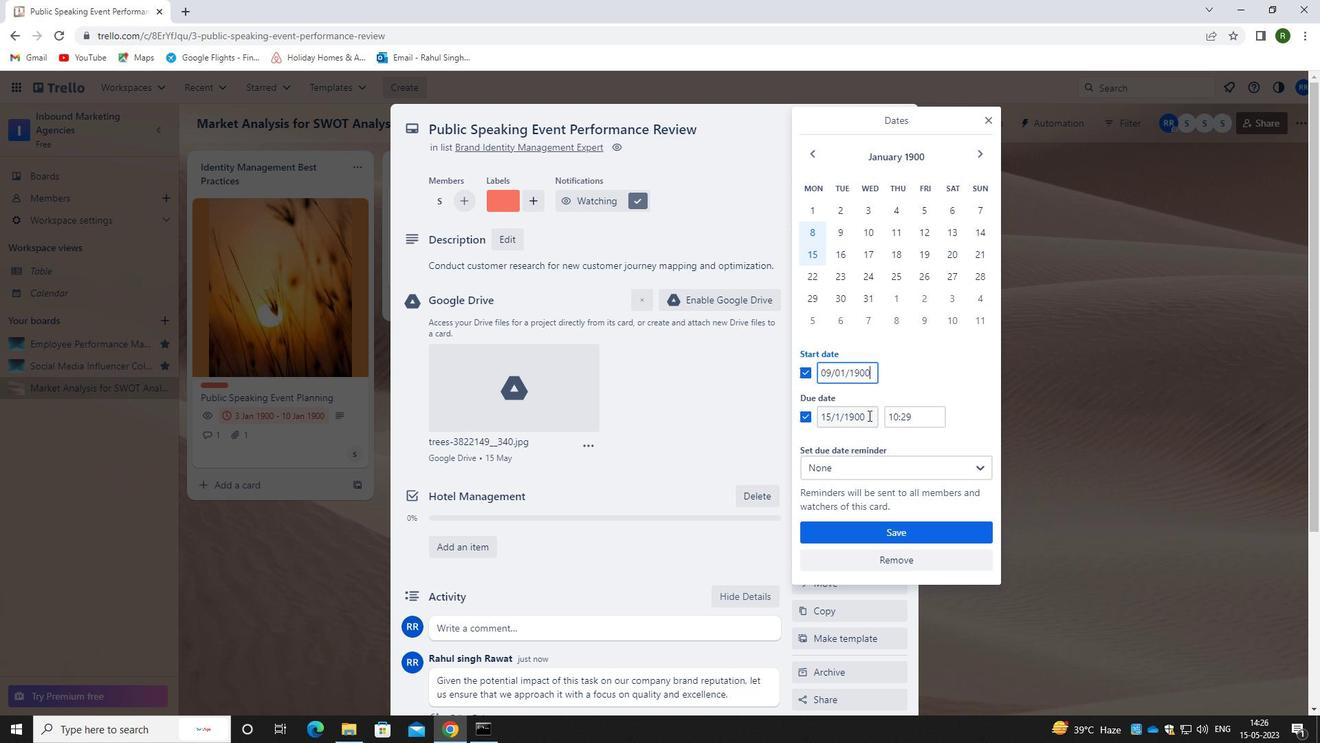 
Action: Mouse moved to (817, 430)
Screenshot: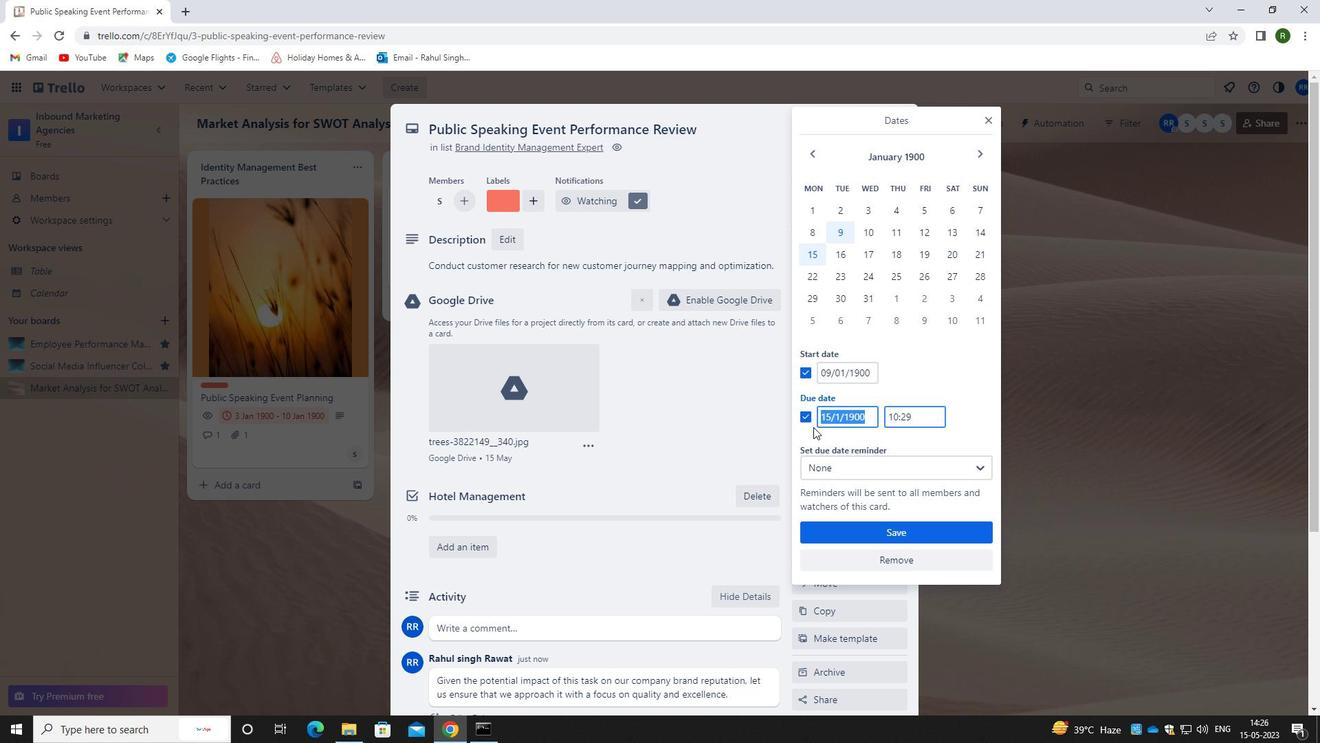 
Action: Key pressed 16/01/1900
Screenshot: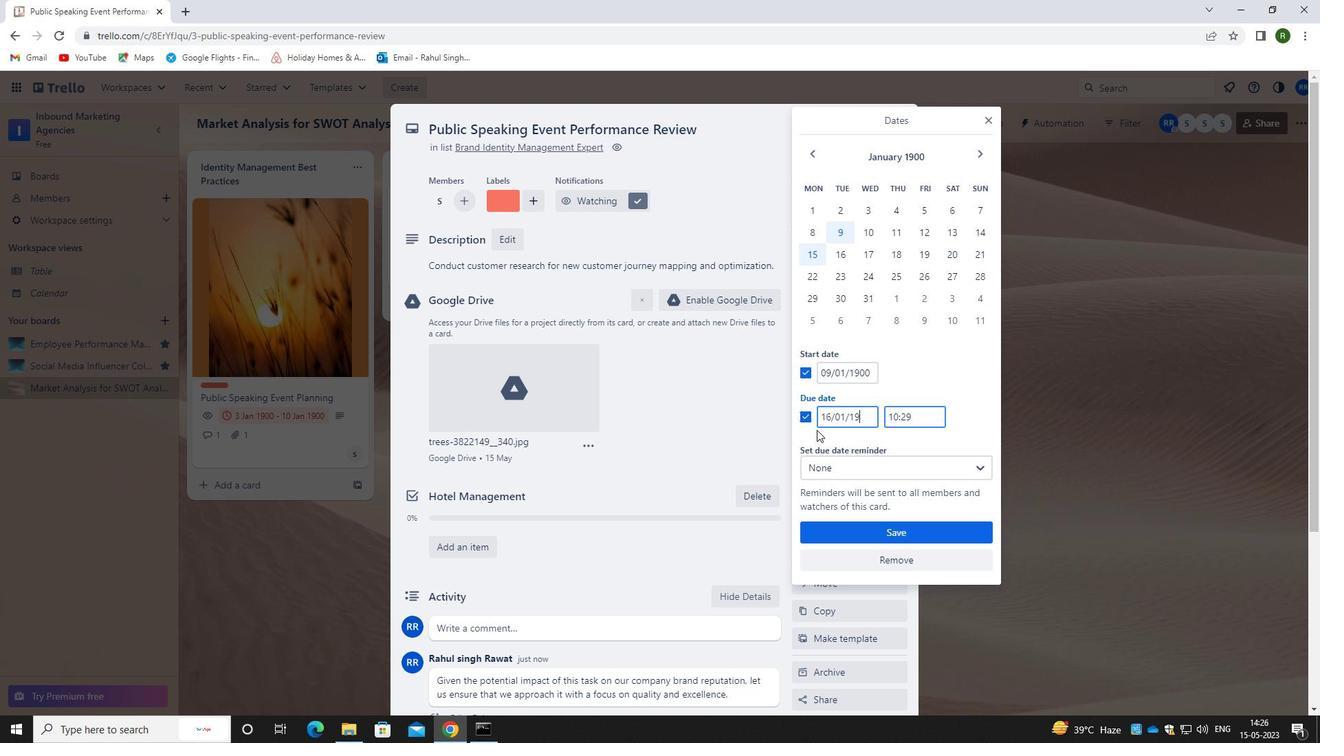 
Action: Mouse moved to (890, 525)
Screenshot: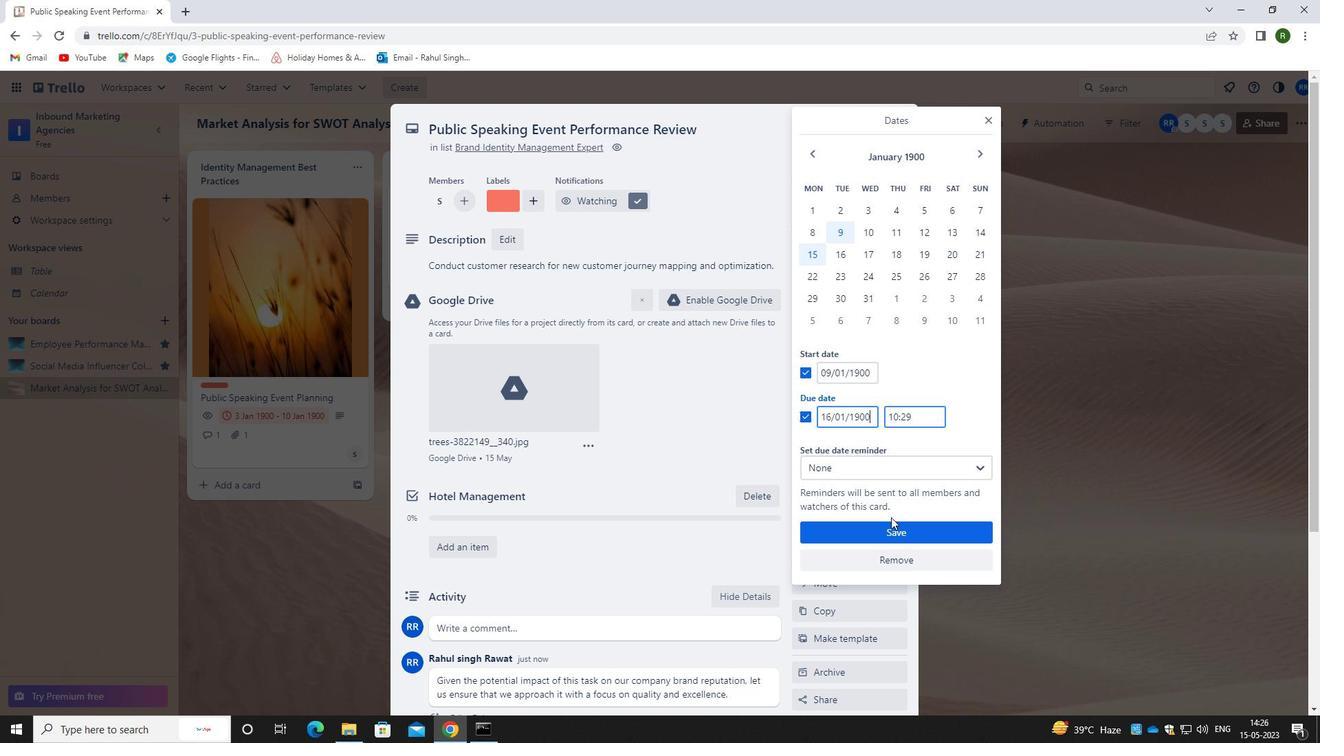 
Action: Mouse pressed left at (890, 525)
Screenshot: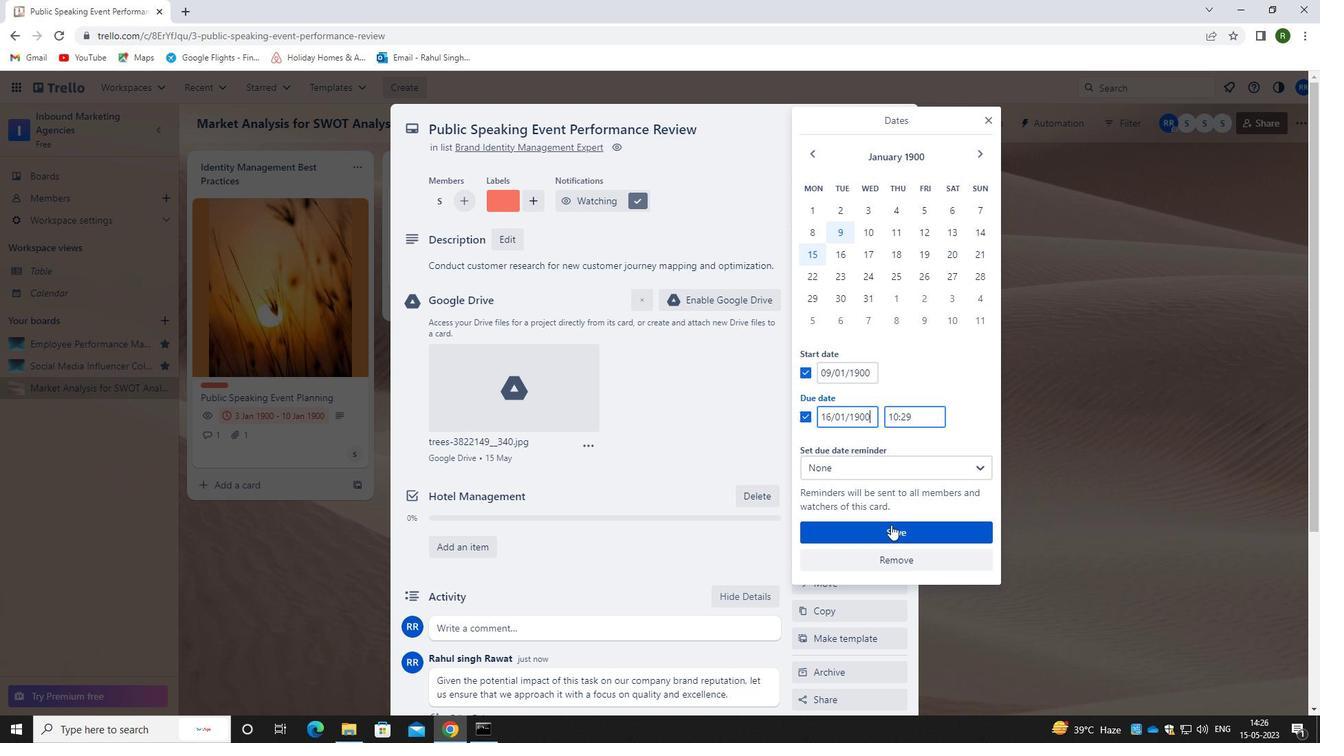 
Action: Mouse moved to (910, 459)
Screenshot: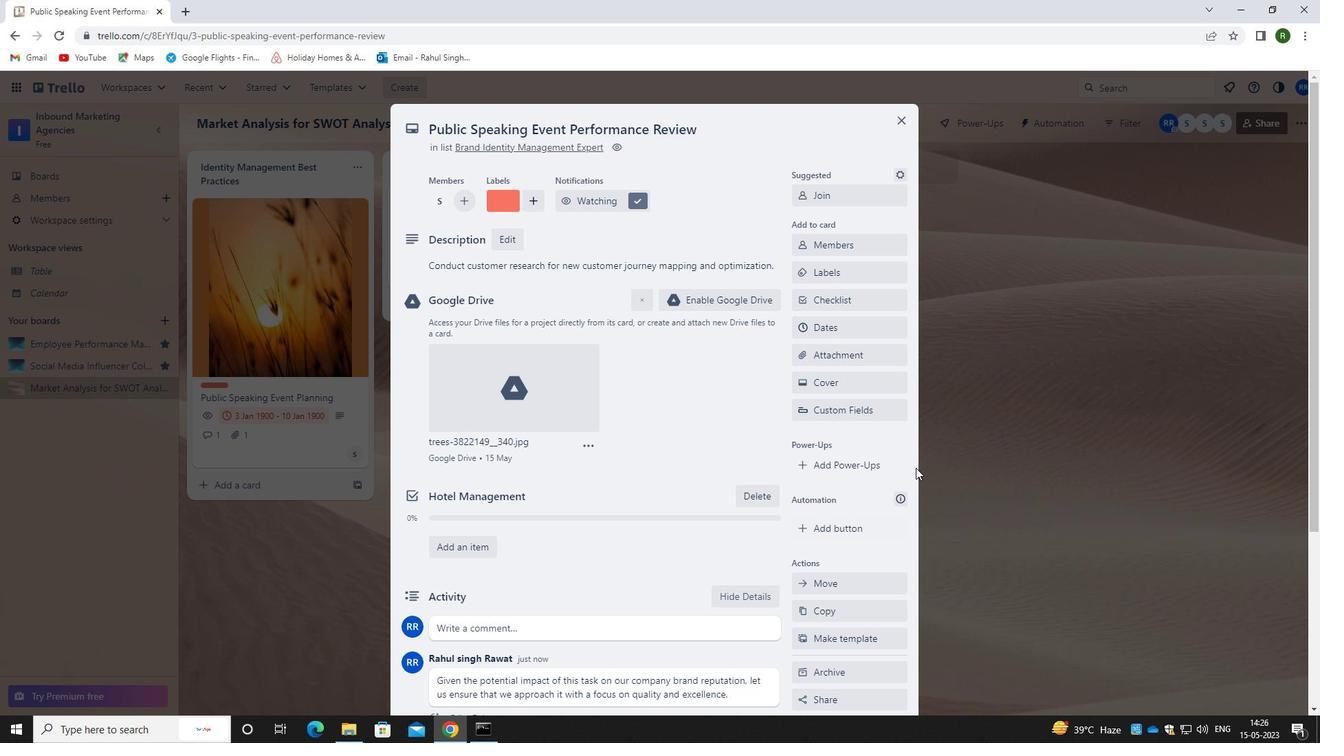 
